 Task: Open Card Financial Audit Preparation in Board Knowledge Management Best Practices to Workspace Business Coaching and add a team member Softage.4@softage.net, a label Blue, a checklist Party Planning, an attachment from your computer, a color Blue and finally, add a card description 'Develop and launch new customer retention program' and a comment 'Our team has the opportunity to exceed expectations on this task, so let us deliver something that truly impresses.'. Add a start date 'Jan 04, 1900' with a due date 'Jan 11, 1900'
Action: Mouse moved to (107, 343)
Screenshot: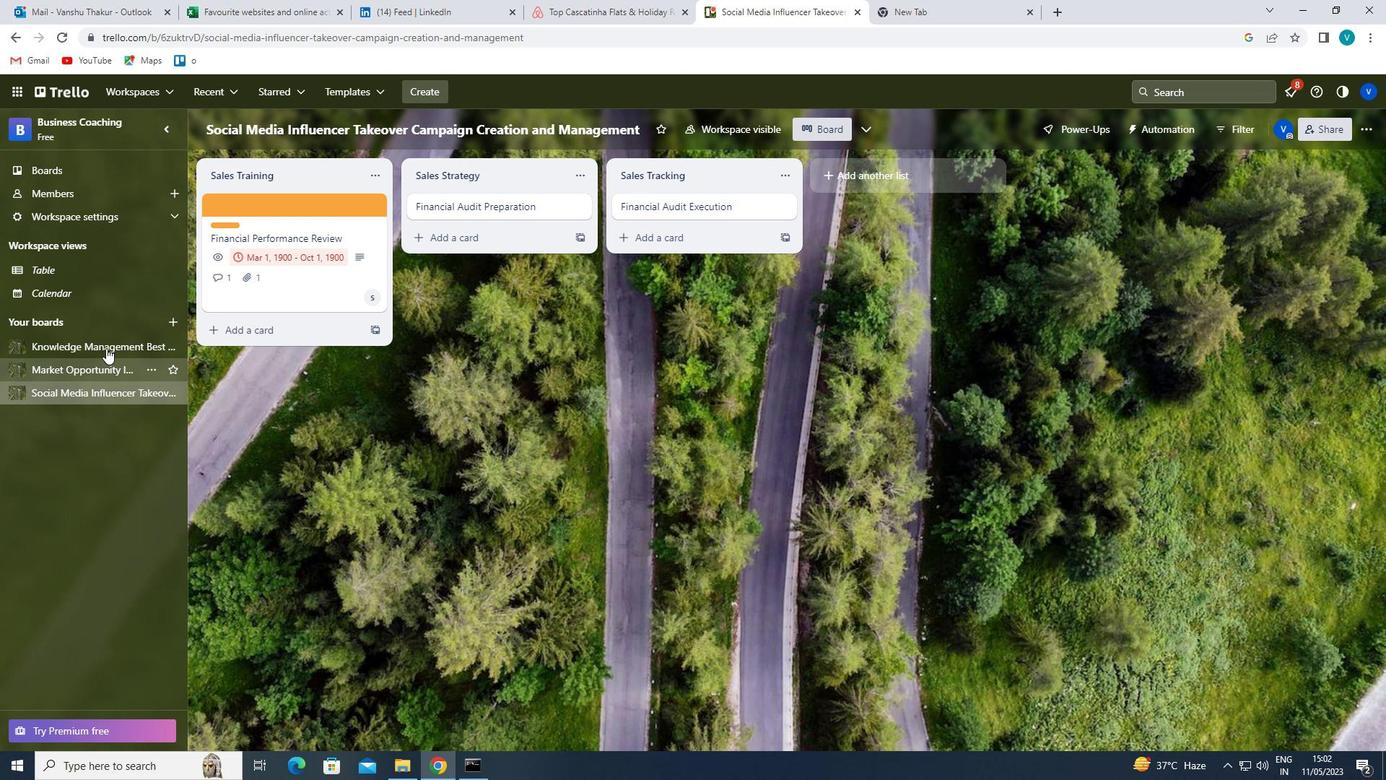 
Action: Mouse pressed left at (107, 343)
Screenshot: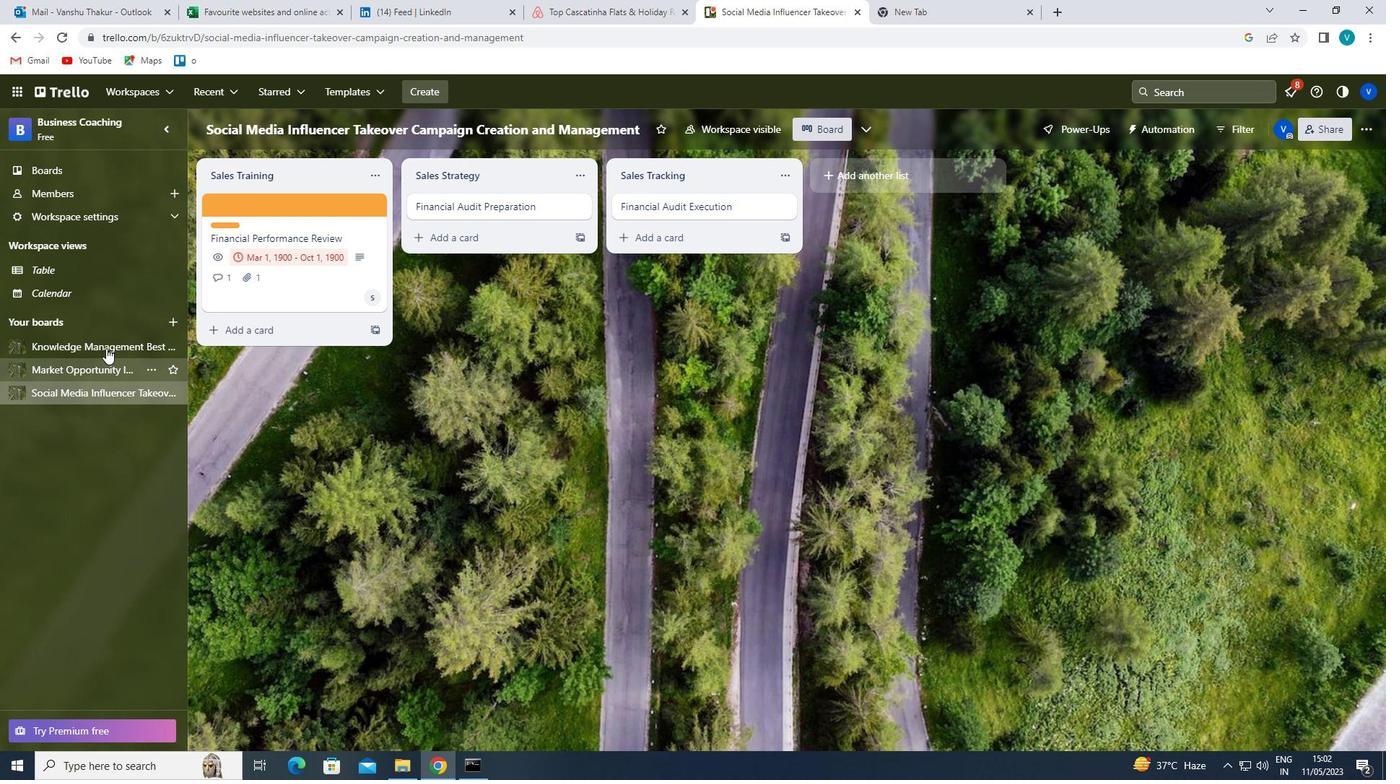 
Action: Mouse moved to (466, 205)
Screenshot: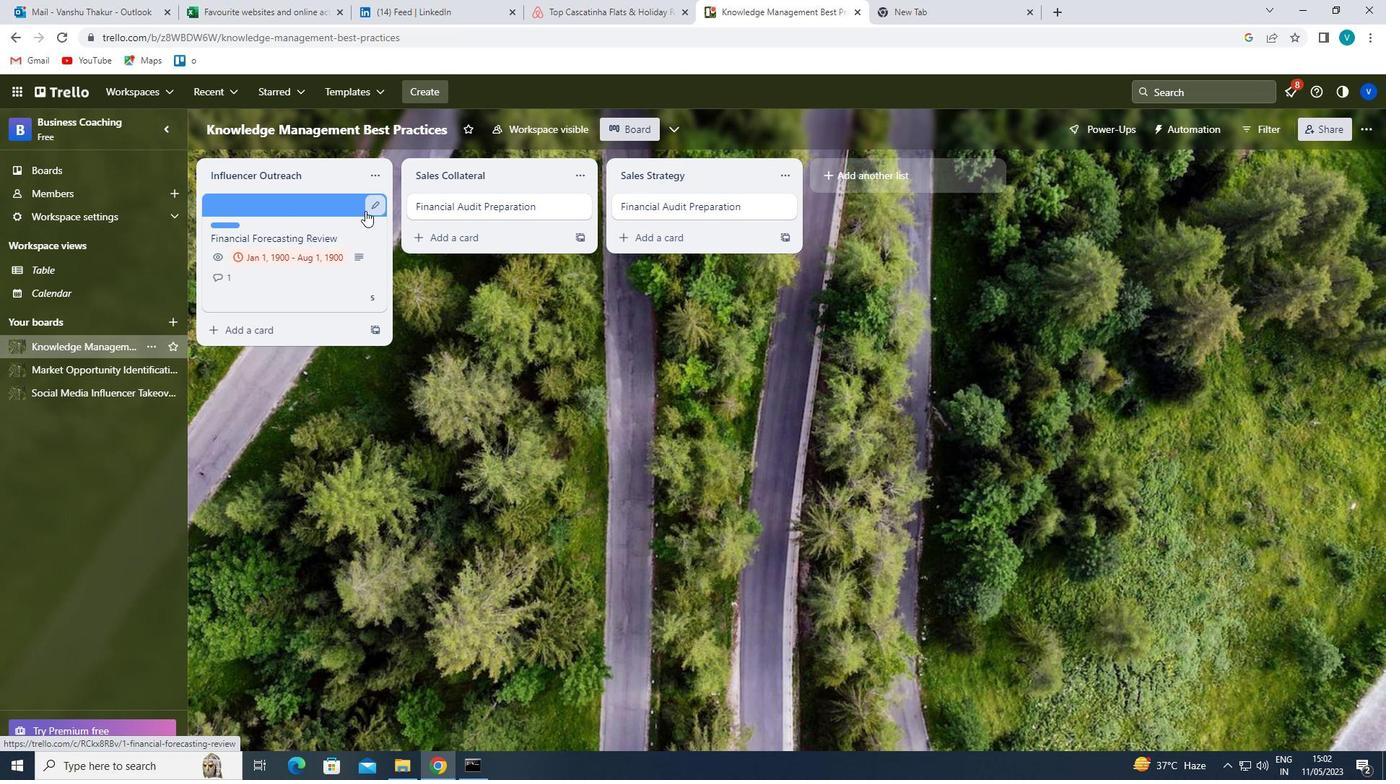 
Action: Mouse pressed left at (466, 205)
Screenshot: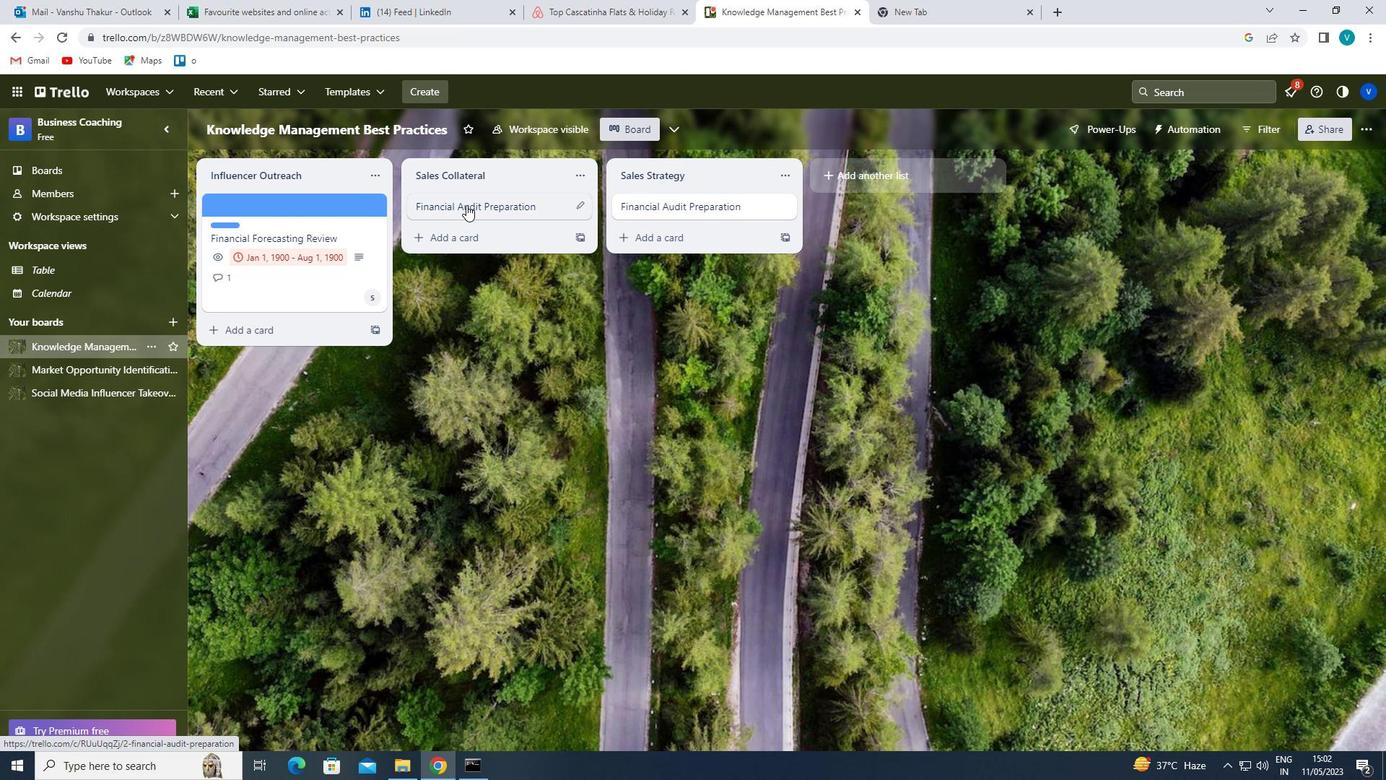 
Action: Mouse moved to (844, 249)
Screenshot: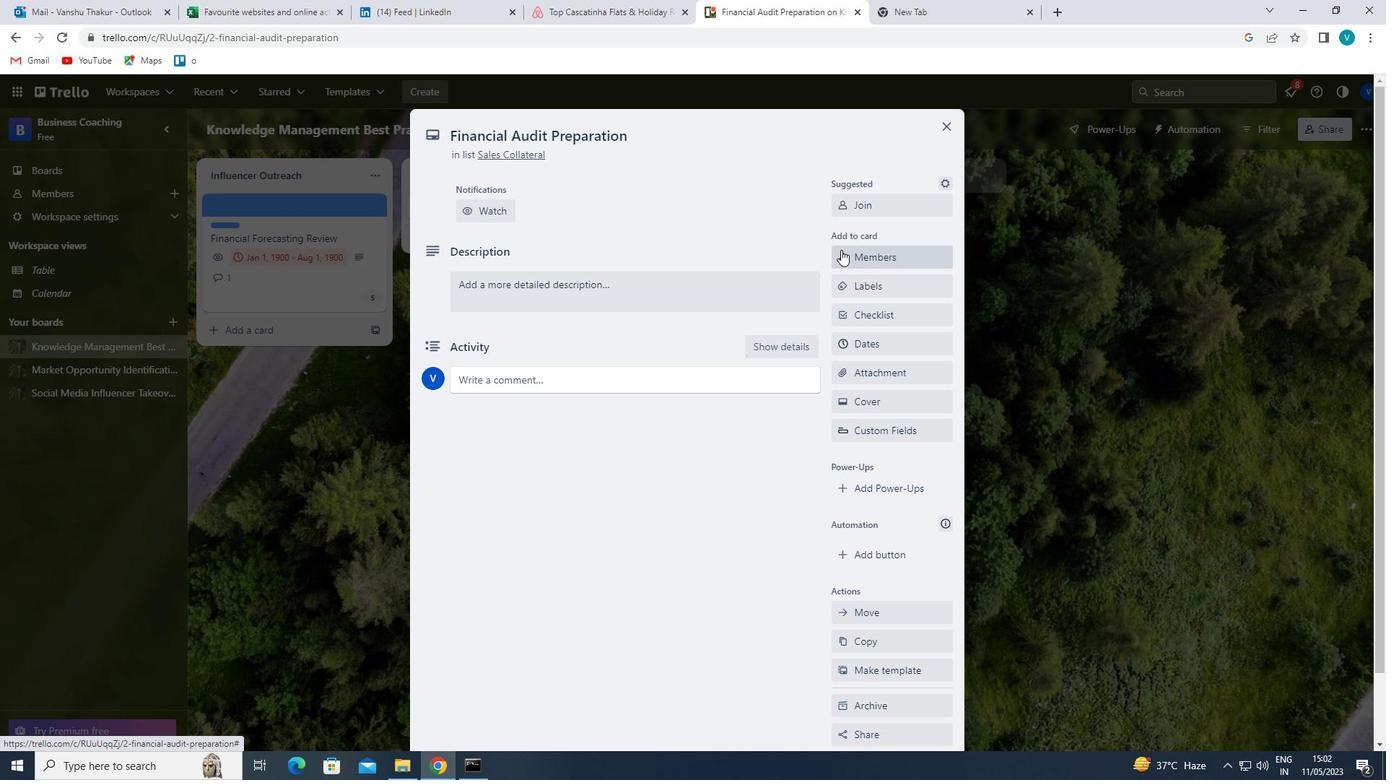 
Action: Mouse pressed left at (844, 249)
Screenshot: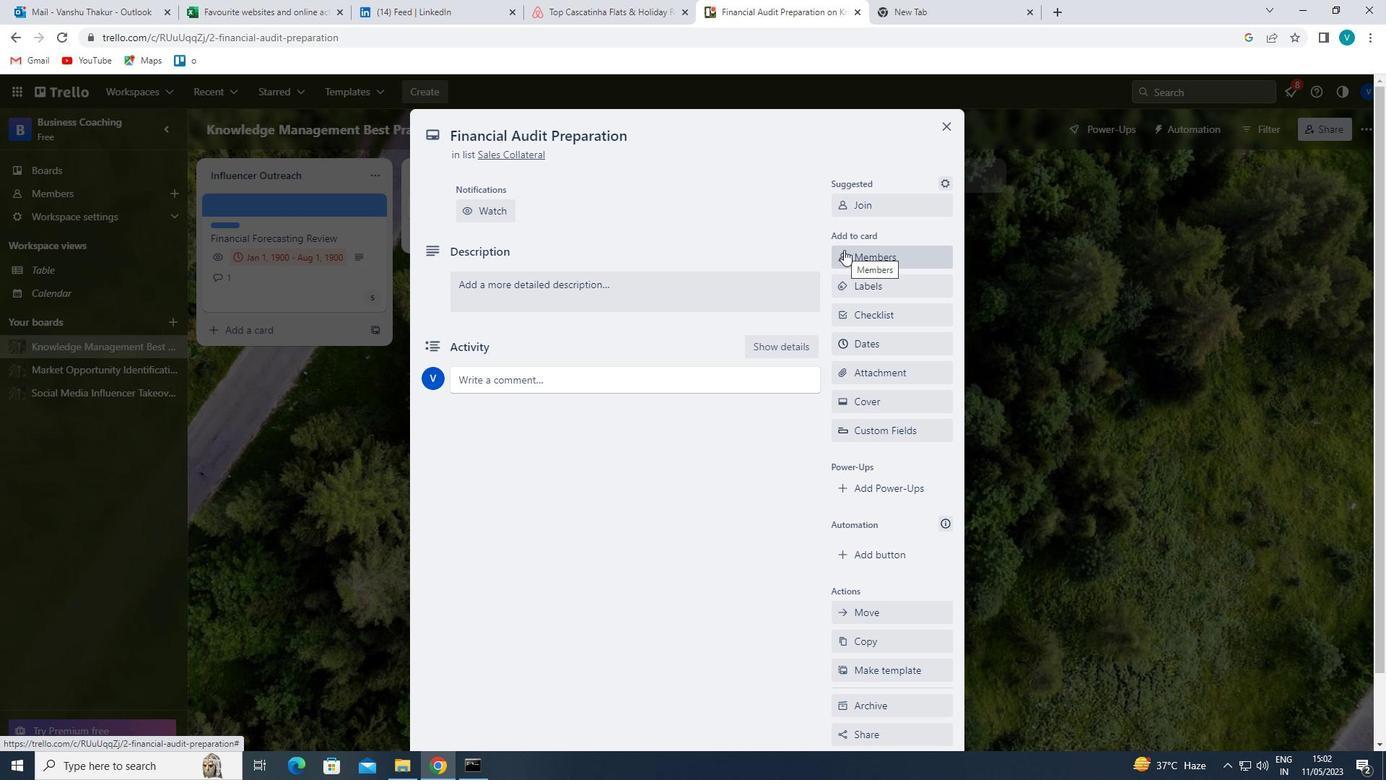 
Action: Mouse moved to (857, 324)
Screenshot: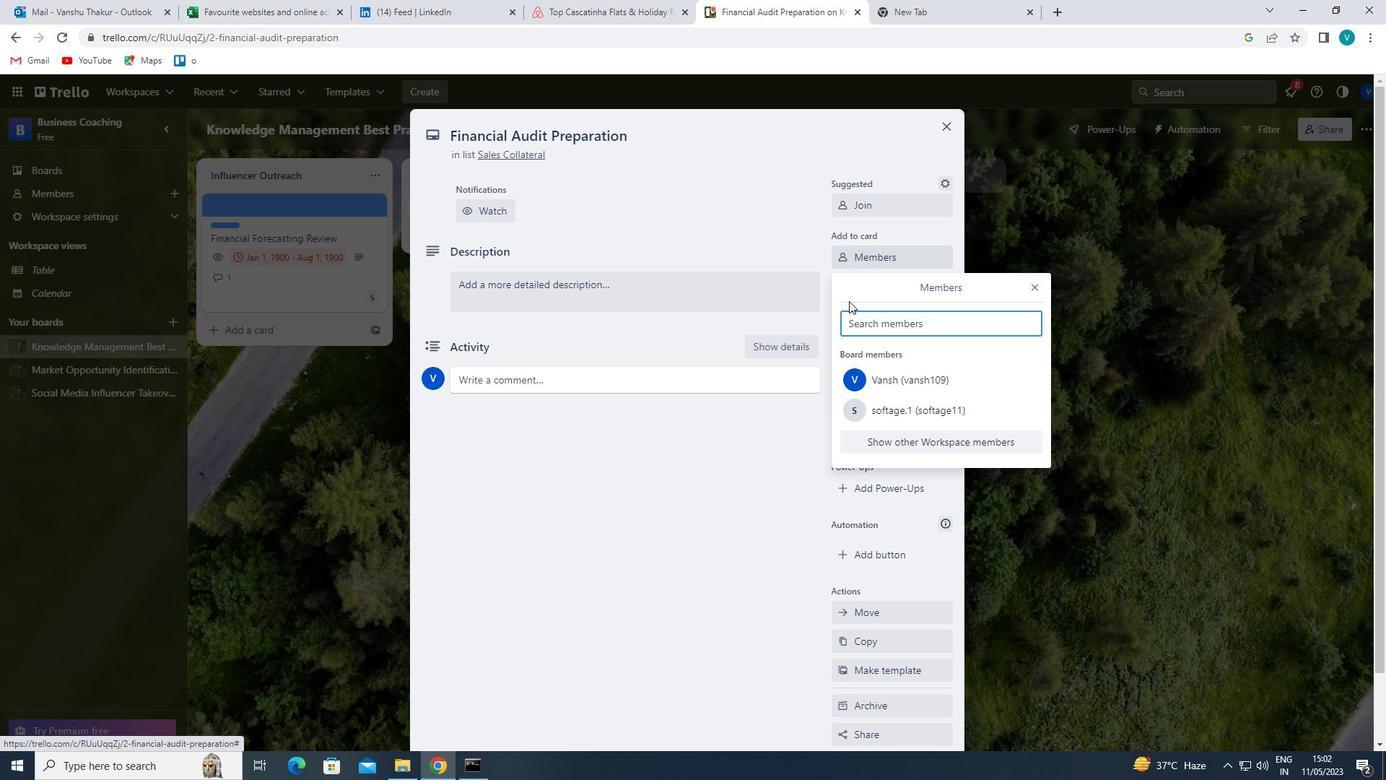 
Action: Mouse pressed left at (857, 324)
Screenshot: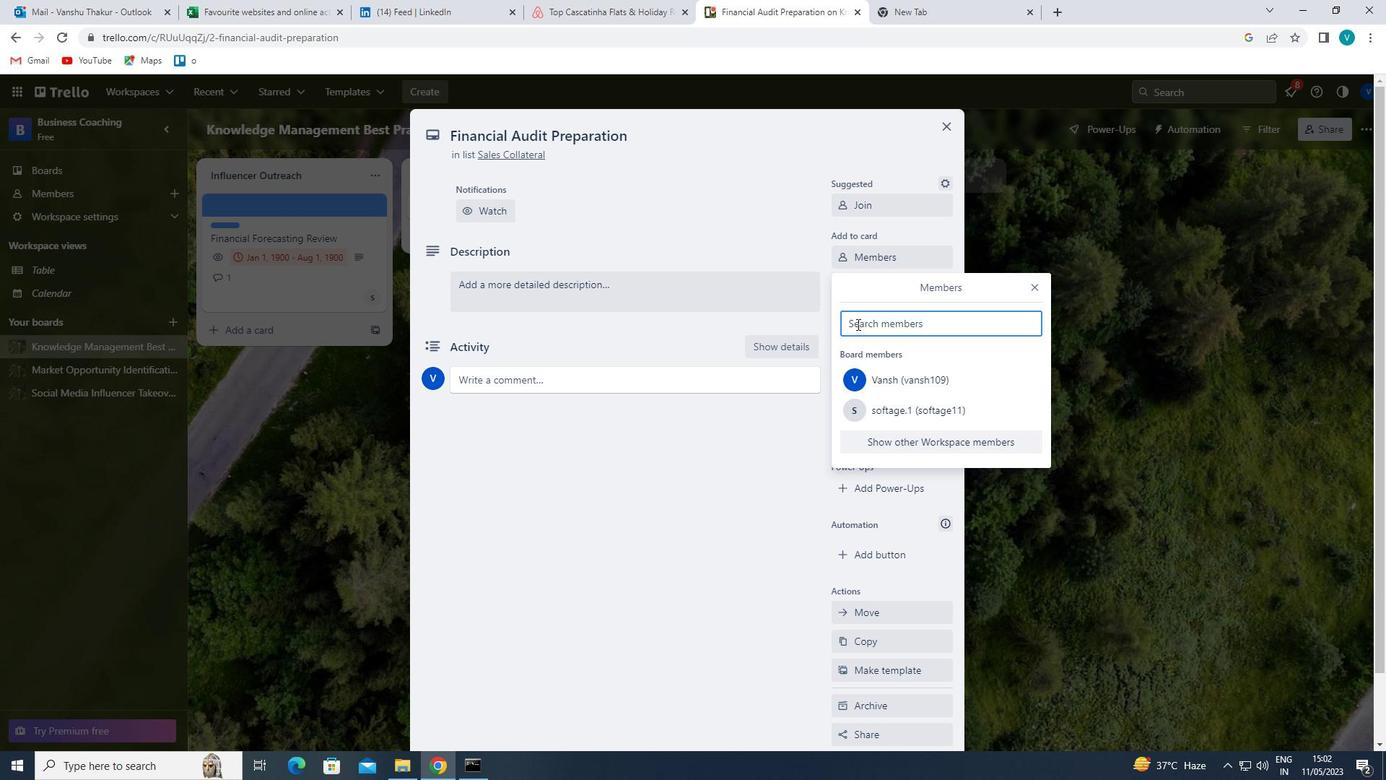 
Action: Key pressed <Key.shift>SOFTAGE.
Screenshot: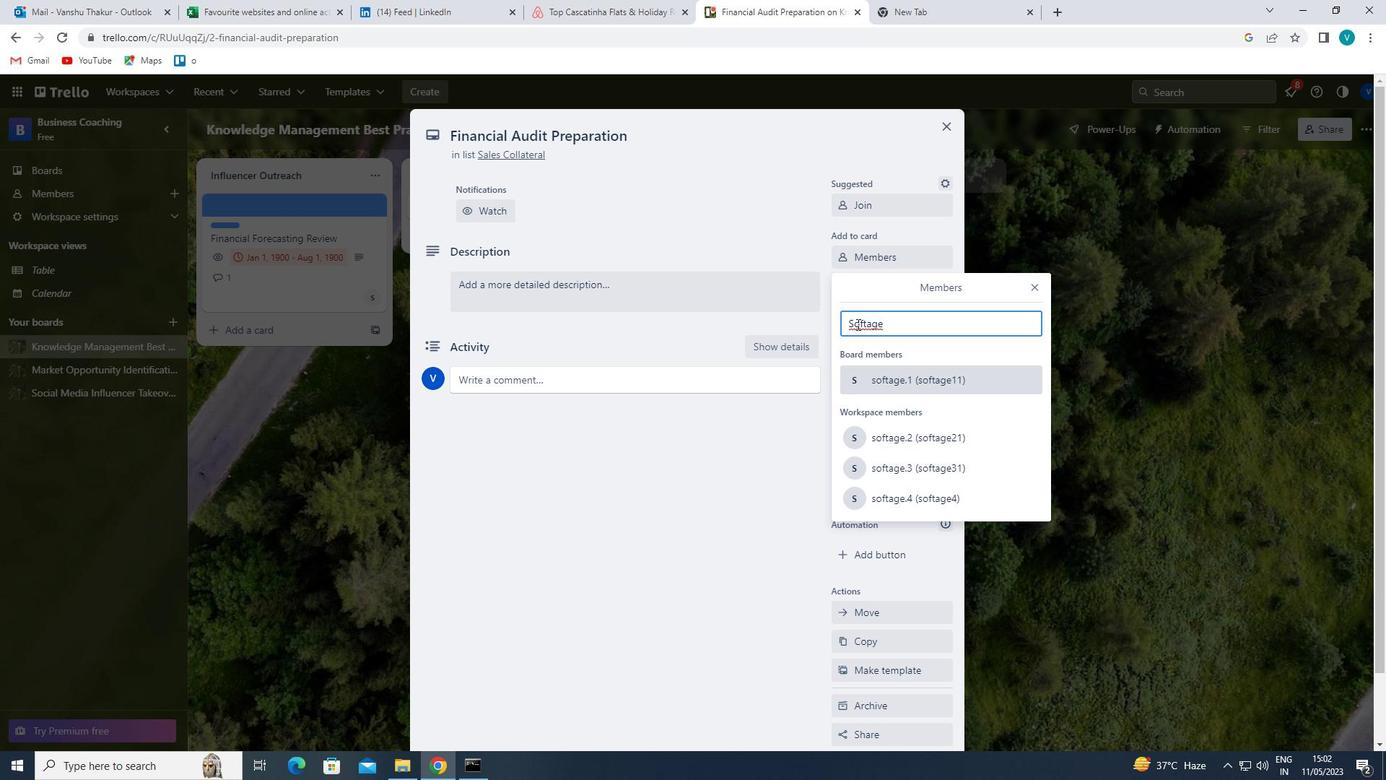 
Action: Mouse moved to (917, 492)
Screenshot: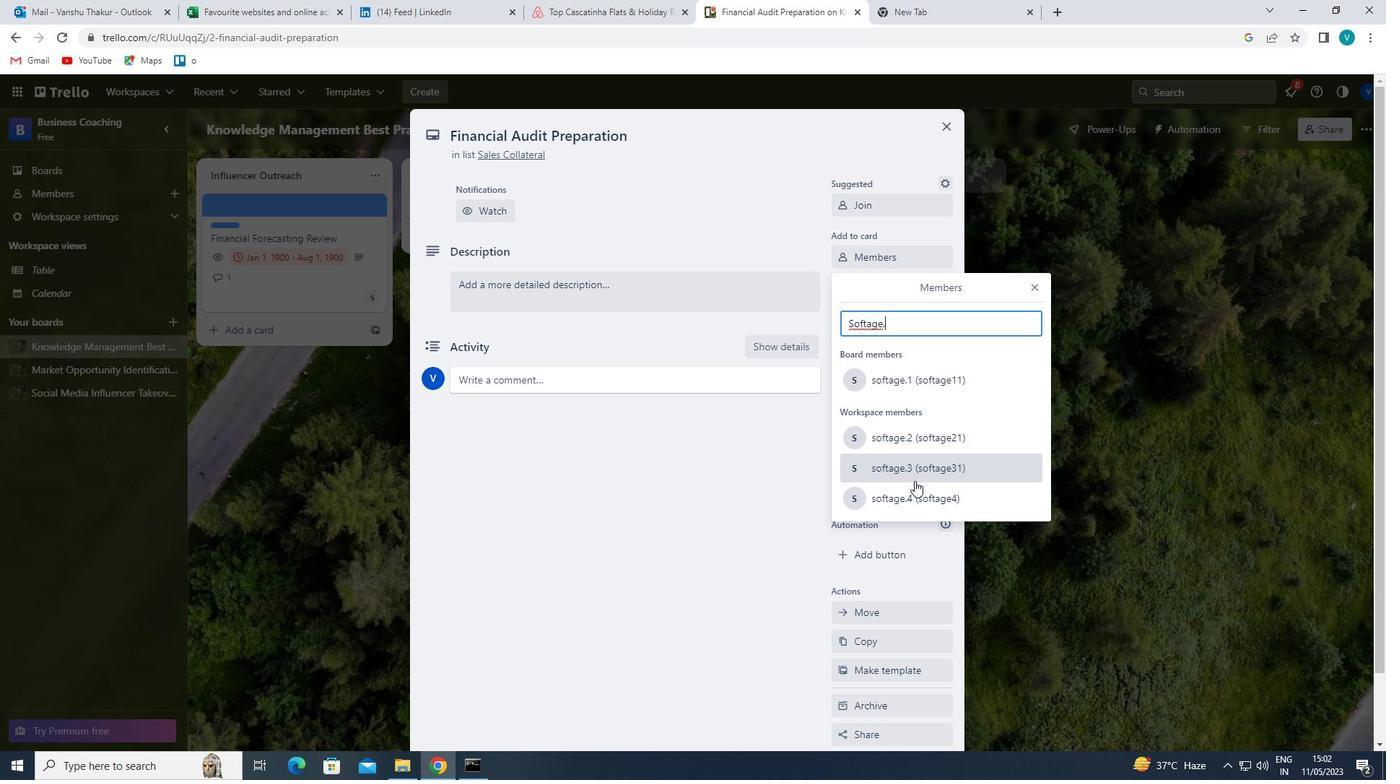 
Action: Mouse pressed left at (917, 492)
Screenshot: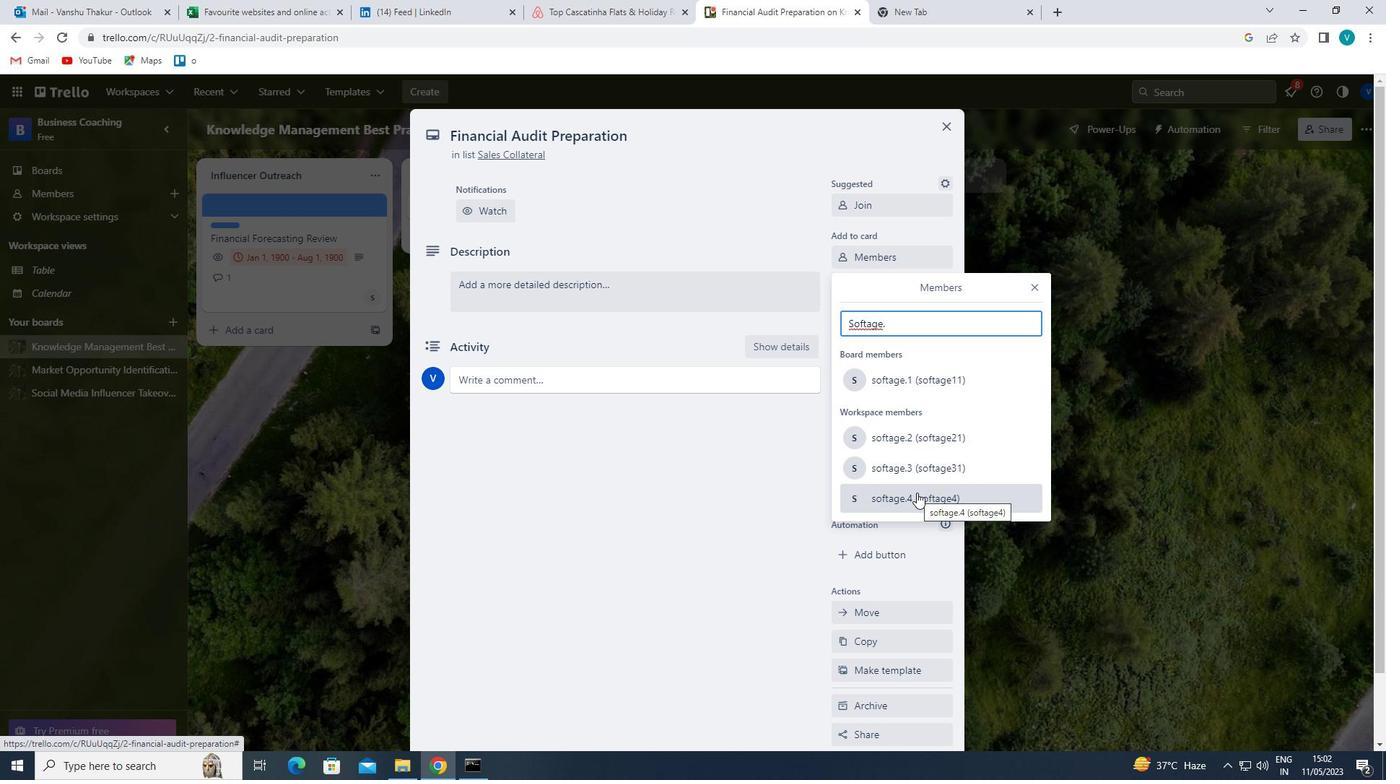 
Action: Mouse moved to (1037, 282)
Screenshot: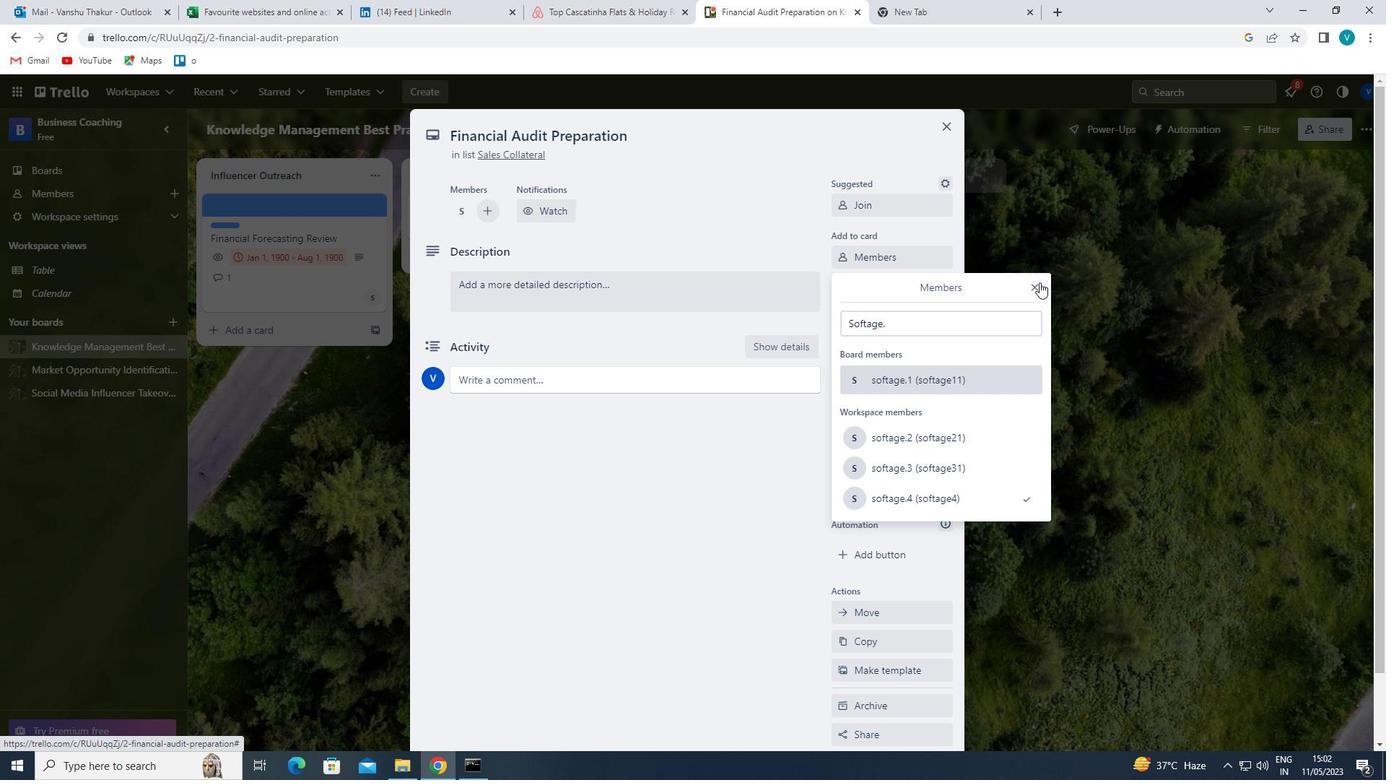 
Action: Mouse pressed left at (1037, 282)
Screenshot: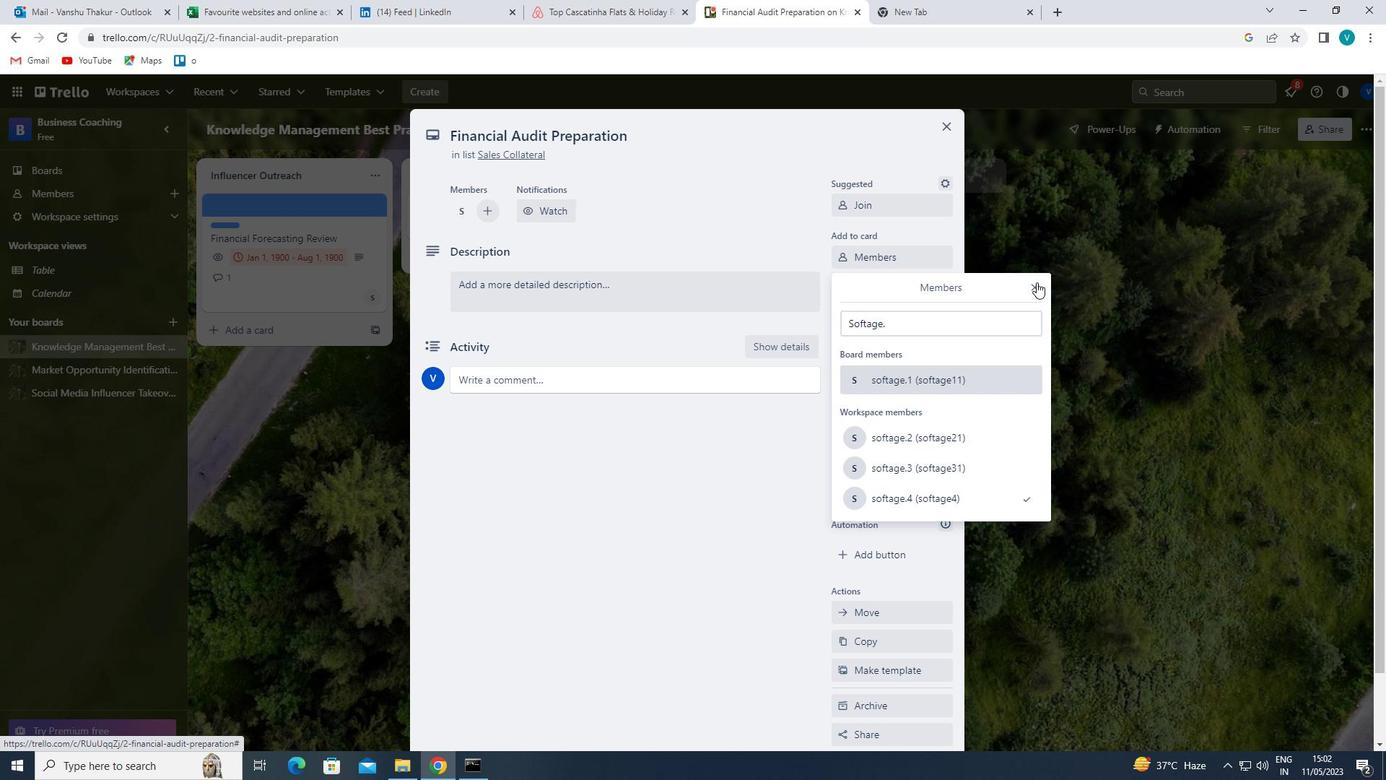 
Action: Mouse moved to (877, 291)
Screenshot: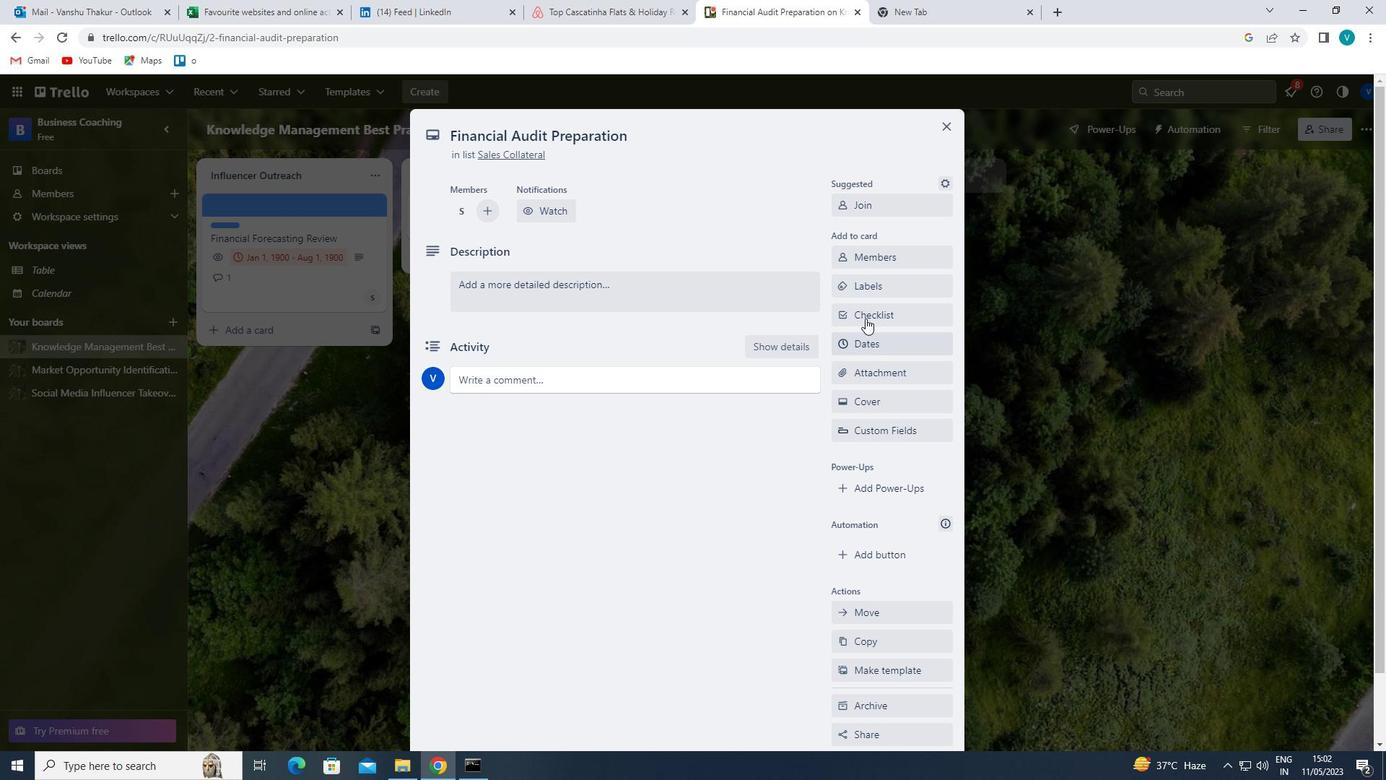 
Action: Mouse pressed left at (877, 291)
Screenshot: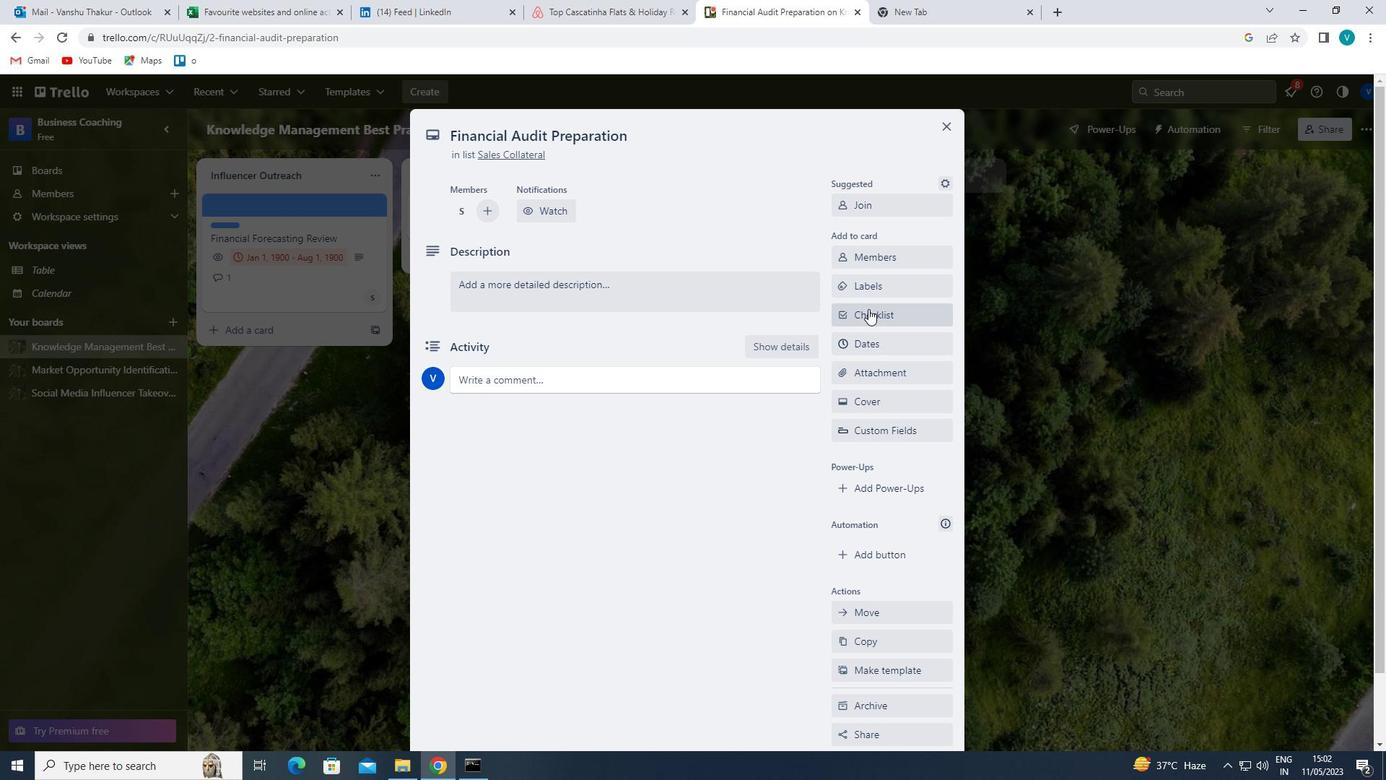 
Action: Mouse moved to (917, 541)
Screenshot: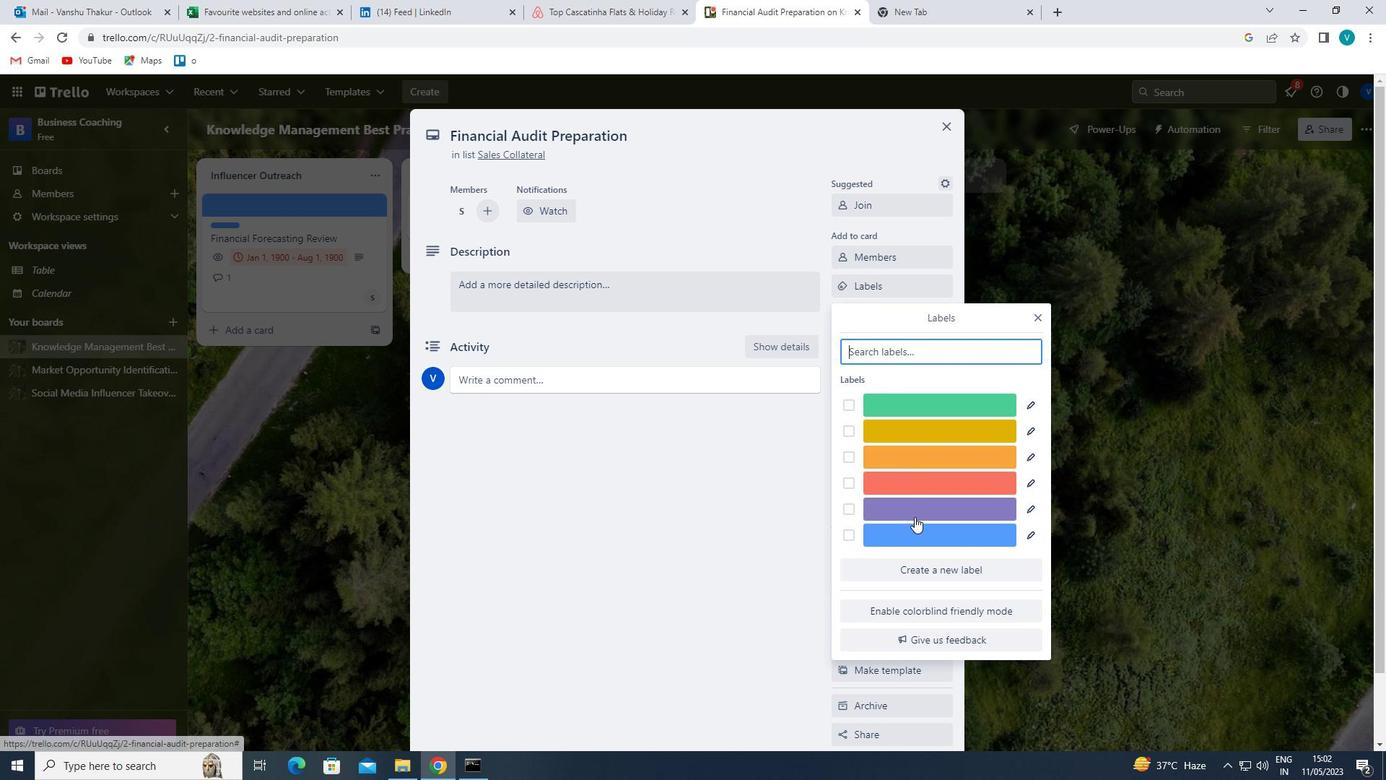 
Action: Mouse pressed left at (917, 541)
Screenshot: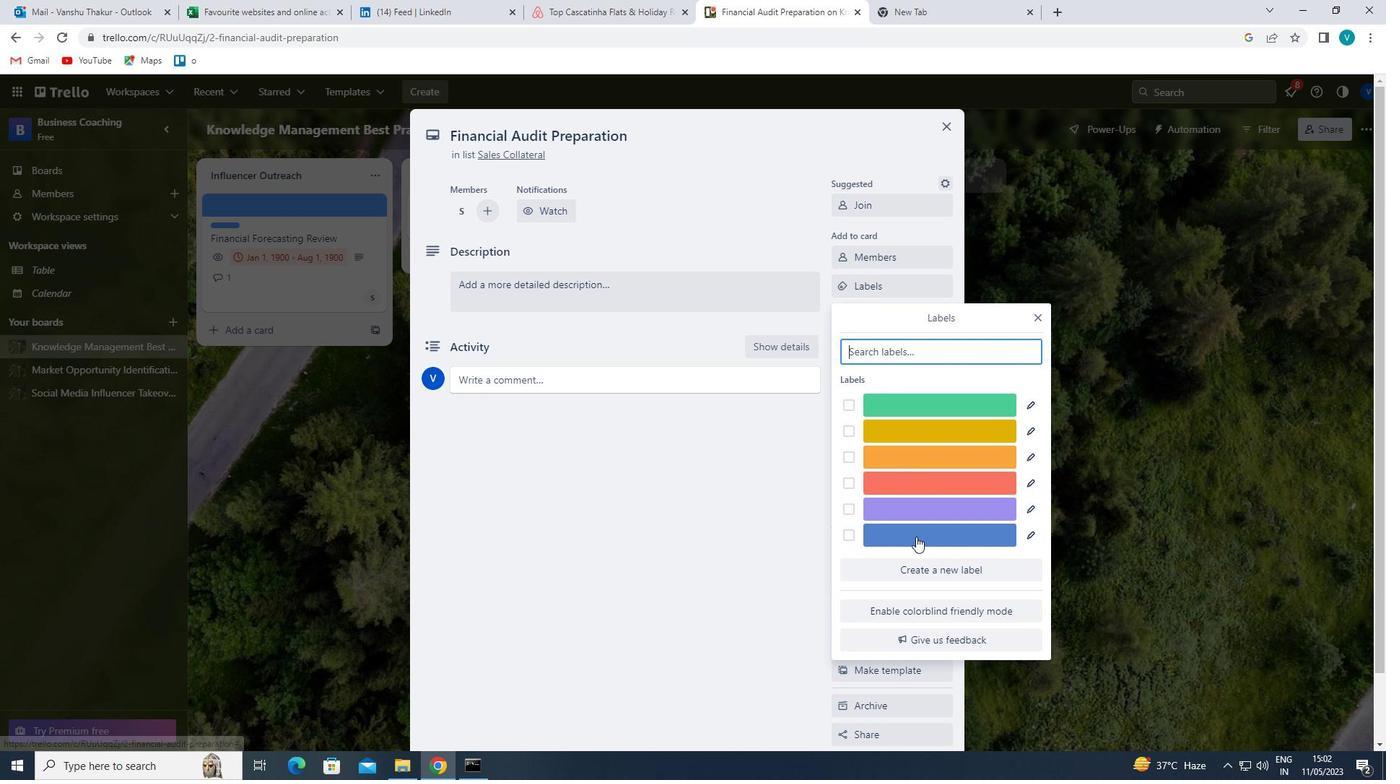 
Action: Mouse moved to (1034, 314)
Screenshot: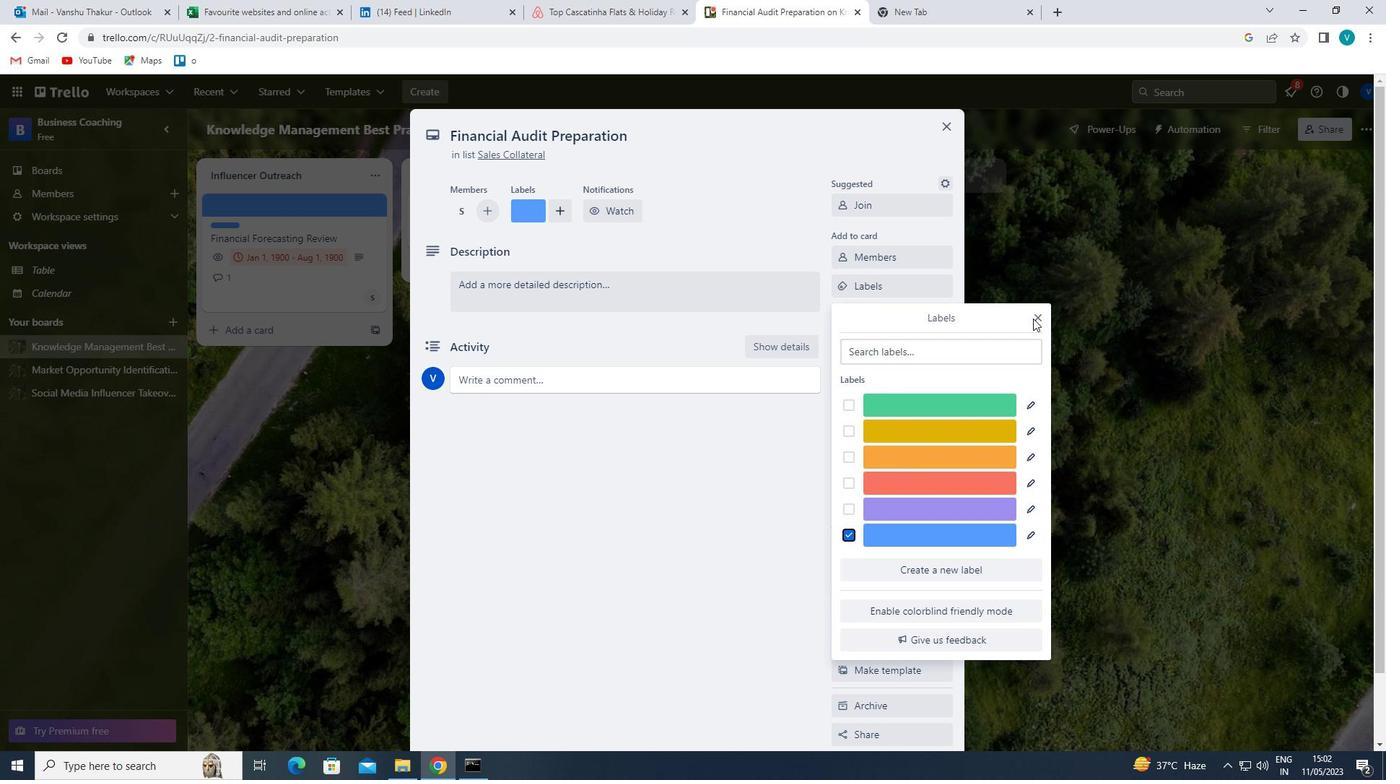 
Action: Mouse pressed left at (1034, 314)
Screenshot: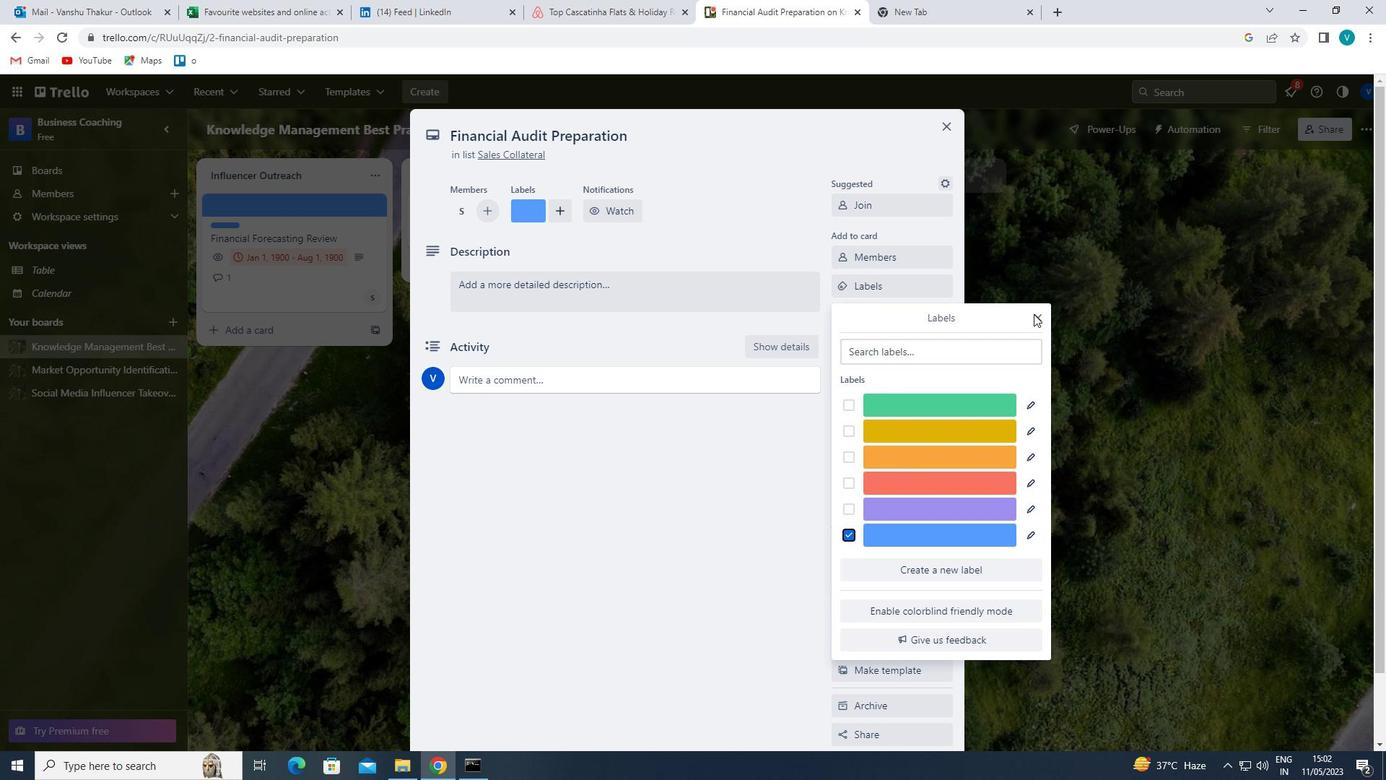 
Action: Mouse moved to (902, 317)
Screenshot: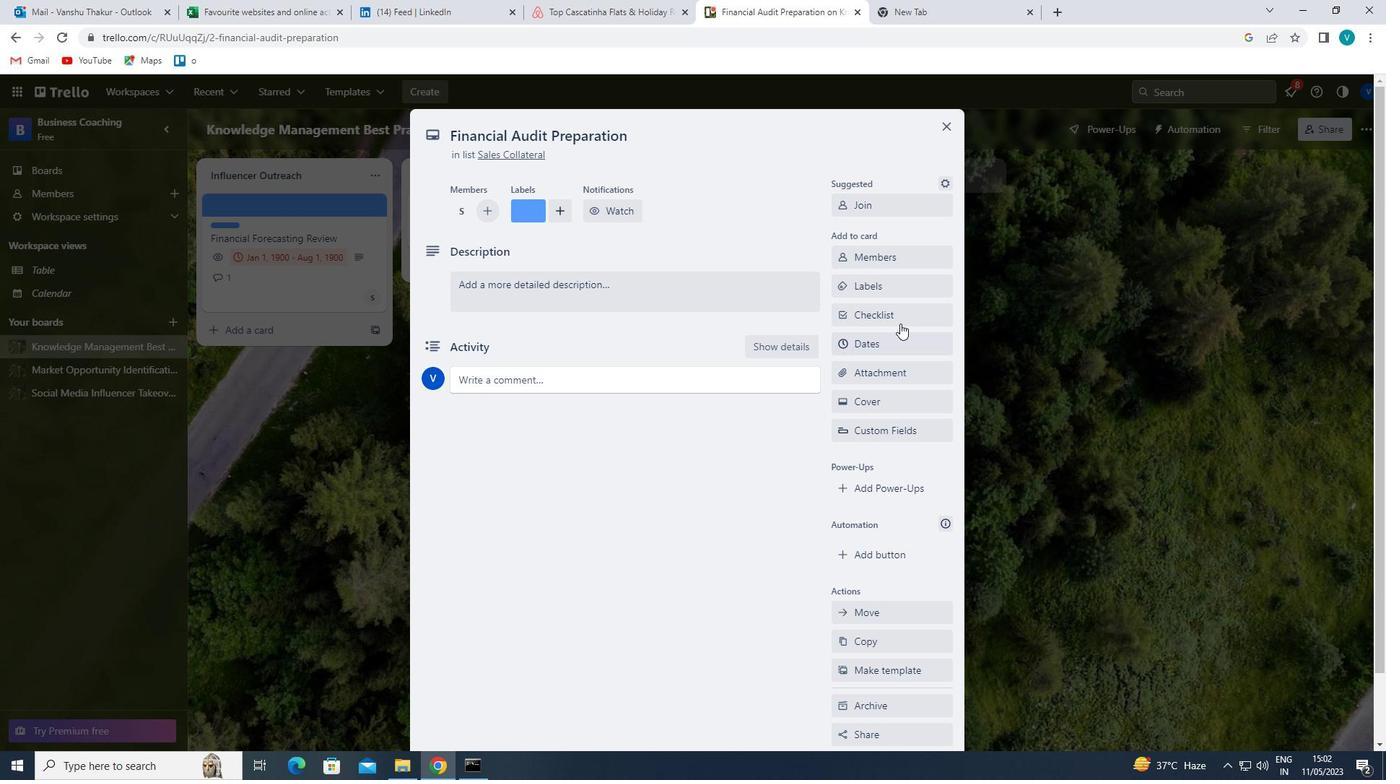 
Action: Mouse pressed left at (902, 317)
Screenshot: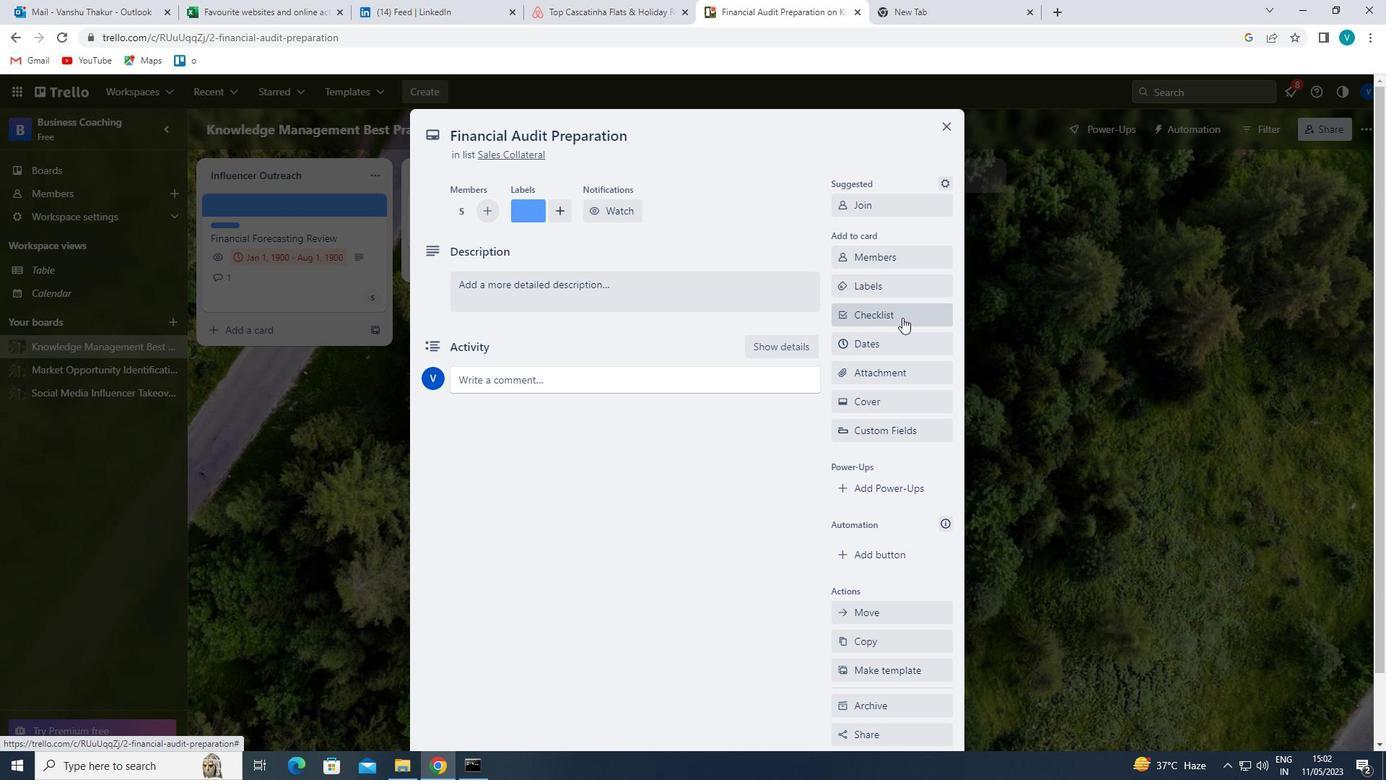 
Action: Key pressed <Key.shift>PARTY<Key.space>
Screenshot: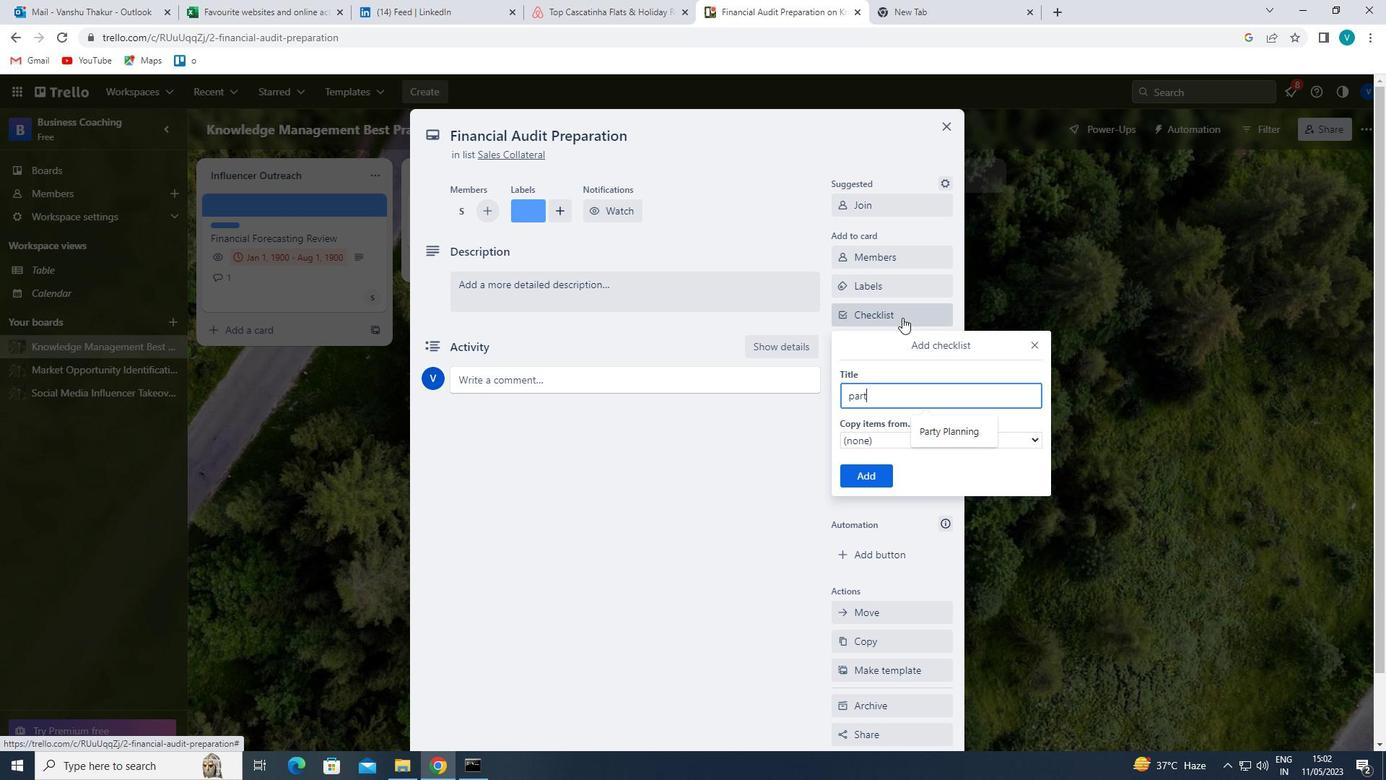 
Action: Mouse moved to (935, 439)
Screenshot: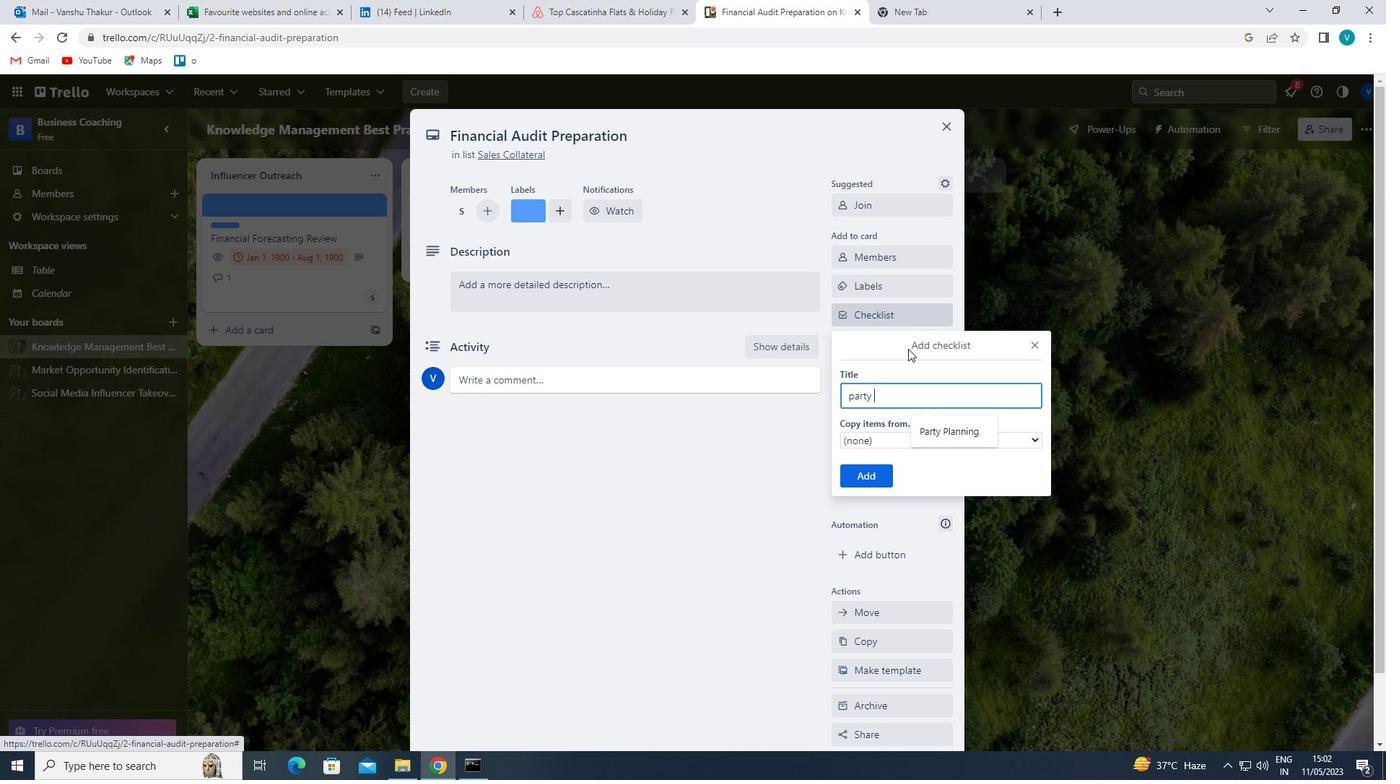 
Action: Mouse pressed left at (935, 439)
Screenshot: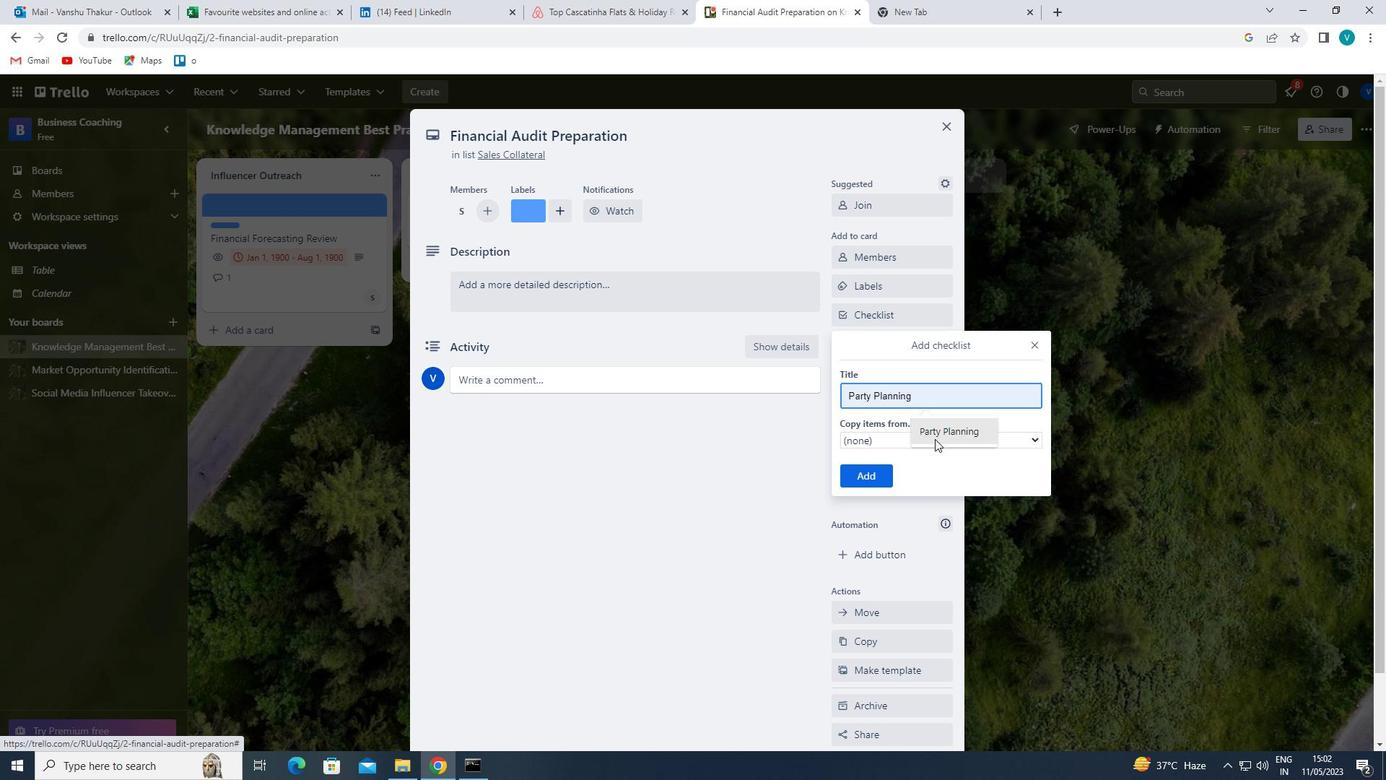 
Action: Mouse moved to (880, 468)
Screenshot: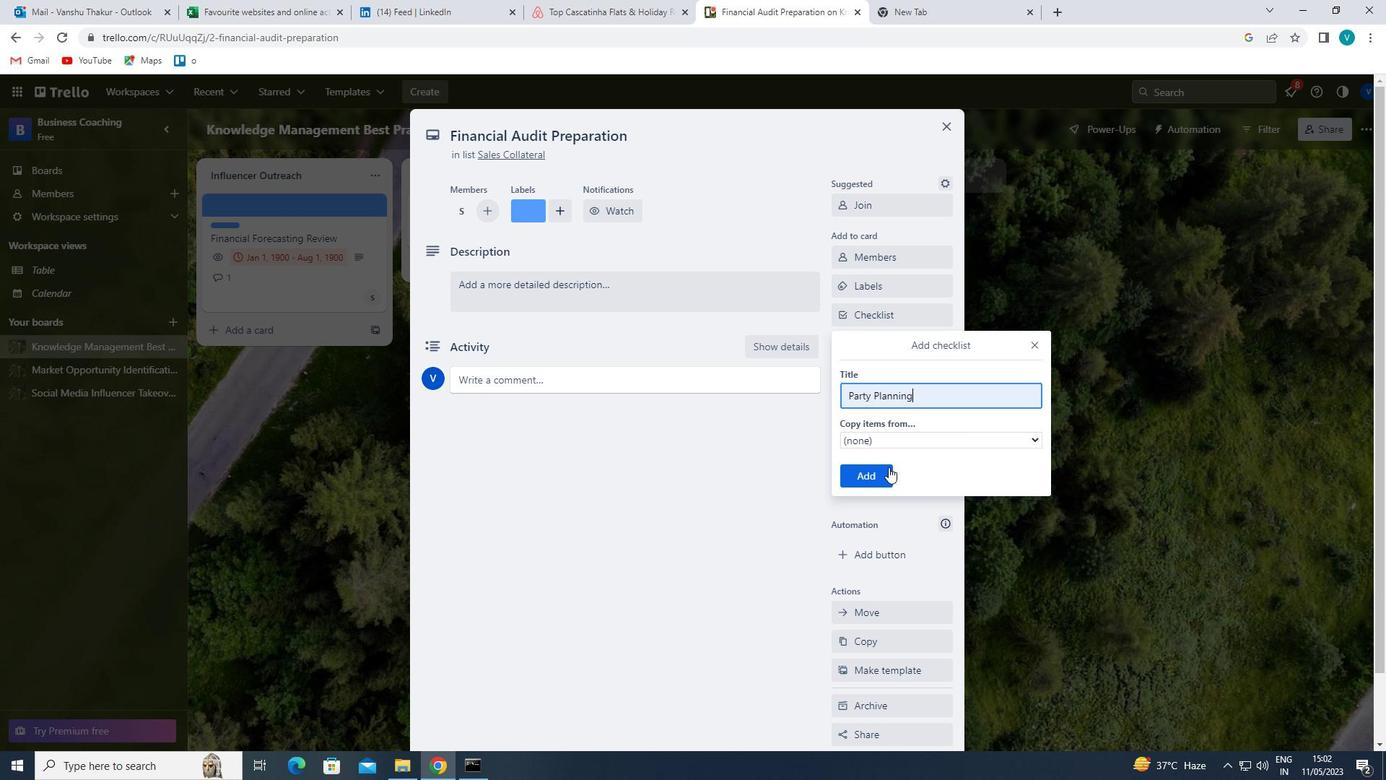 
Action: Mouse pressed left at (880, 468)
Screenshot: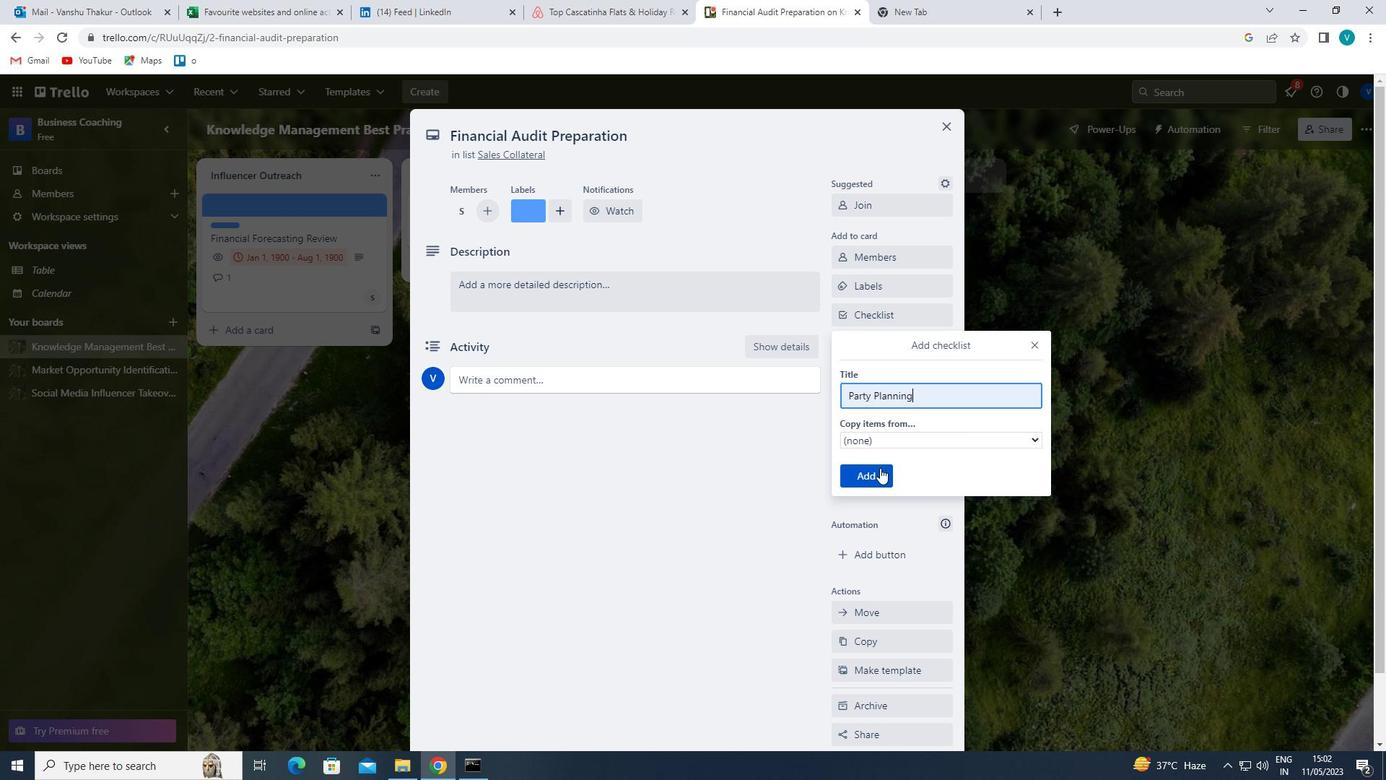 
Action: Mouse moved to (889, 365)
Screenshot: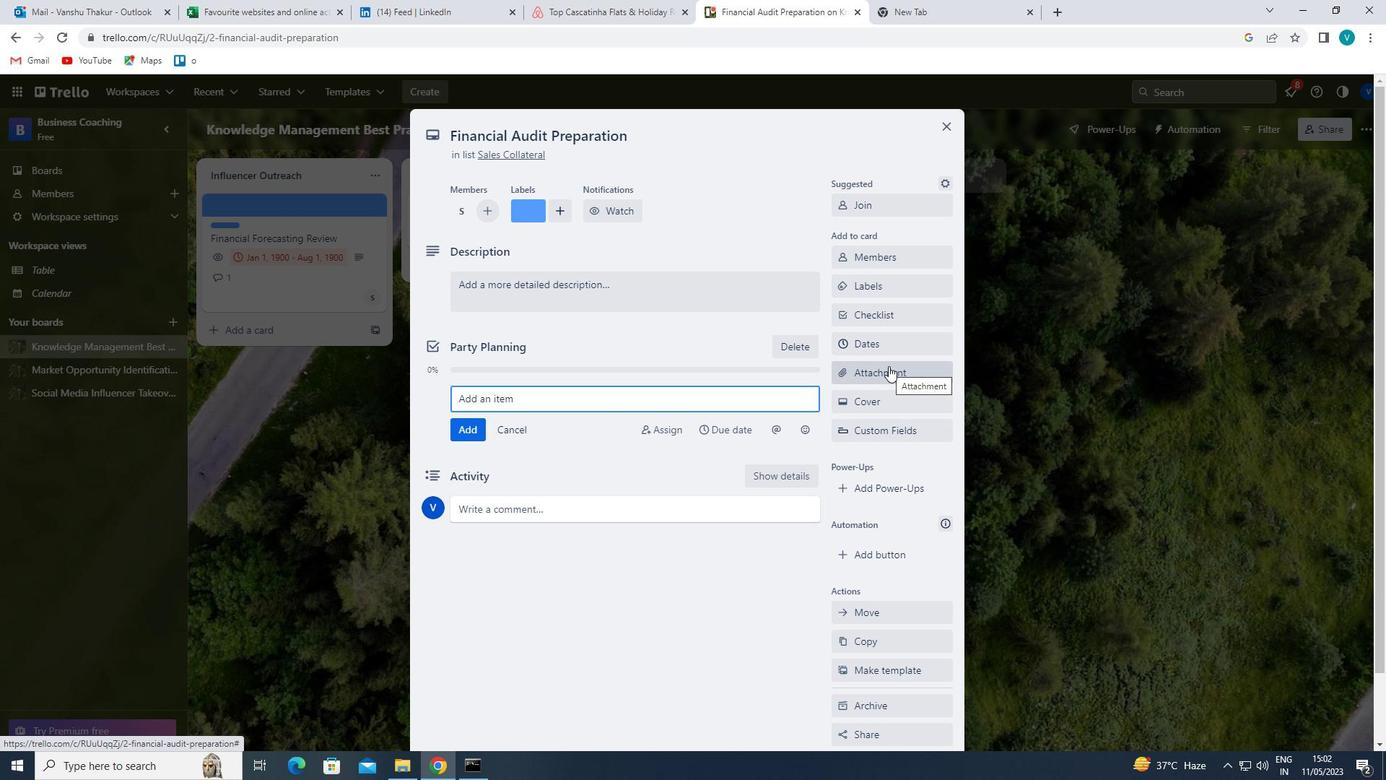 
Action: Mouse pressed left at (889, 365)
Screenshot: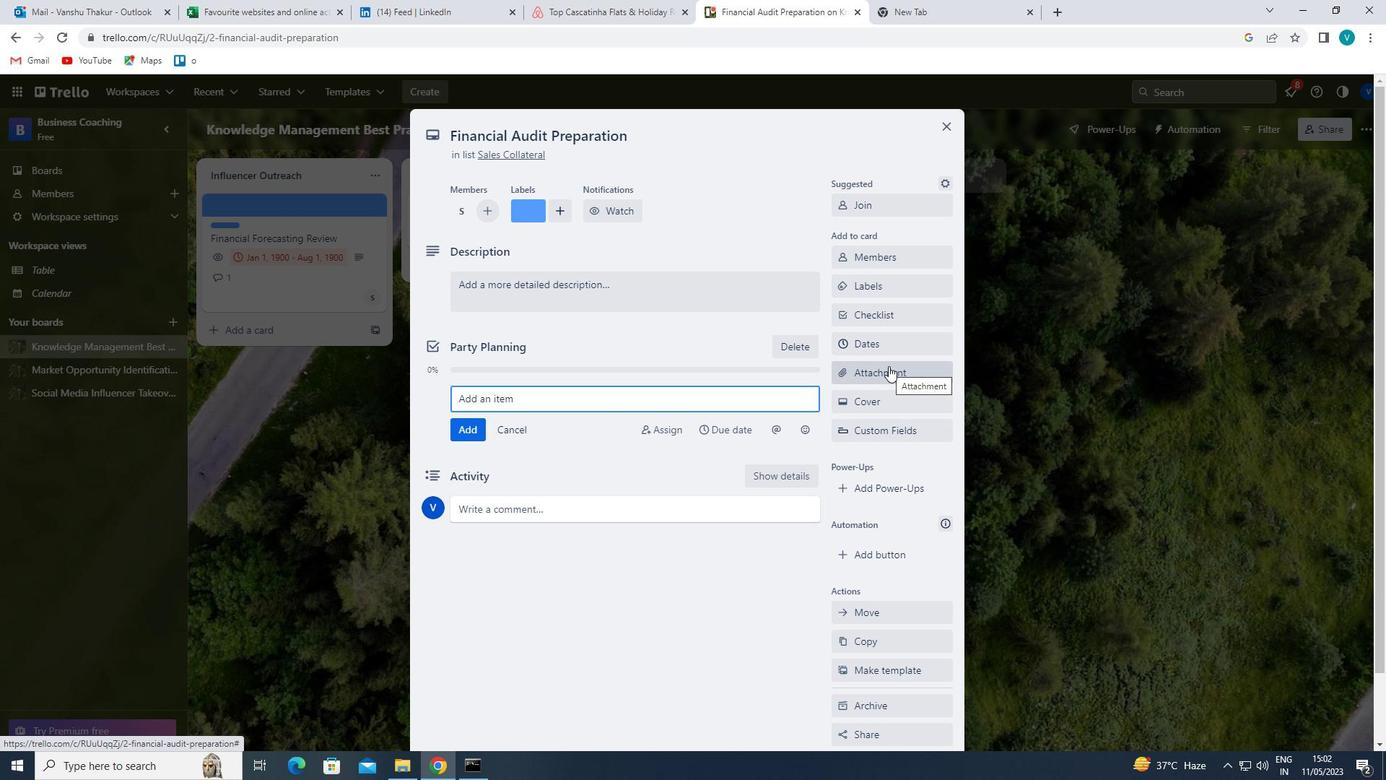 
Action: Mouse moved to (890, 431)
Screenshot: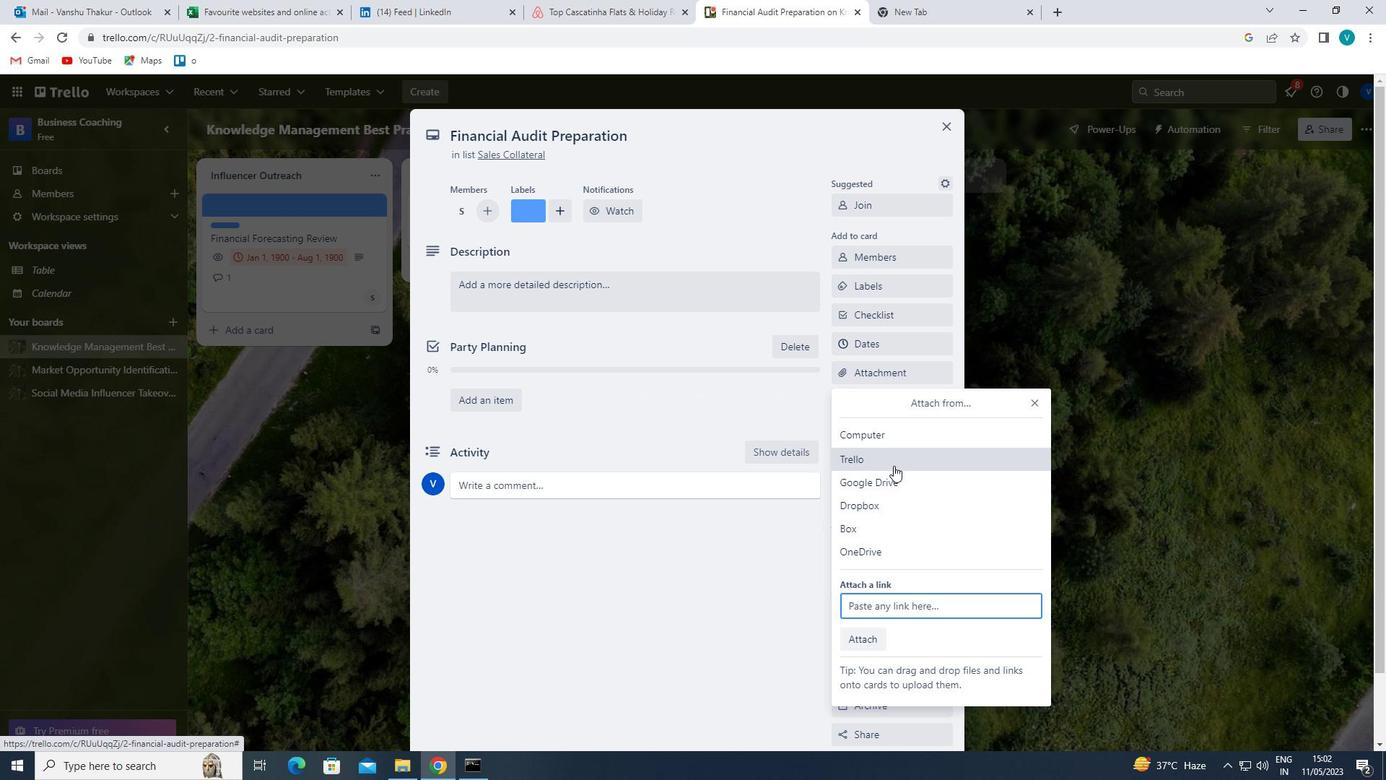 
Action: Mouse pressed left at (890, 431)
Screenshot: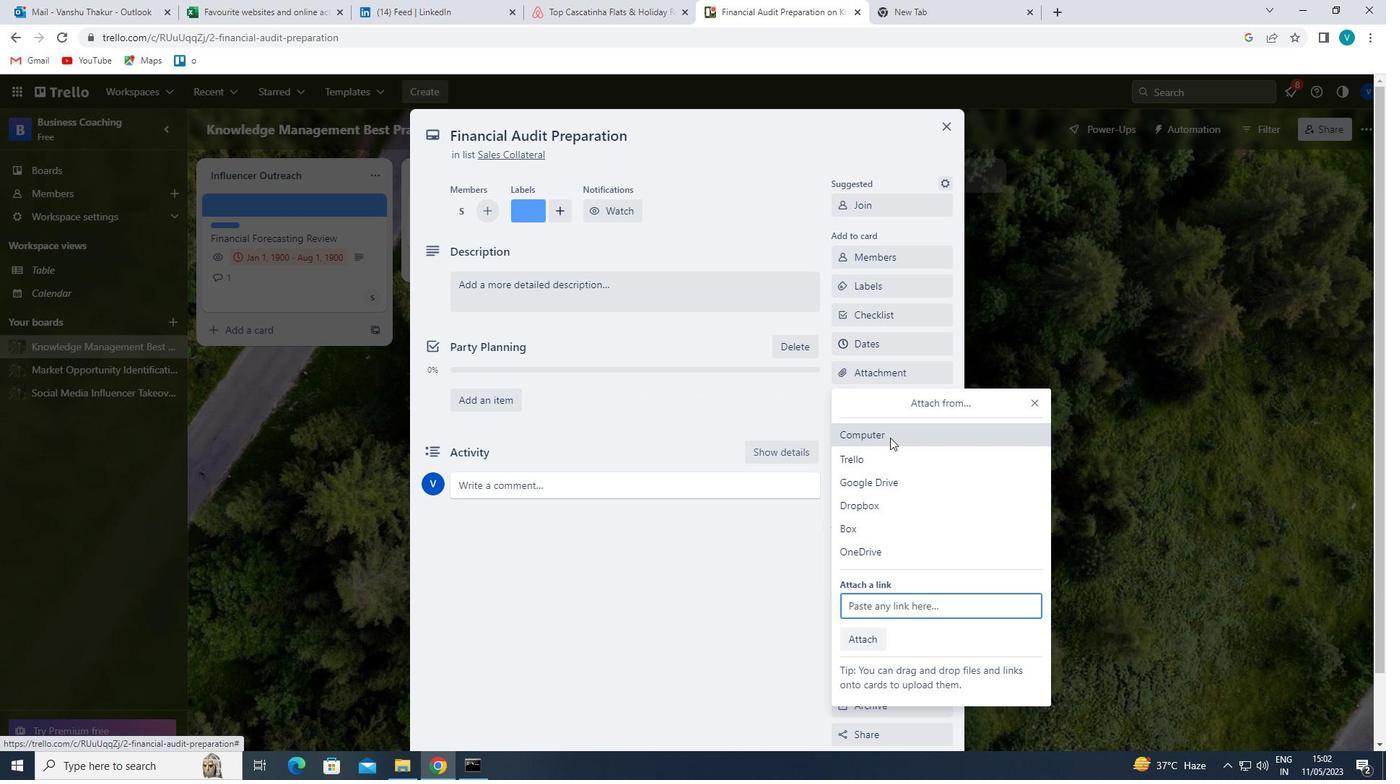 
Action: Mouse moved to (214, 244)
Screenshot: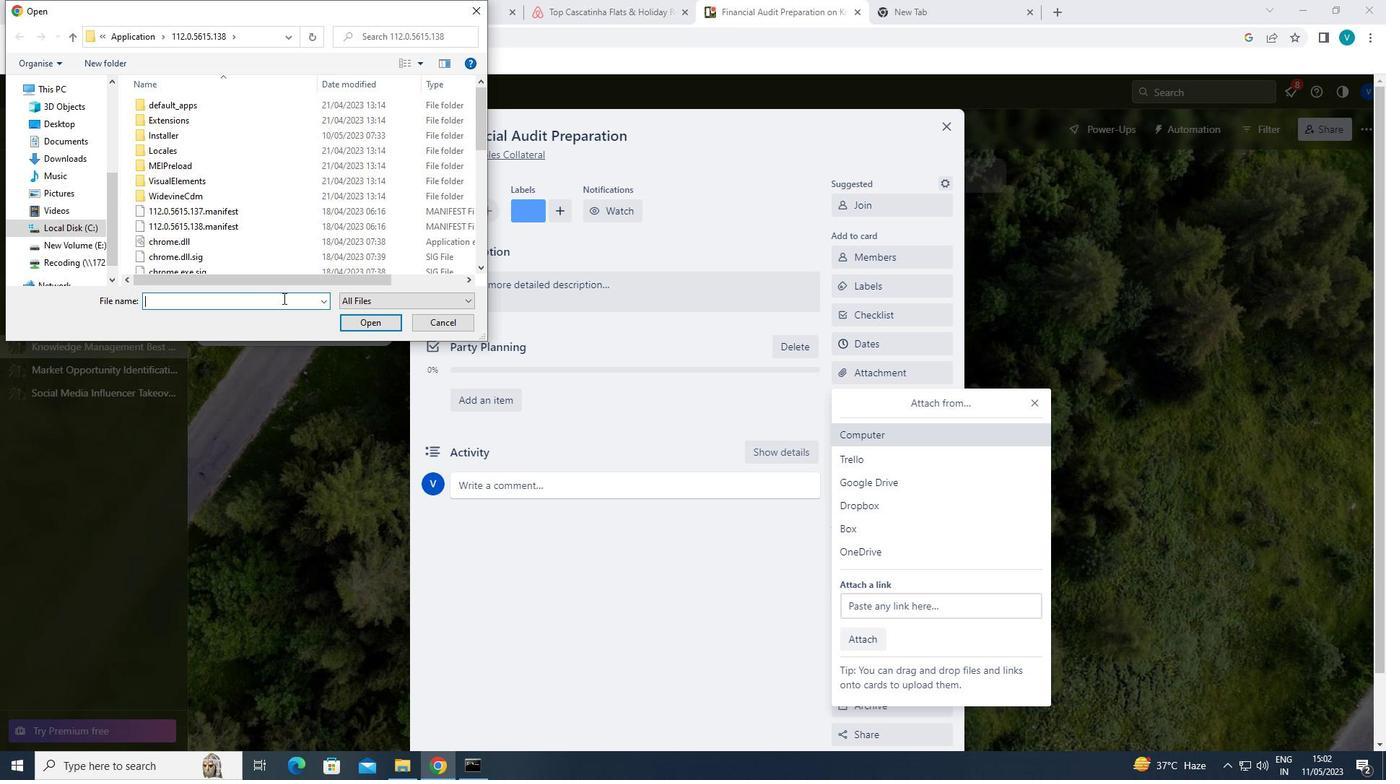 
Action: Mouse scrolled (214, 244) with delta (0, 0)
Screenshot: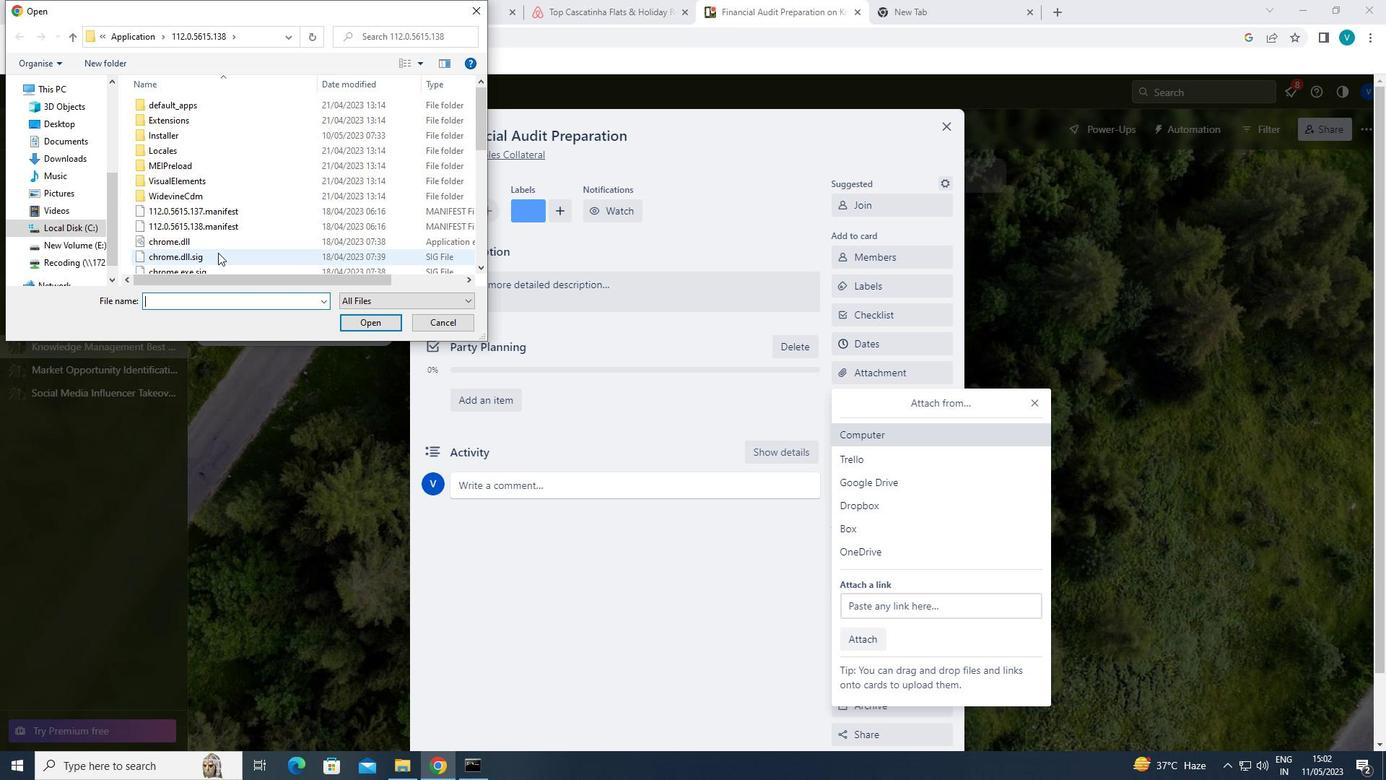 
Action: Mouse pressed left at (214, 244)
Screenshot: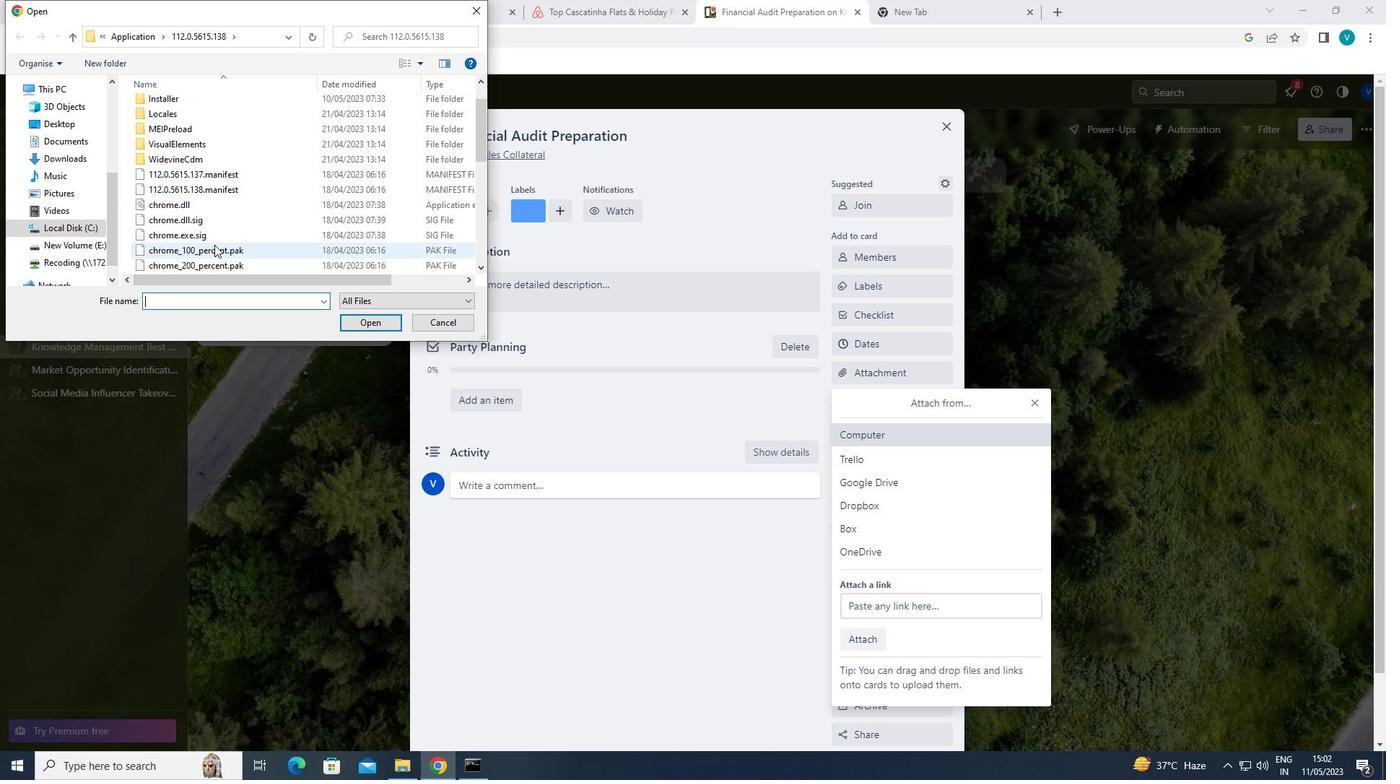 
Action: Mouse moved to (366, 324)
Screenshot: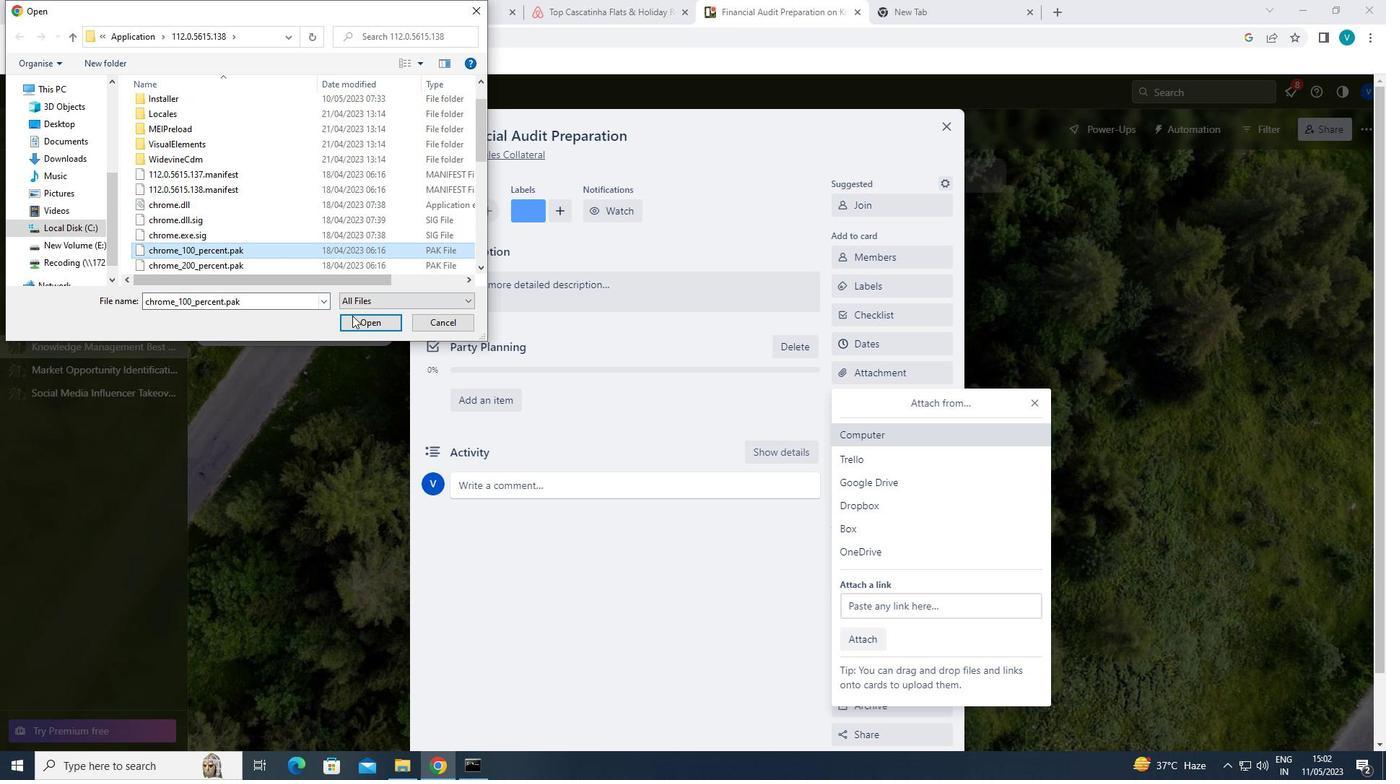 
Action: Mouse pressed left at (366, 324)
Screenshot: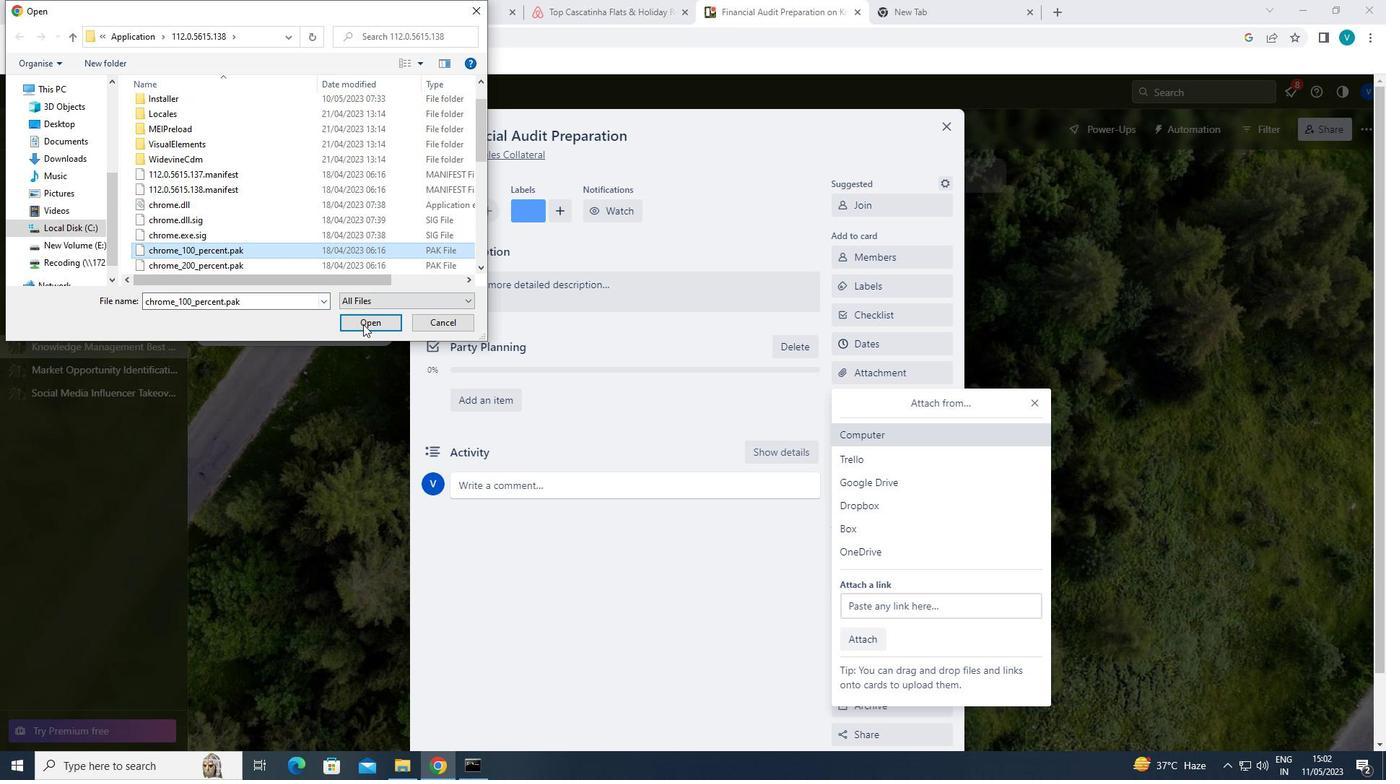
Action: Mouse moved to (1034, 404)
Screenshot: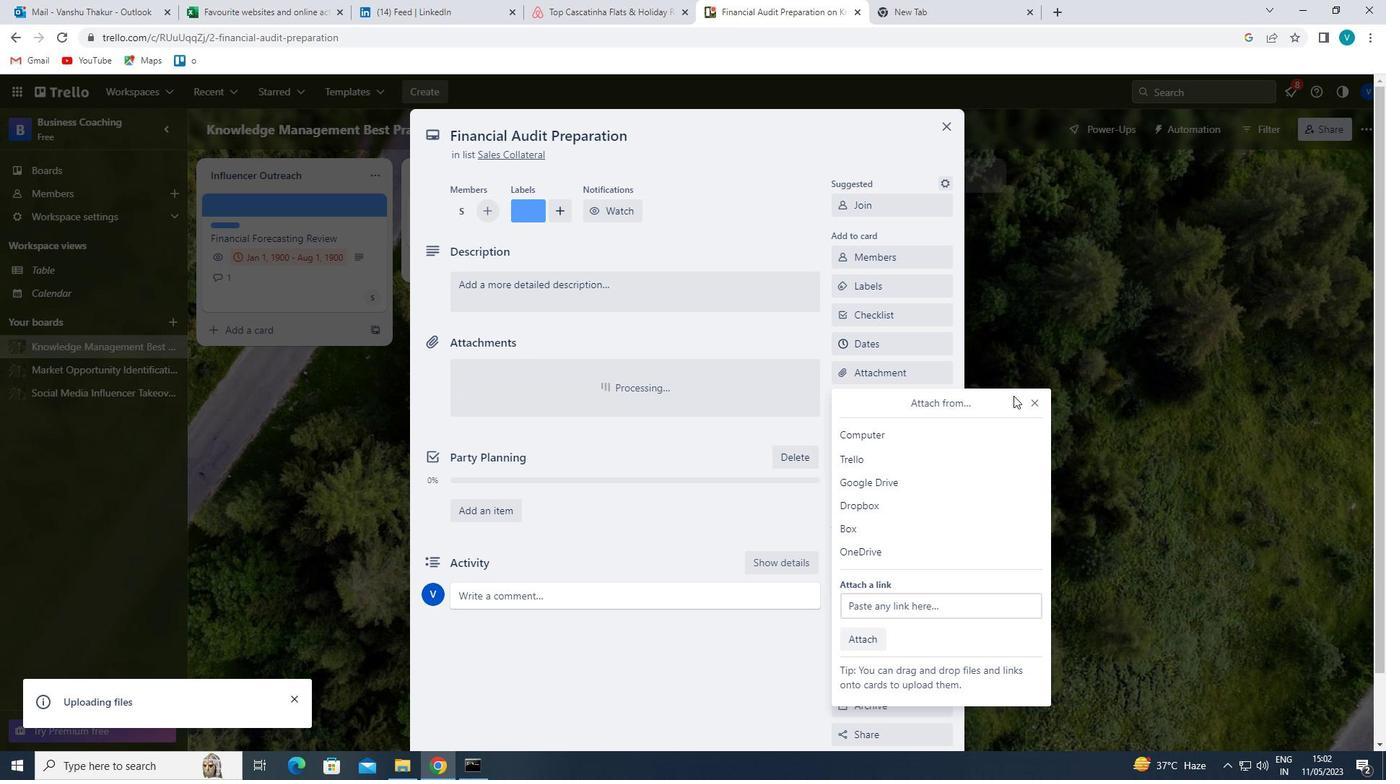 
Action: Mouse pressed left at (1034, 404)
Screenshot: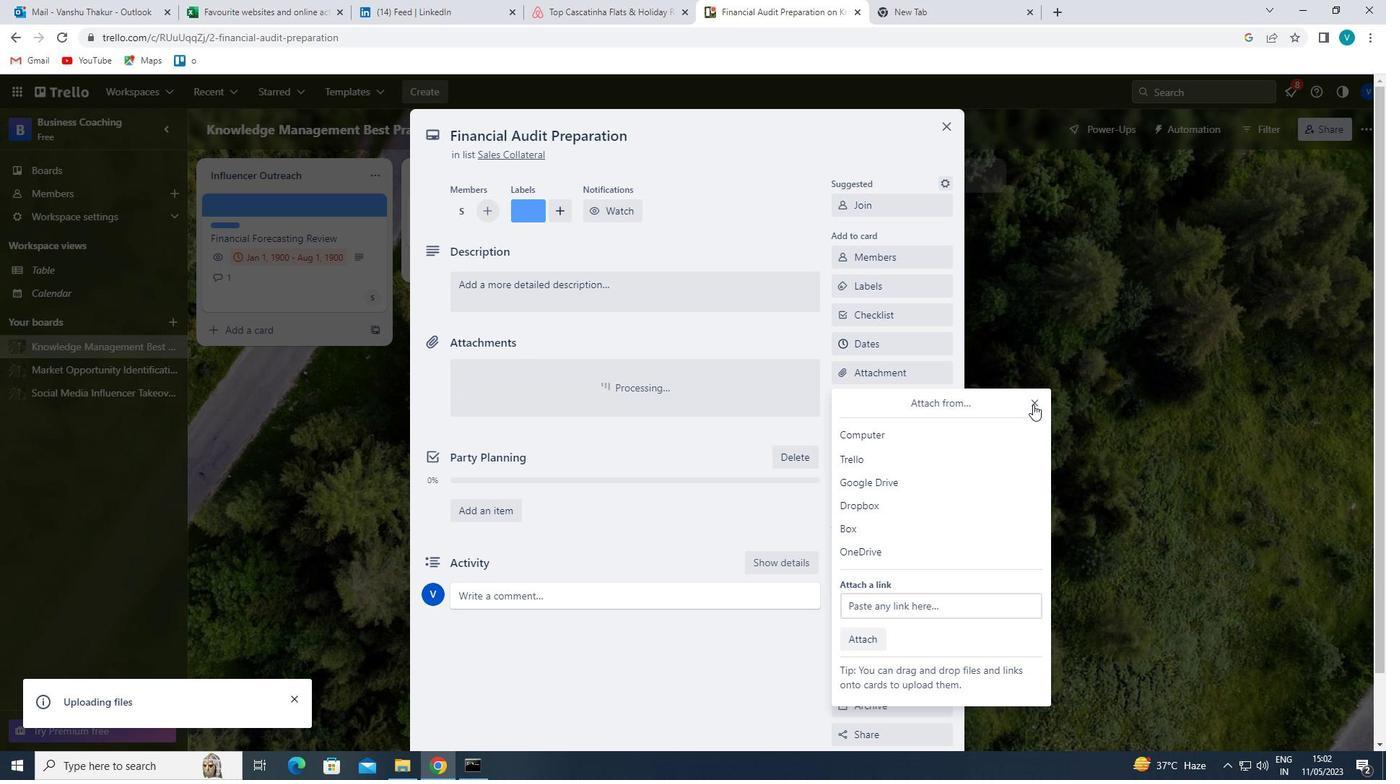 
Action: Mouse moved to (863, 403)
Screenshot: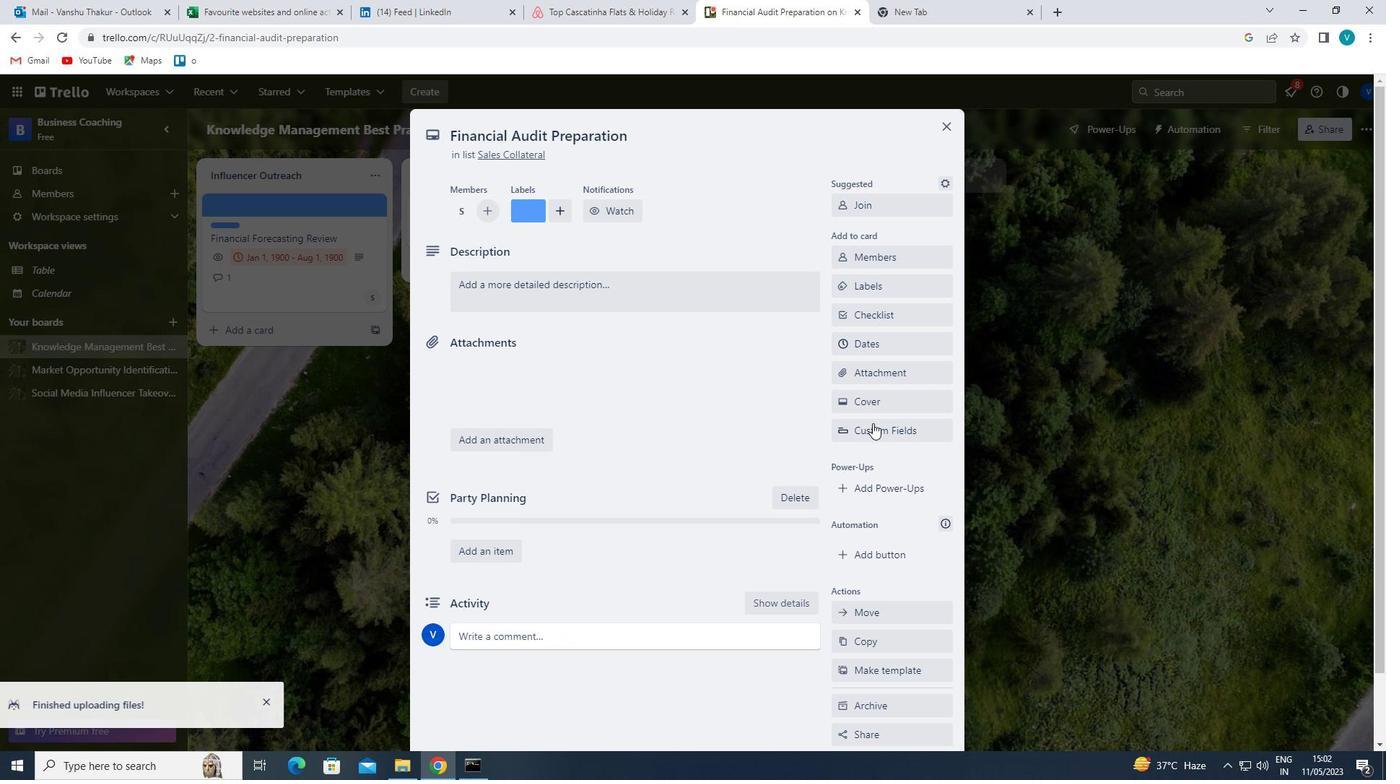 
Action: Mouse pressed left at (863, 403)
Screenshot: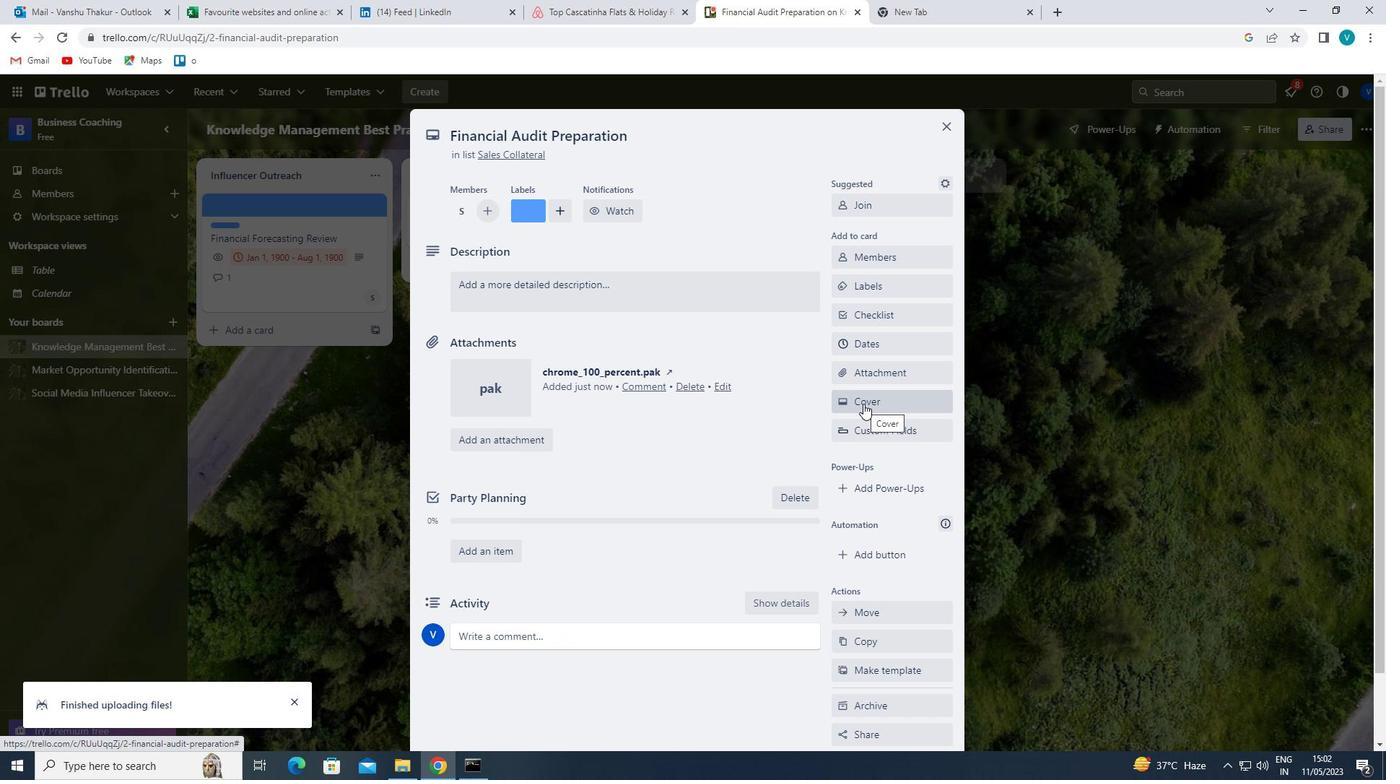 
Action: Mouse moved to (863, 483)
Screenshot: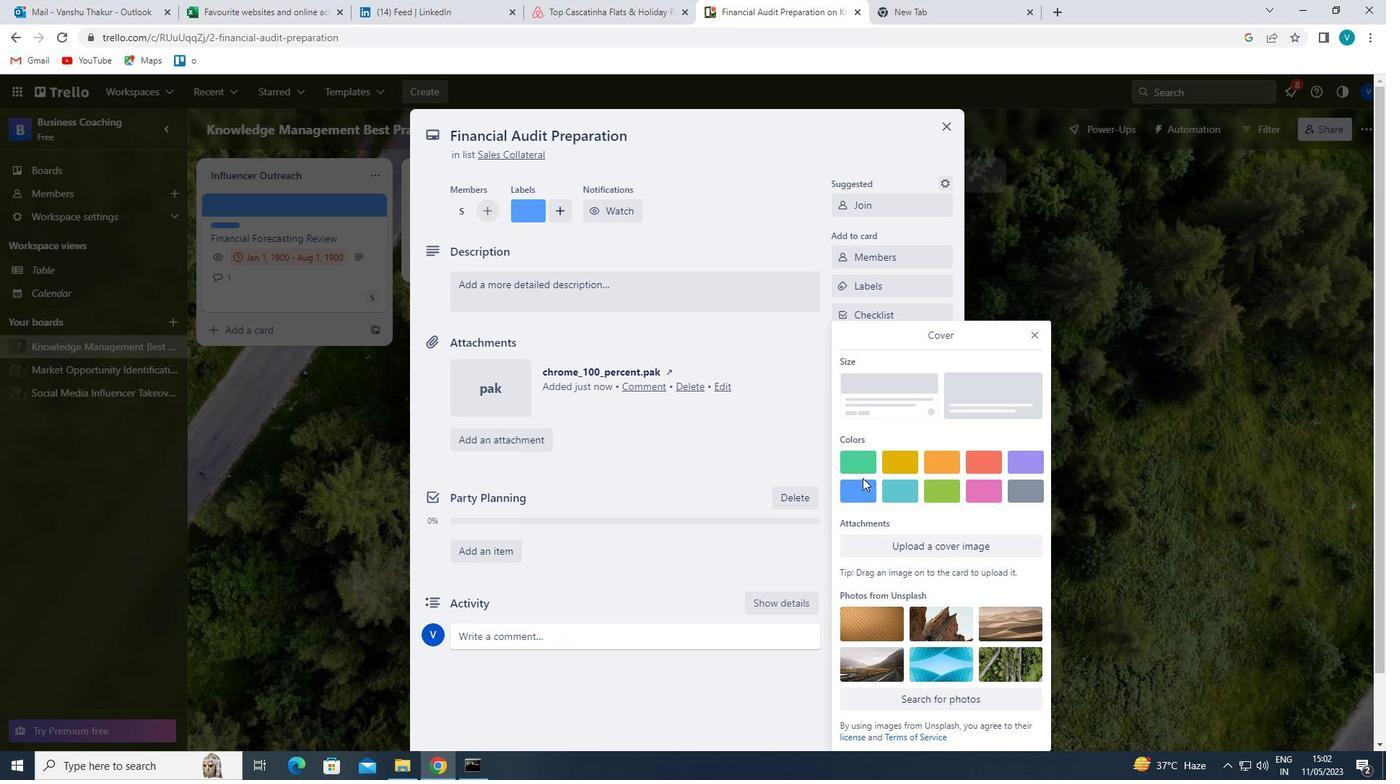 
Action: Mouse pressed left at (863, 483)
Screenshot: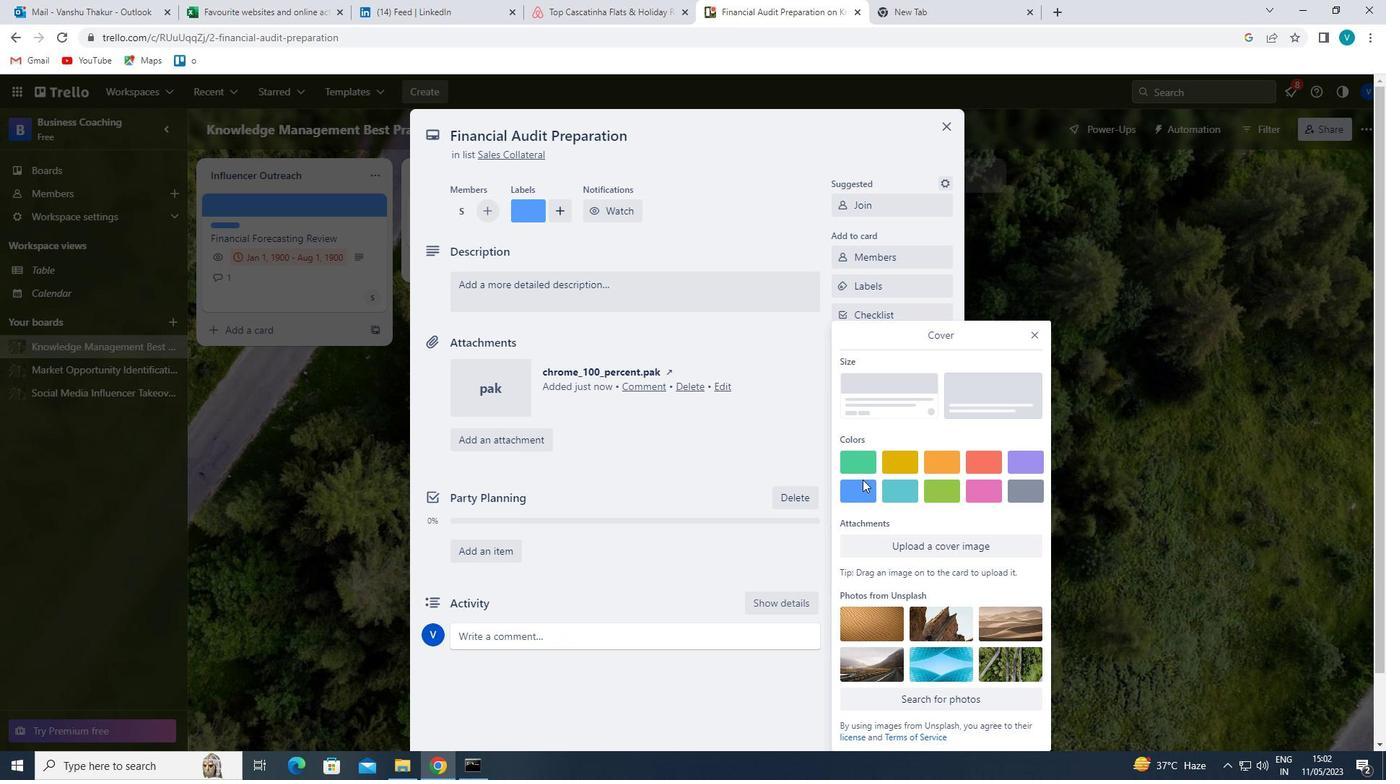 
Action: Mouse moved to (1031, 308)
Screenshot: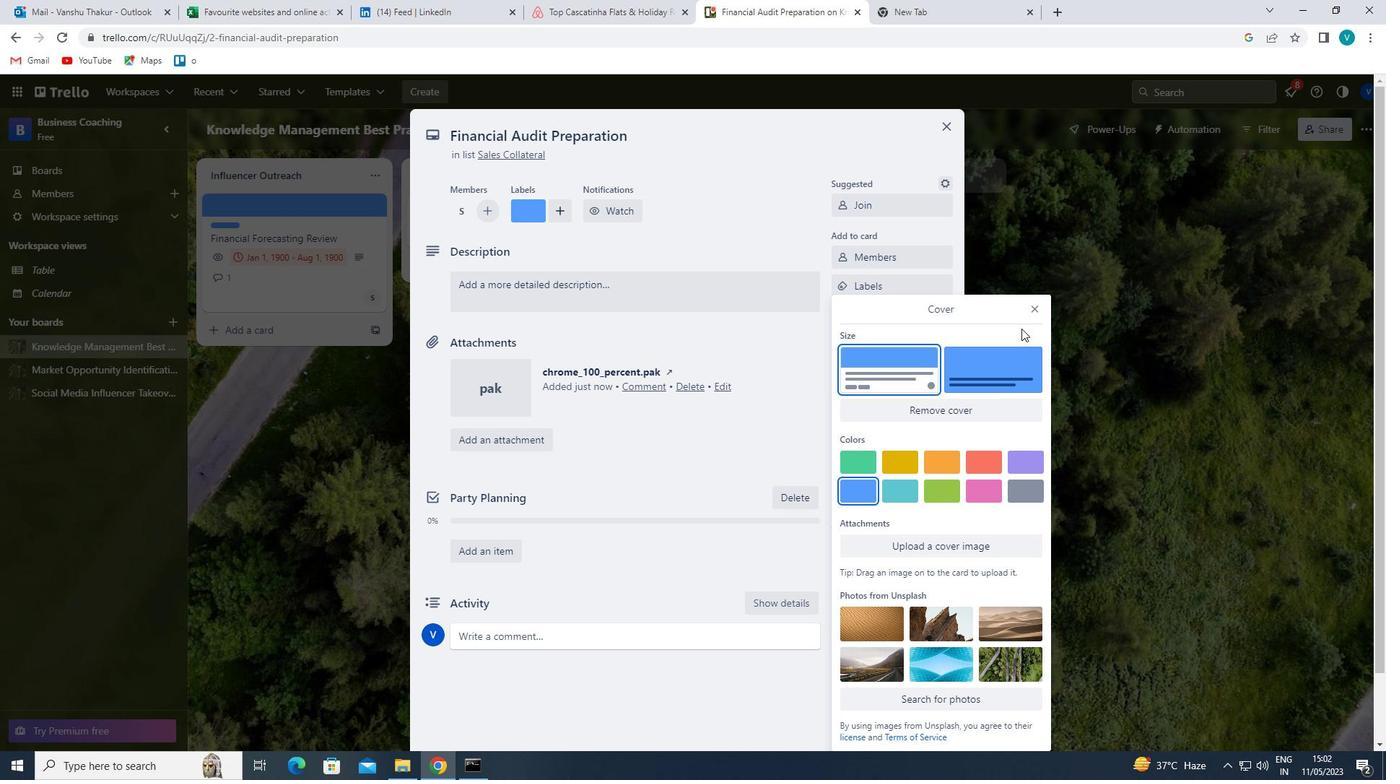 
Action: Mouse pressed left at (1031, 308)
Screenshot: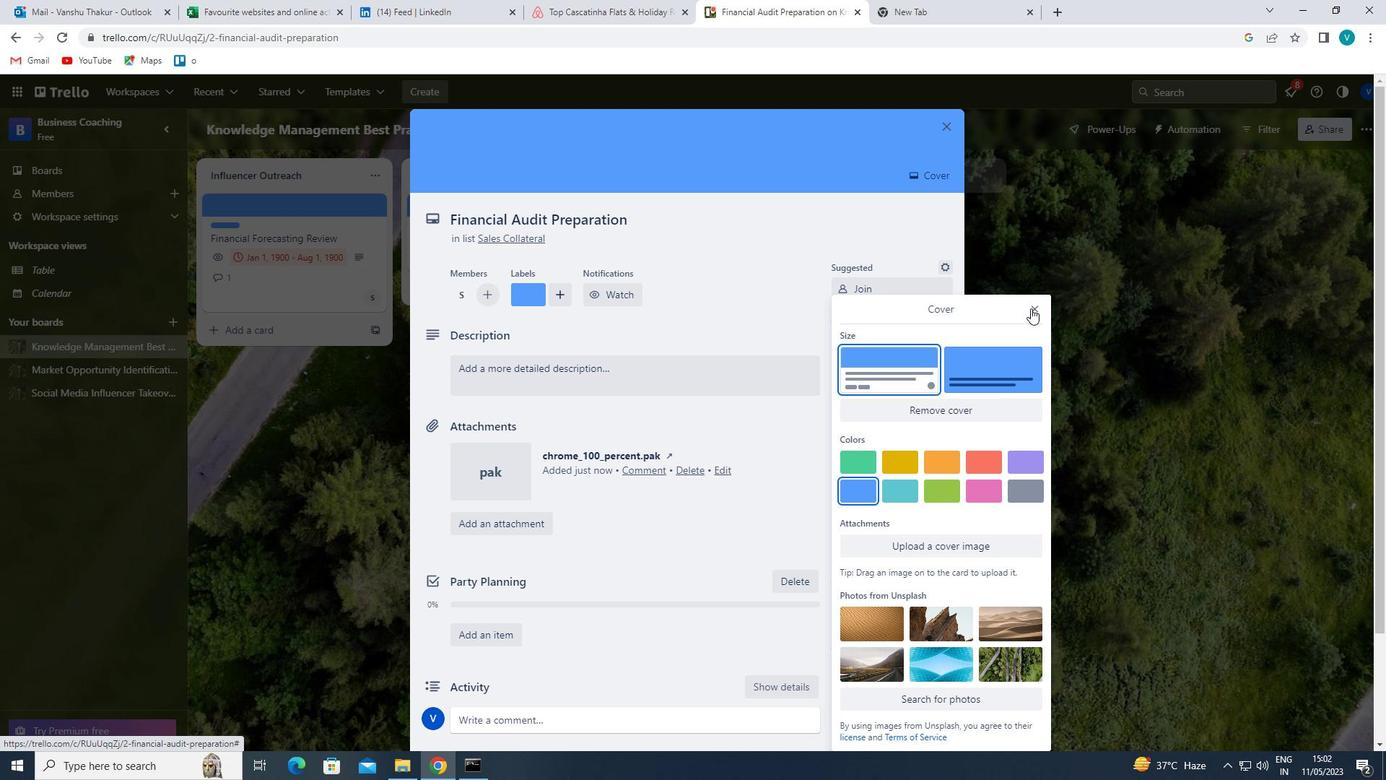 
Action: Mouse moved to (723, 366)
Screenshot: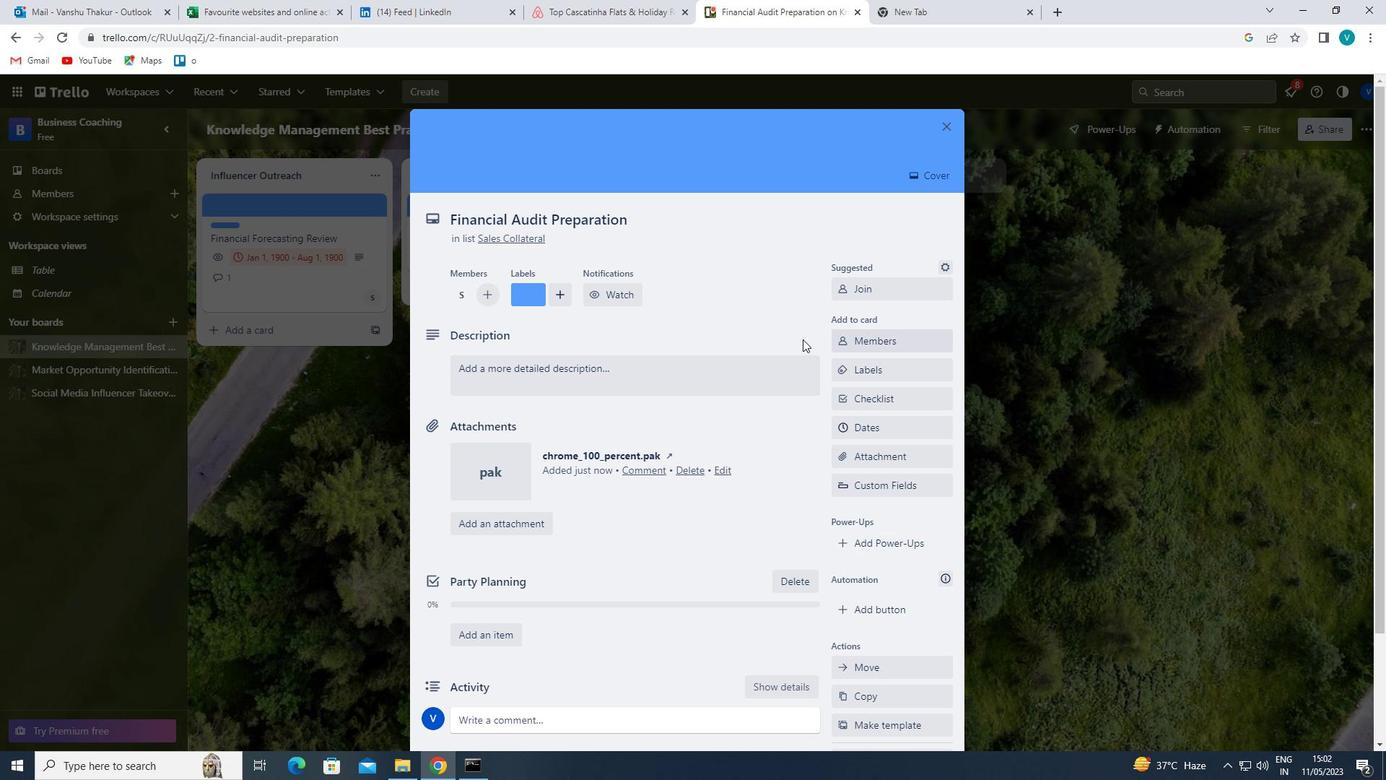 
Action: Mouse pressed left at (723, 366)
Screenshot: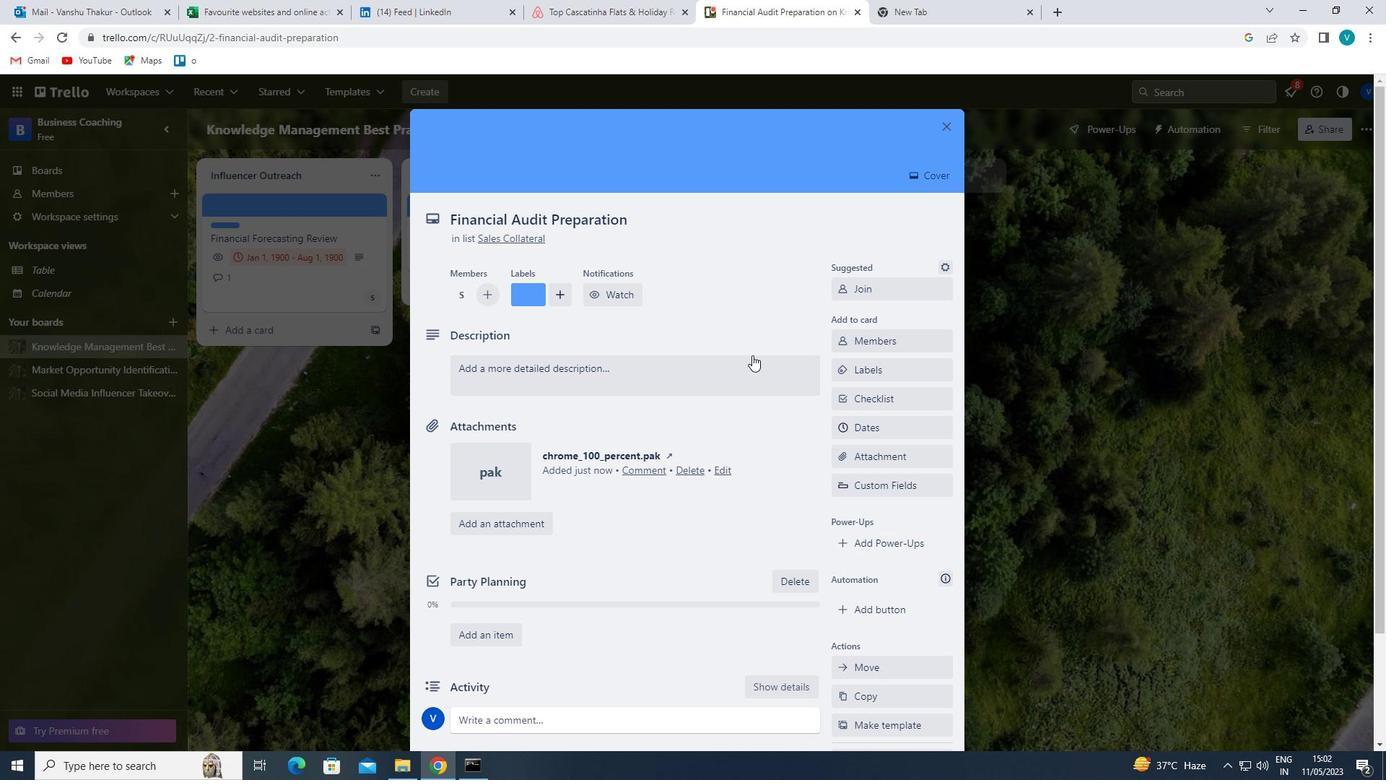 
Action: Key pressed '<Key.shift>DEVELOP<Key.space>AND<Key.space>LAI<Key.backspace>UNCG<Key.backspace>H<Key.space>NEW<Key.space>CUSTOMET<Key.space>RETENTION<Key.space>PROGRAM'
Screenshot: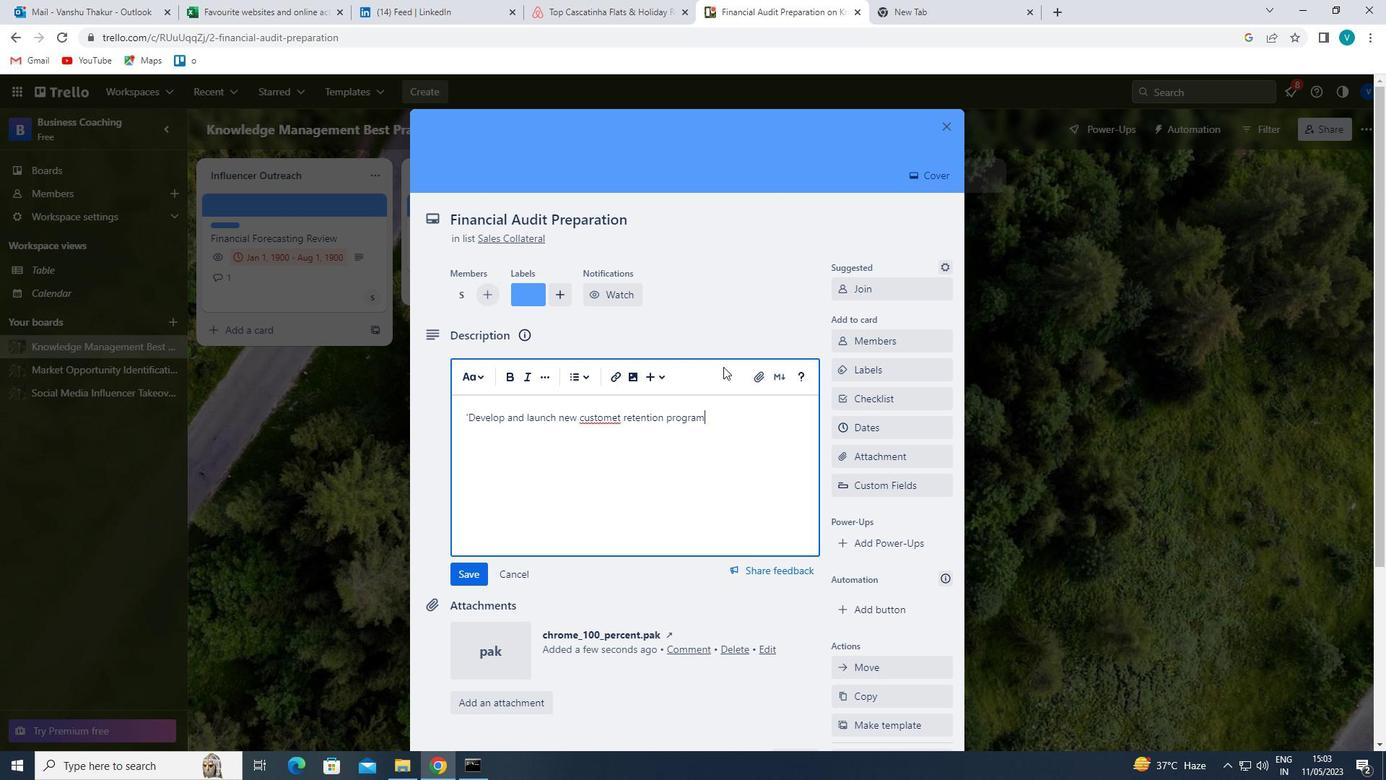 
Action: Mouse moved to (620, 416)
Screenshot: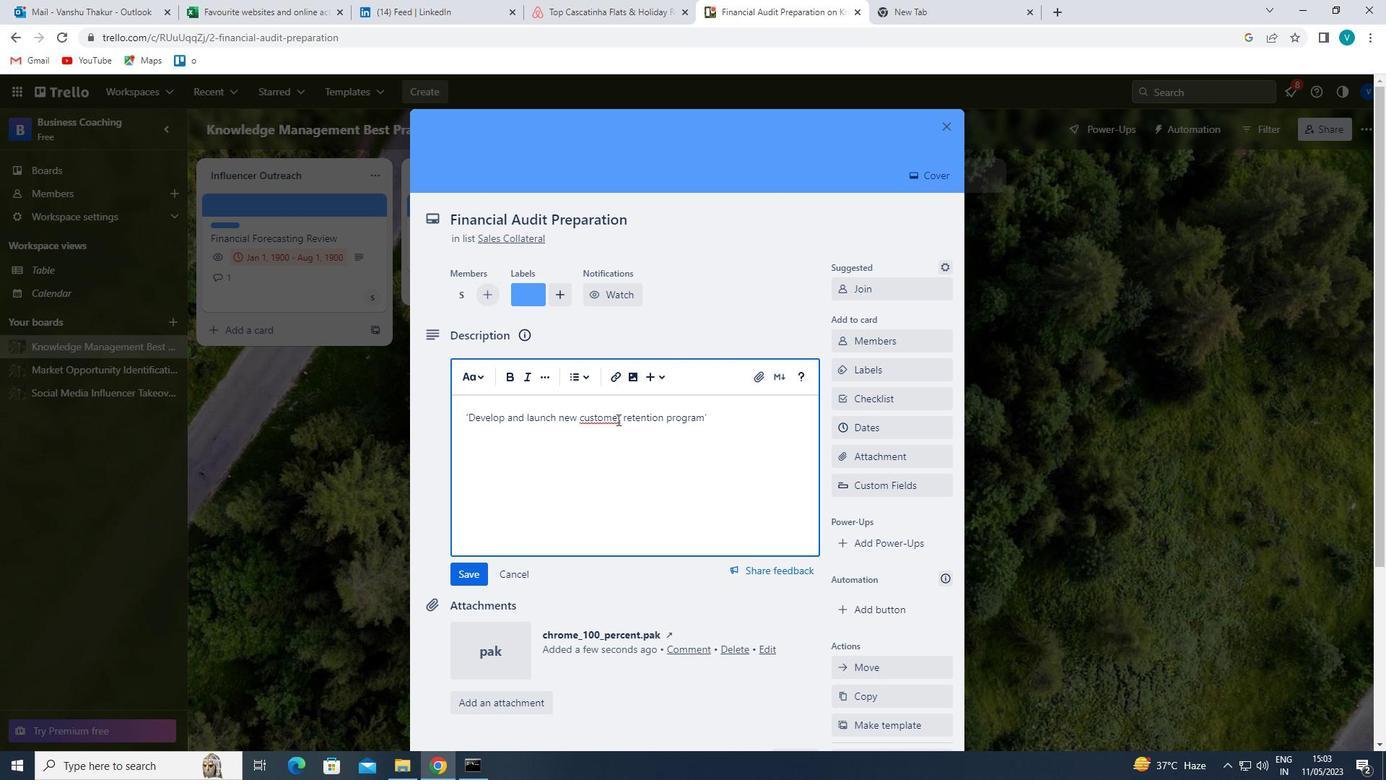 
Action: Mouse pressed left at (620, 416)
Screenshot: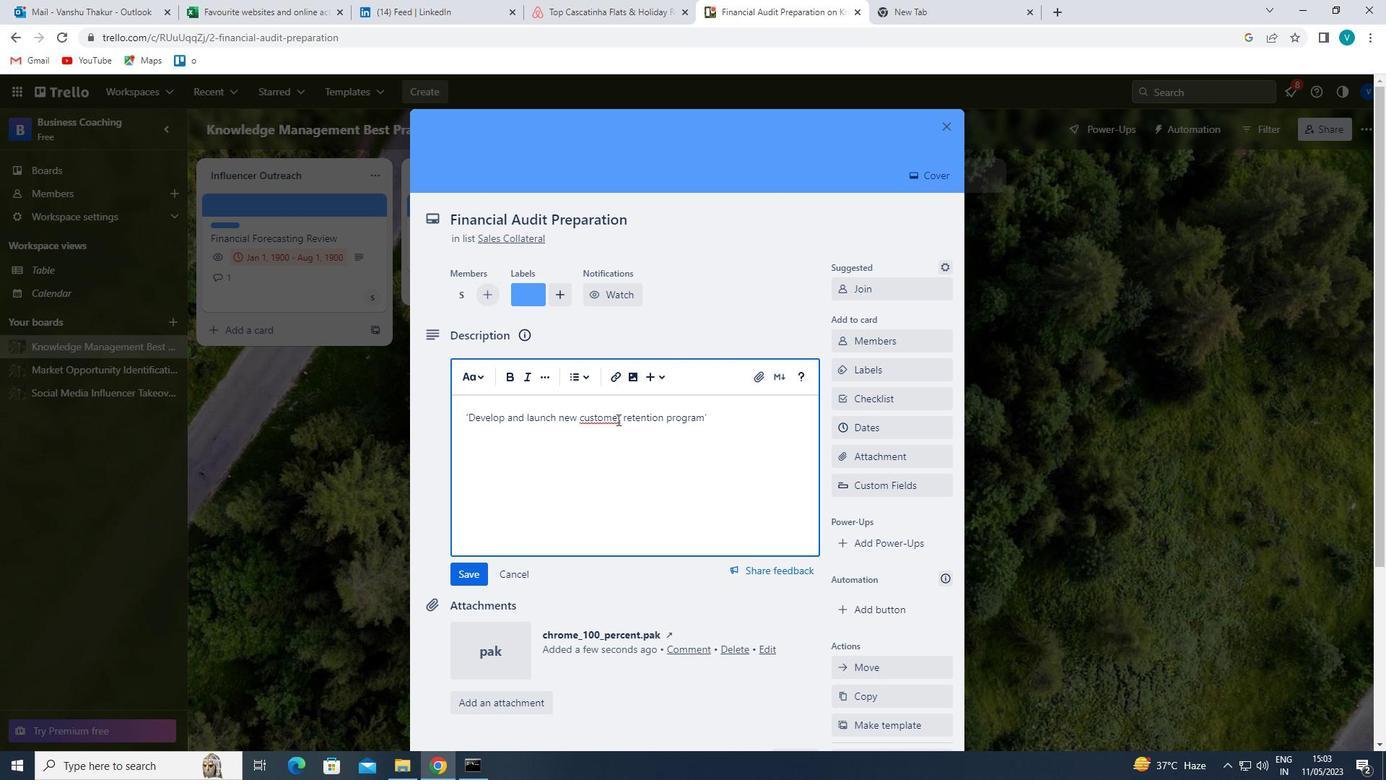 
Action: Mouse moved to (621, 416)
Screenshot: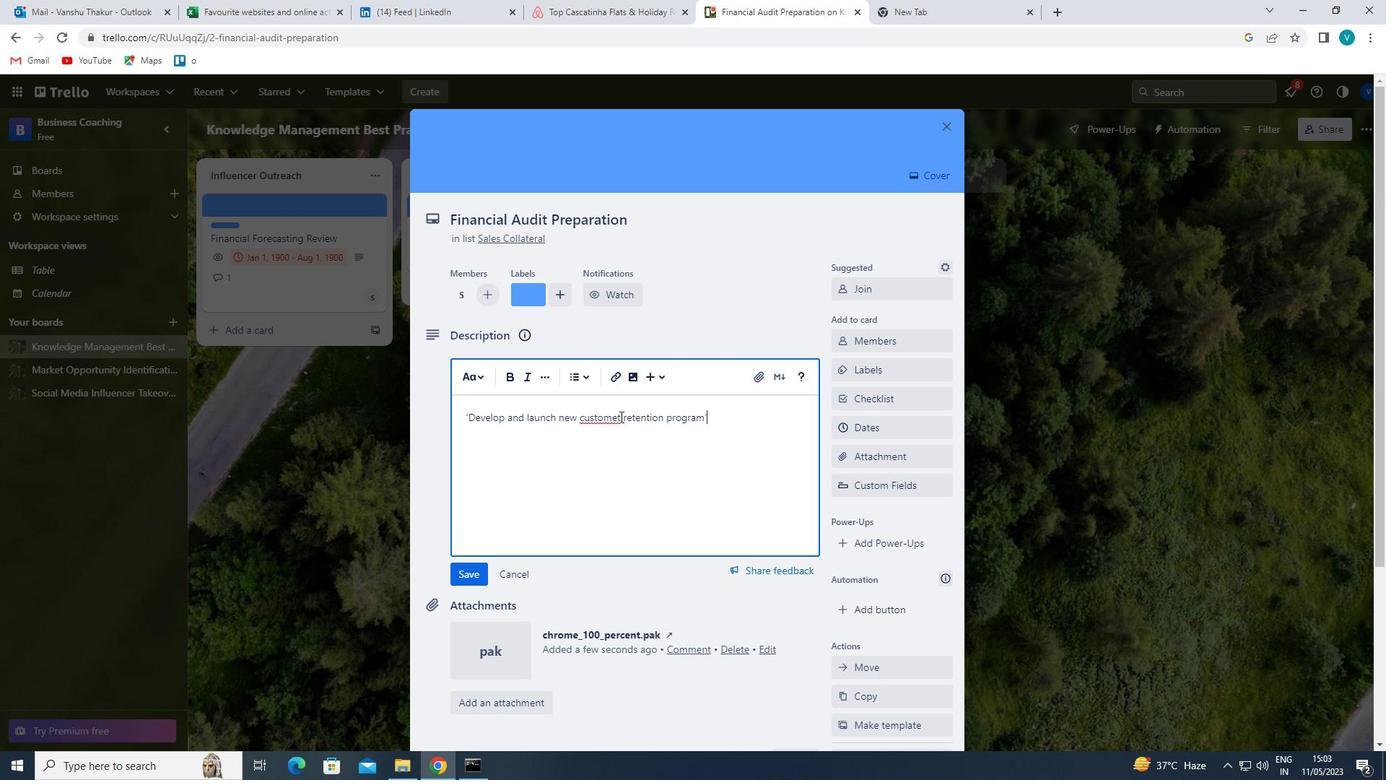 
Action: Key pressed <Key.backspace>R
Screenshot: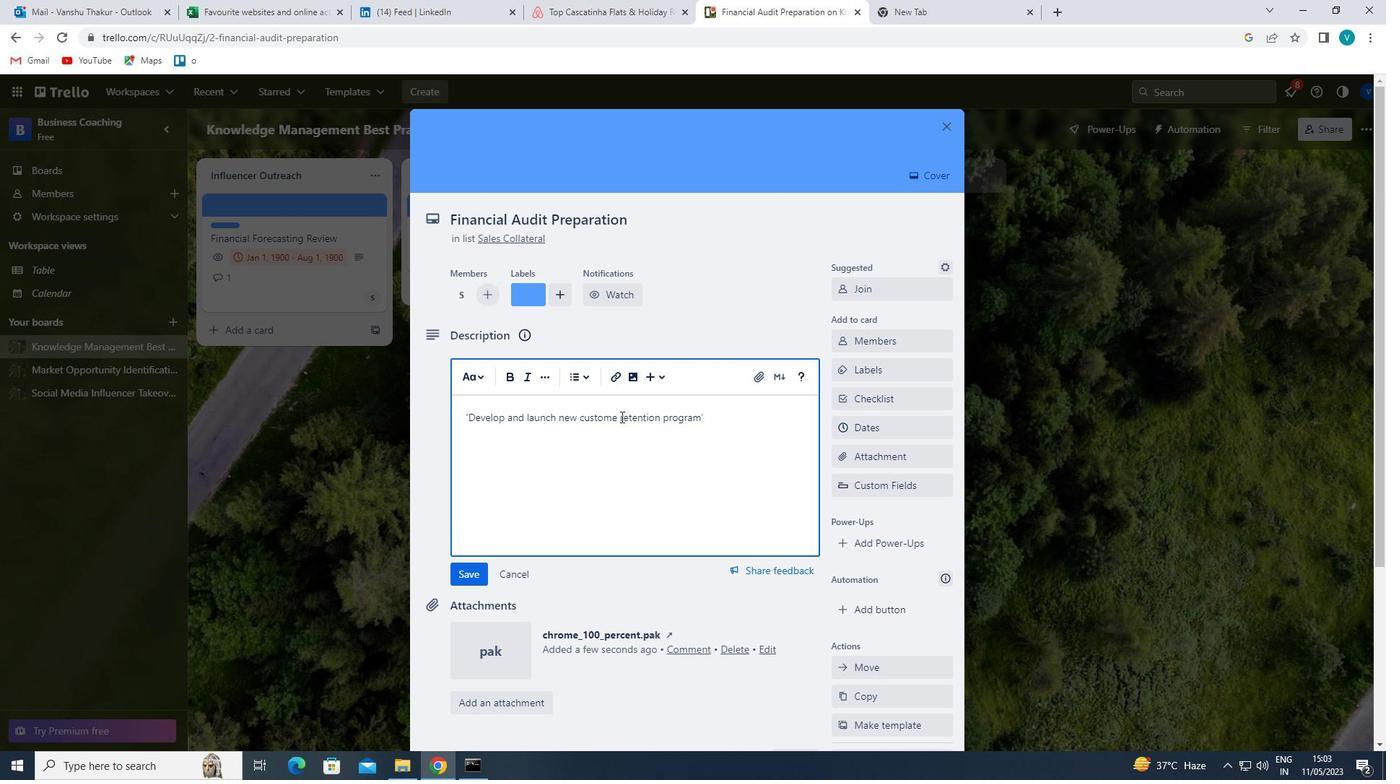 
Action: Mouse moved to (476, 572)
Screenshot: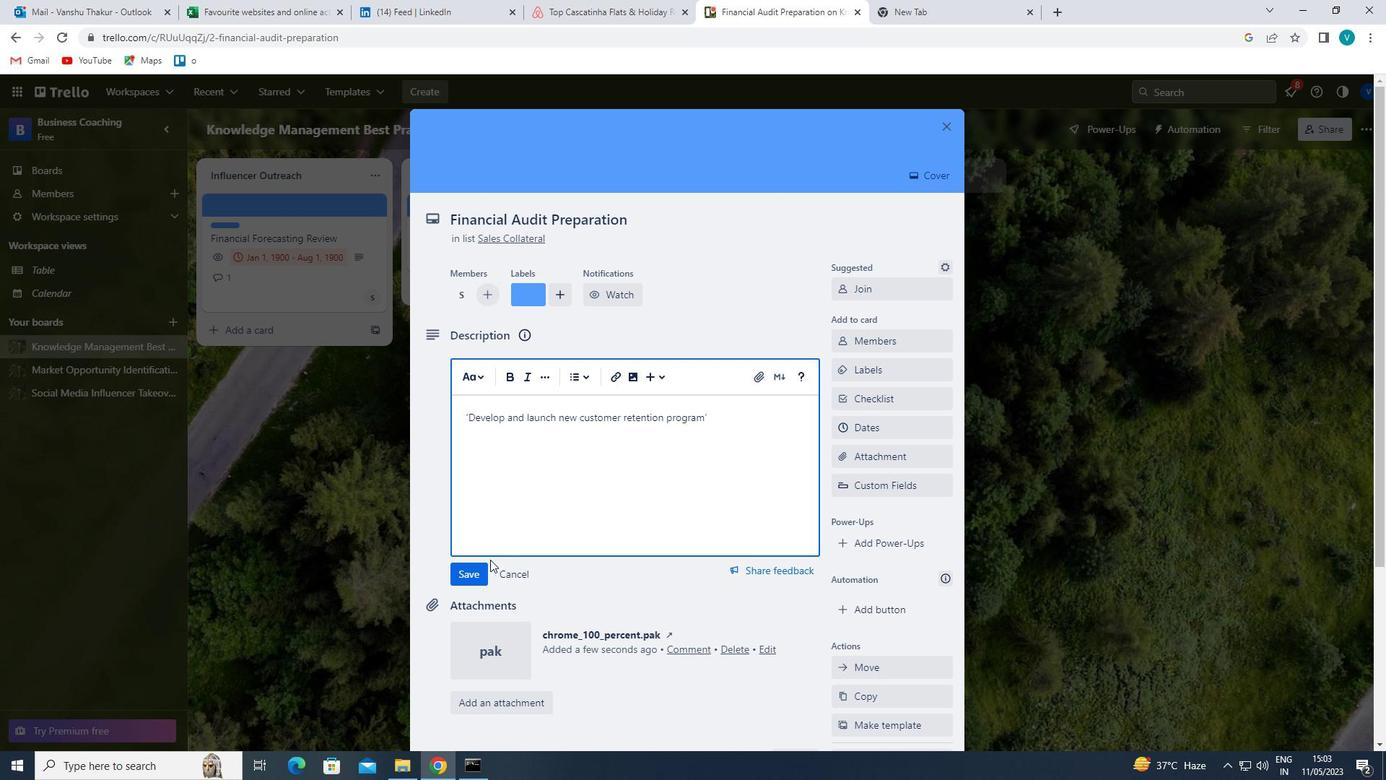 
Action: Mouse pressed left at (476, 572)
Screenshot: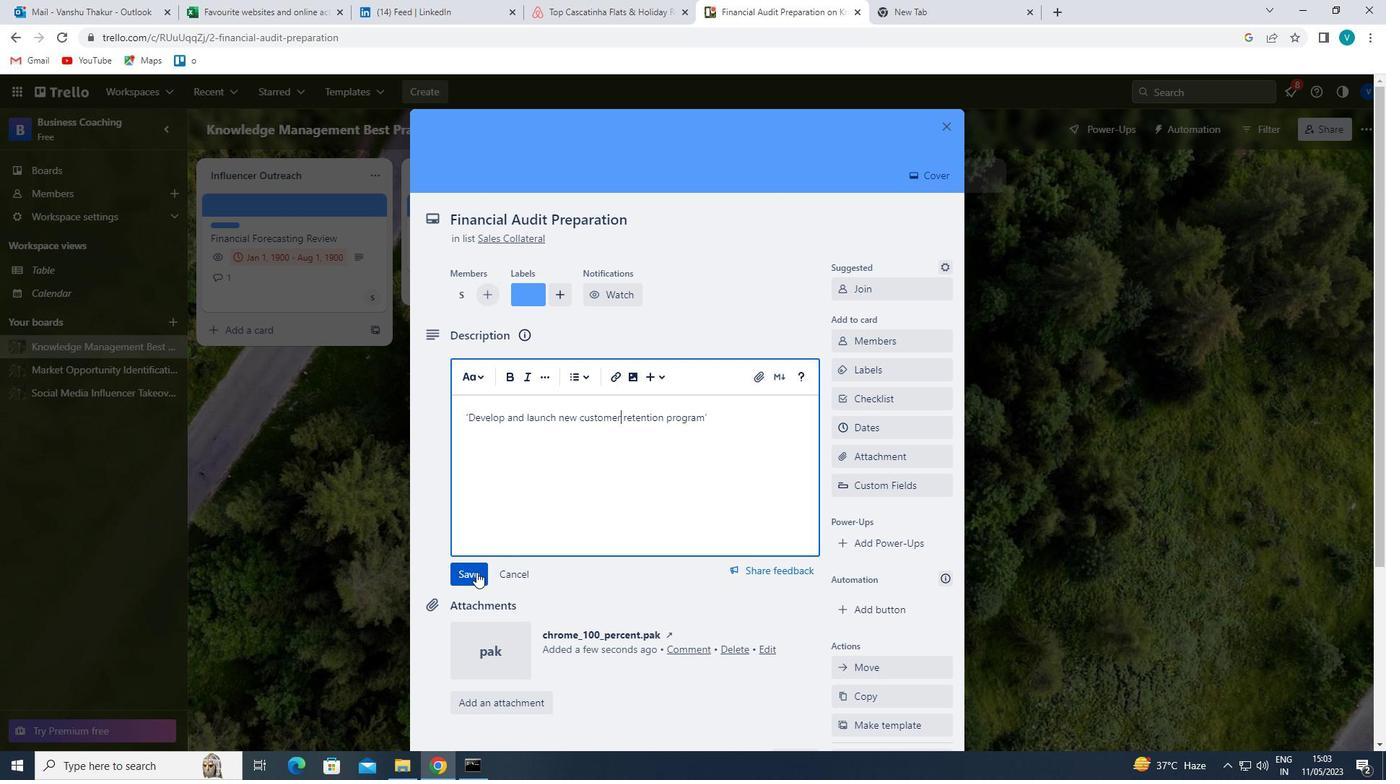 
Action: Mouse moved to (531, 571)
Screenshot: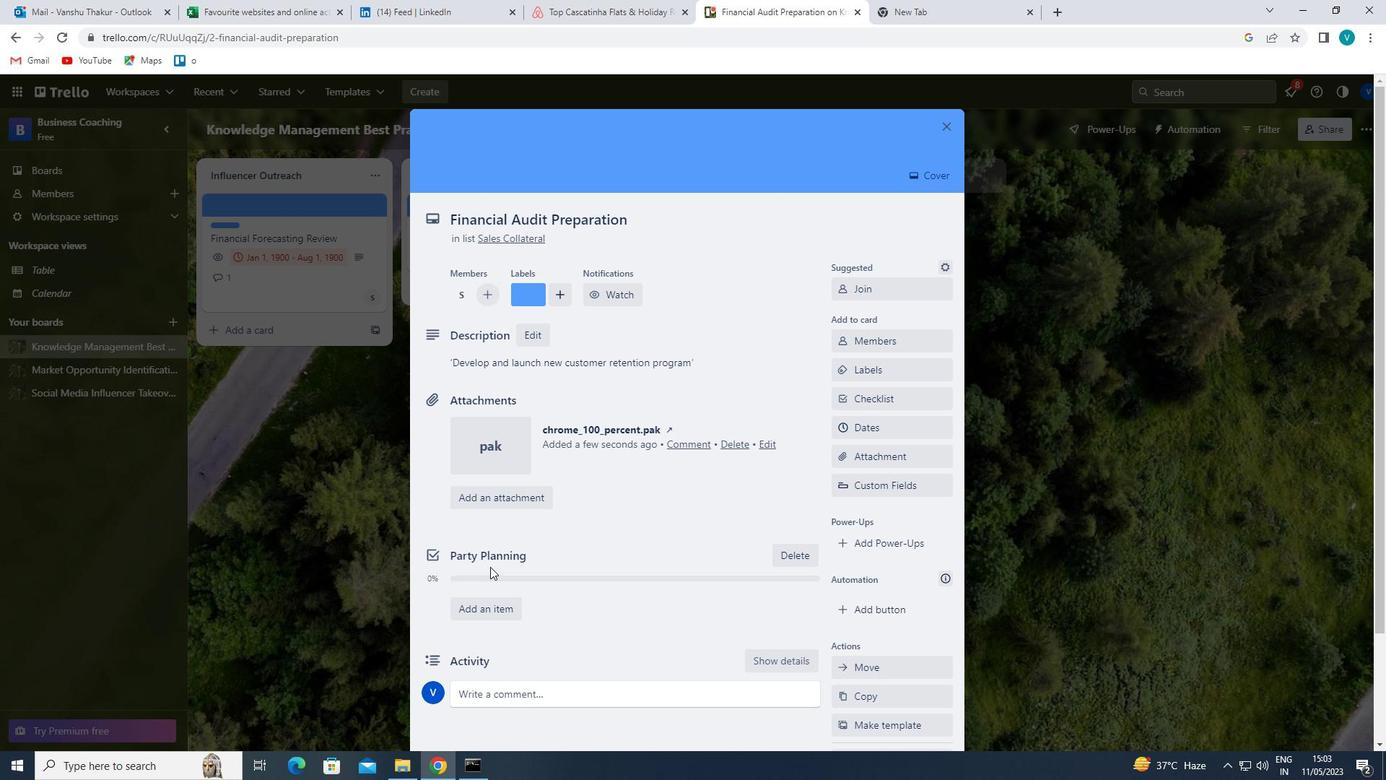 
Action: Mouse scrolled (531, 570) with delta (0, 0)
Screenshot: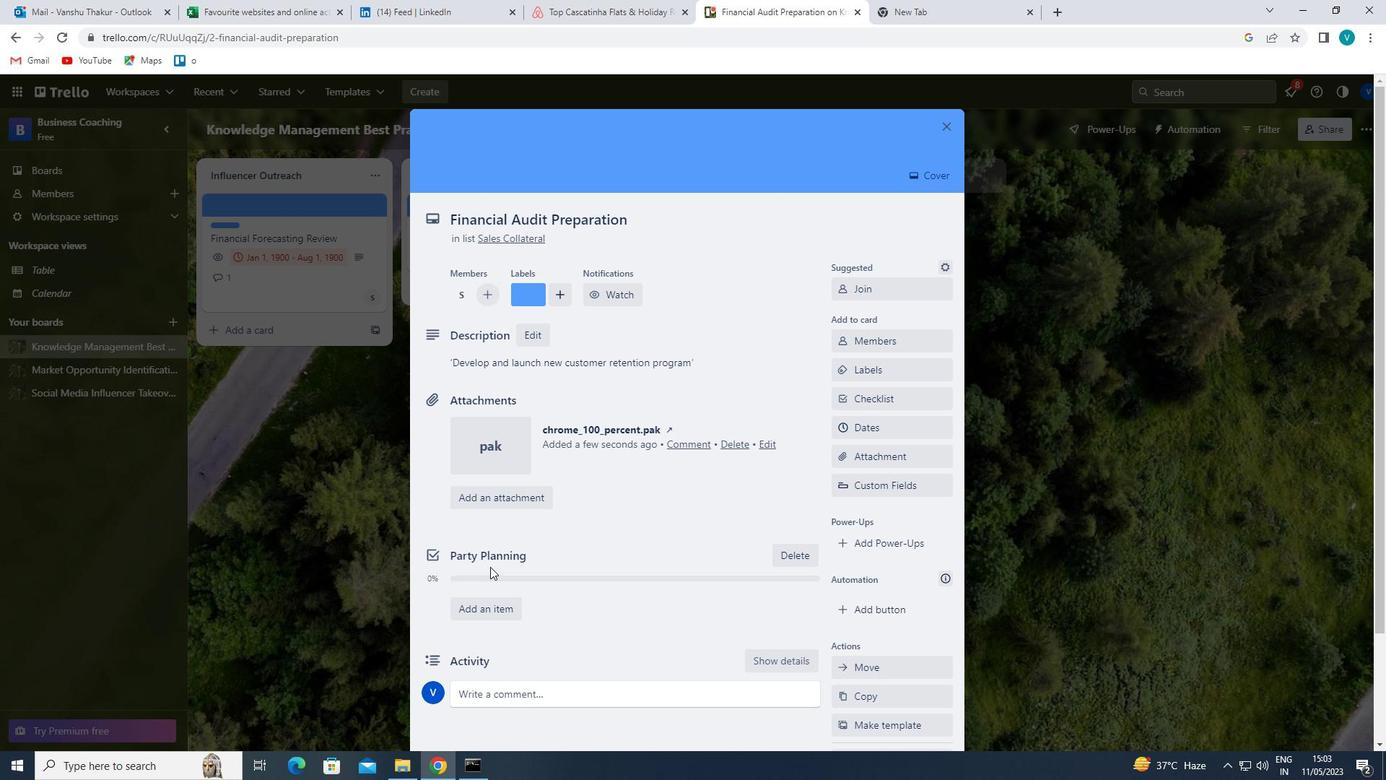 
Action: Mouse moved to (537, 573)
Screenshot: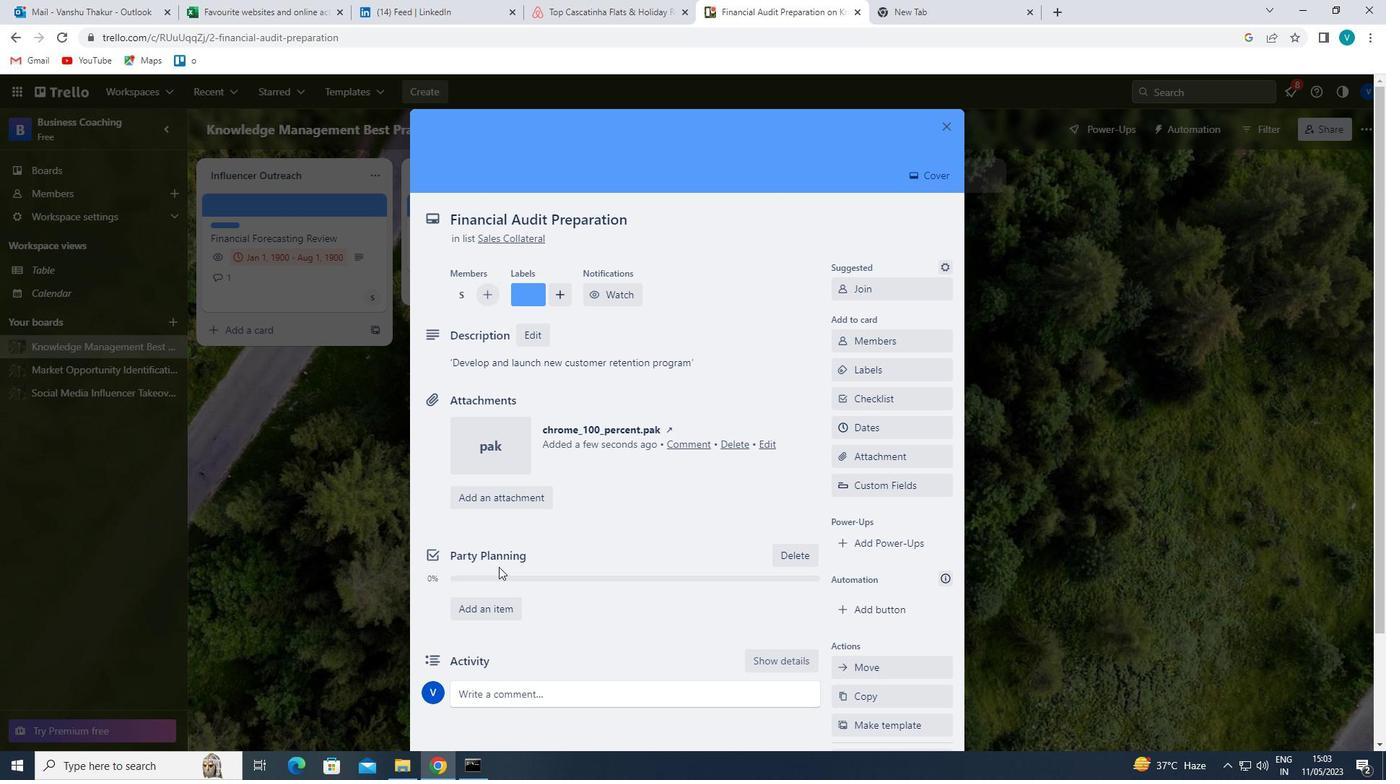
Action: Mouse scrolled (537, 572) with delta (0, 0)
Screenshot: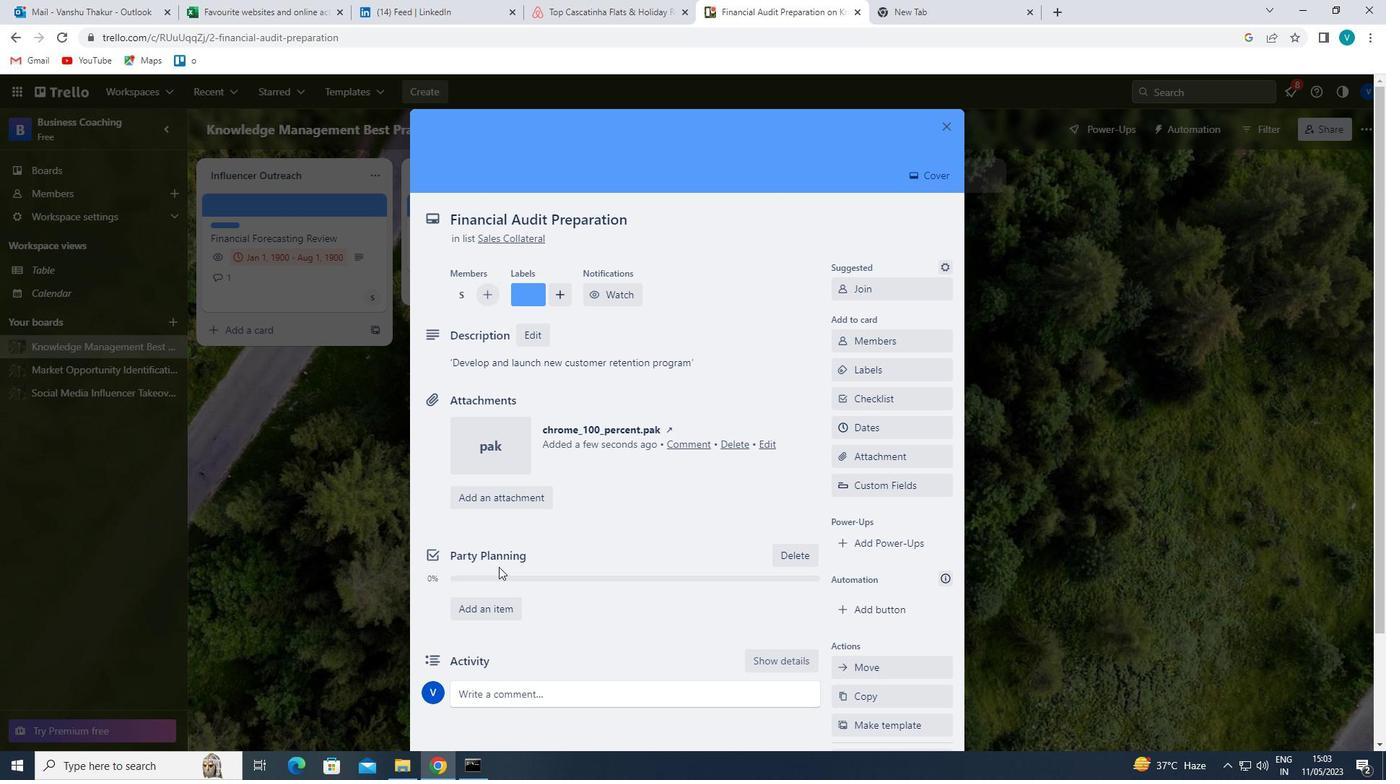 
Action: Mouse moved to (540, 574)
Screenshot: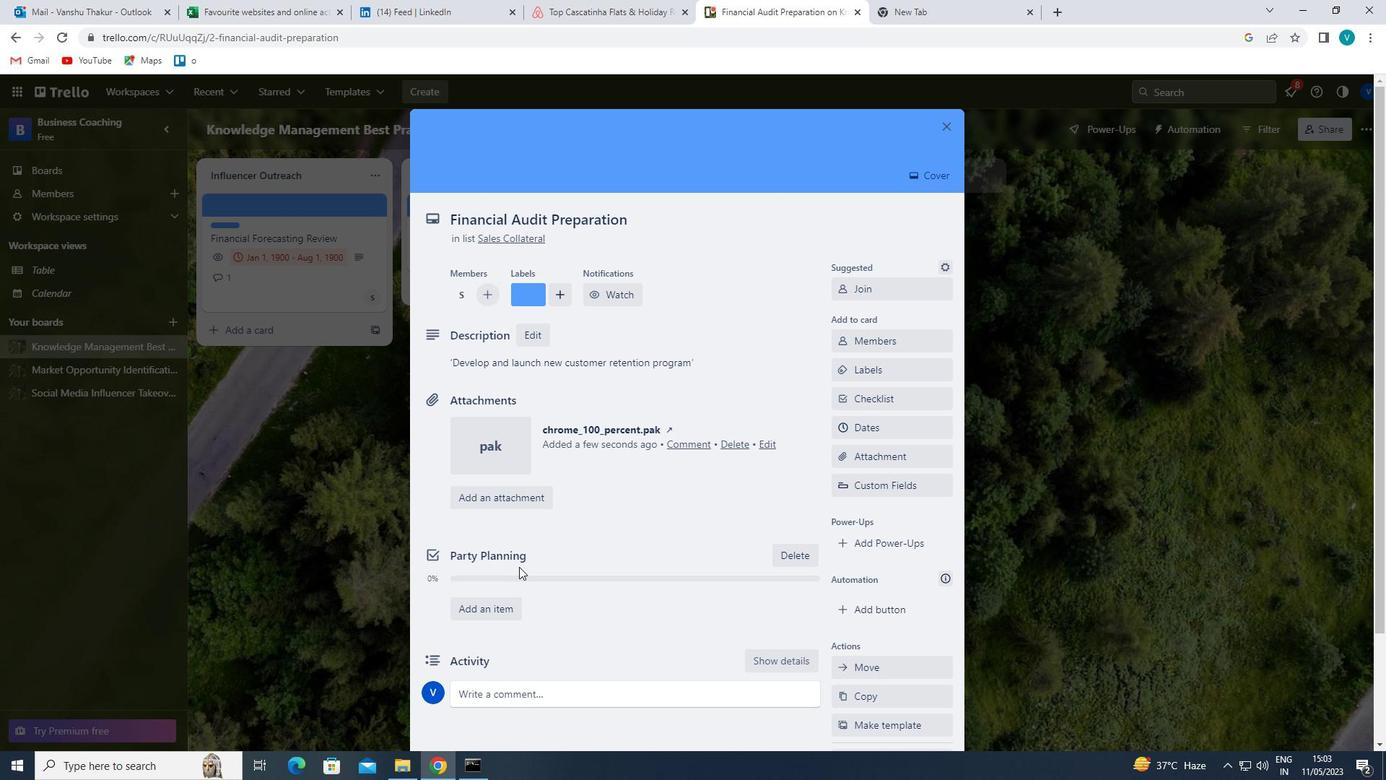 
Action: Mouse scrolled (540, 574) with delta (0, 0)
Screenshot: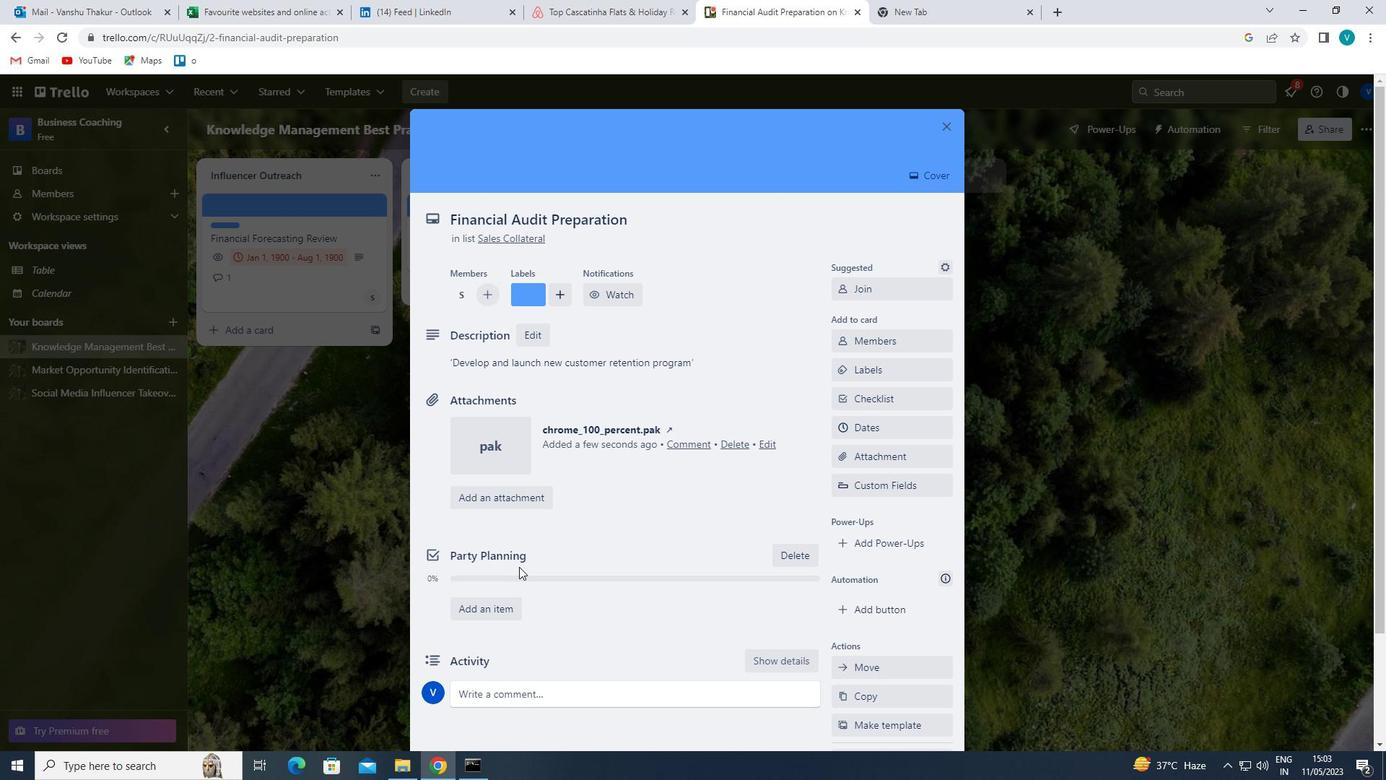 
Action: Mouse moved to (590, 561)
Screenshot: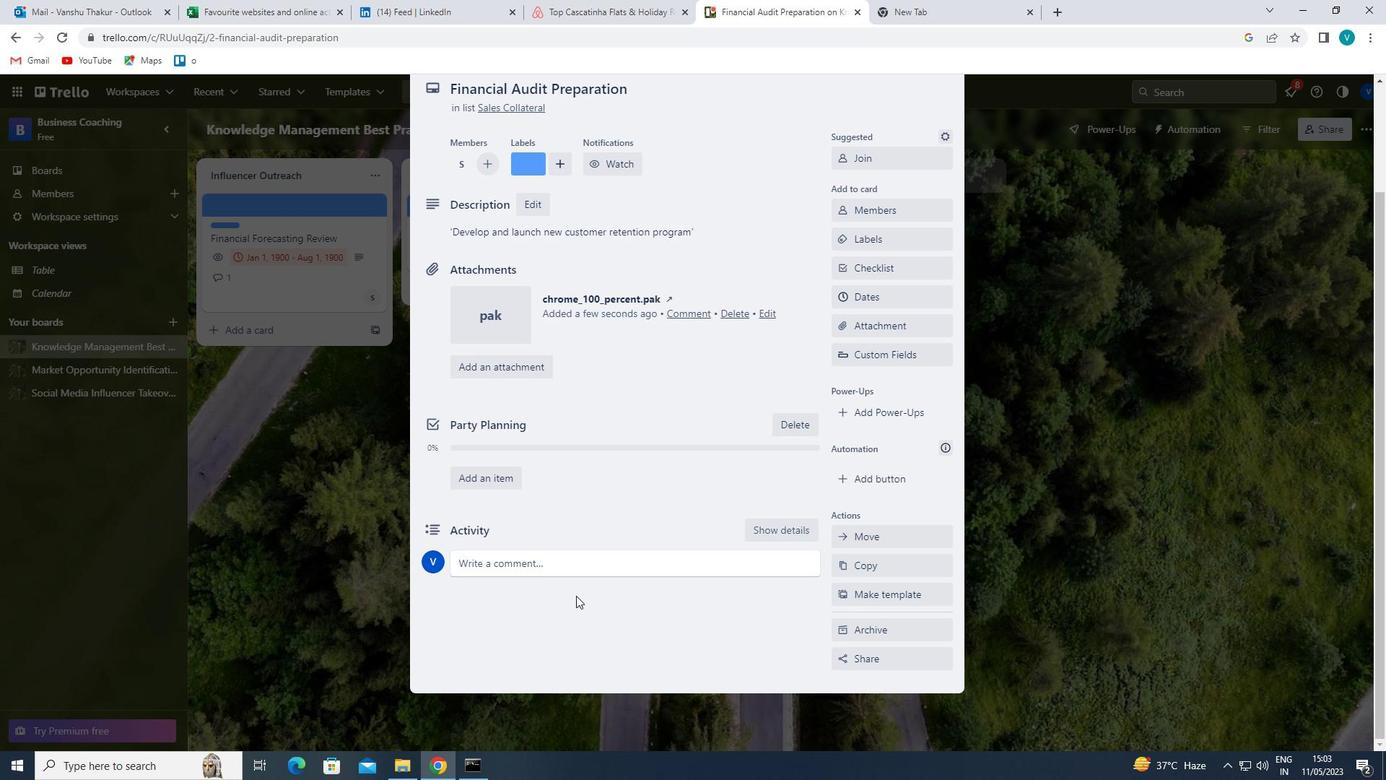 
Action: Mouse pressed left at (590, 561)
Screenshot: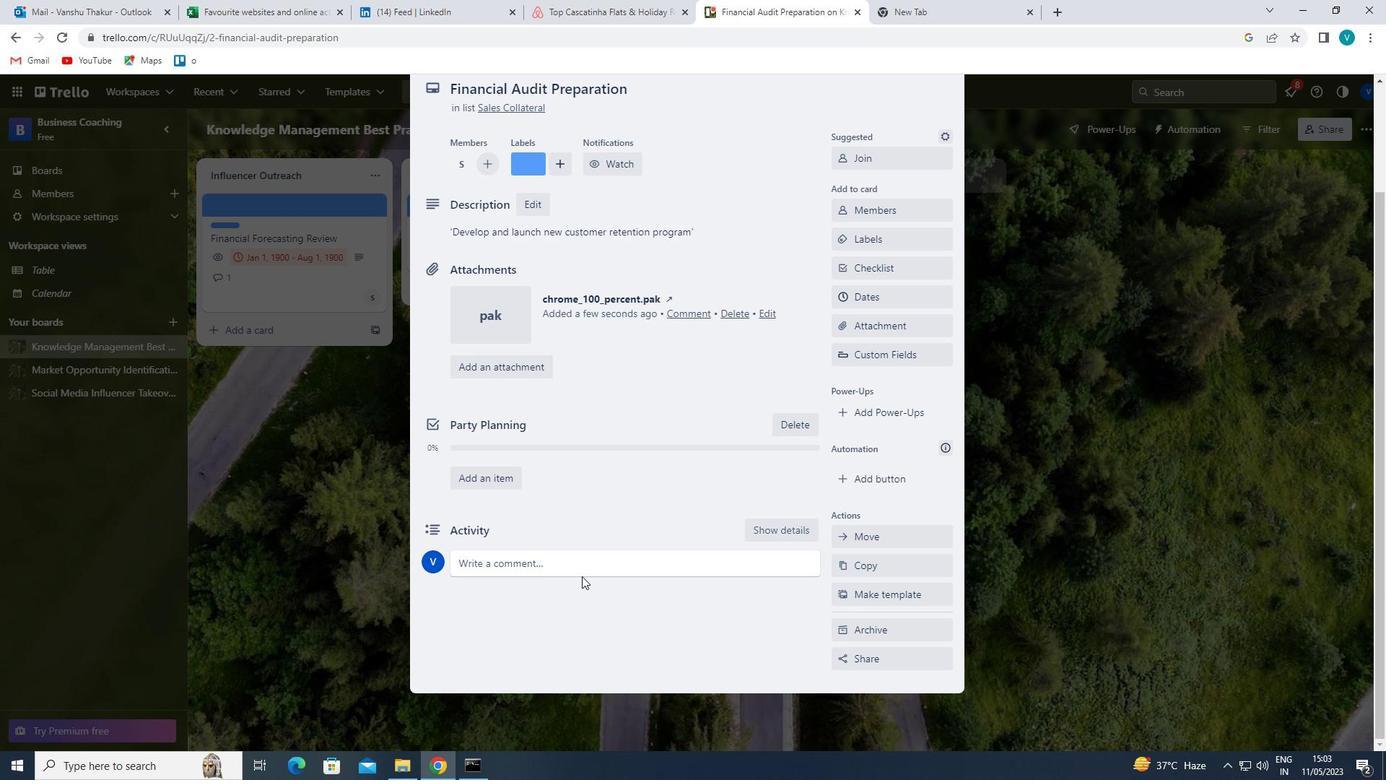 
Action: Mouse moved to (585, 605)
Screenshot: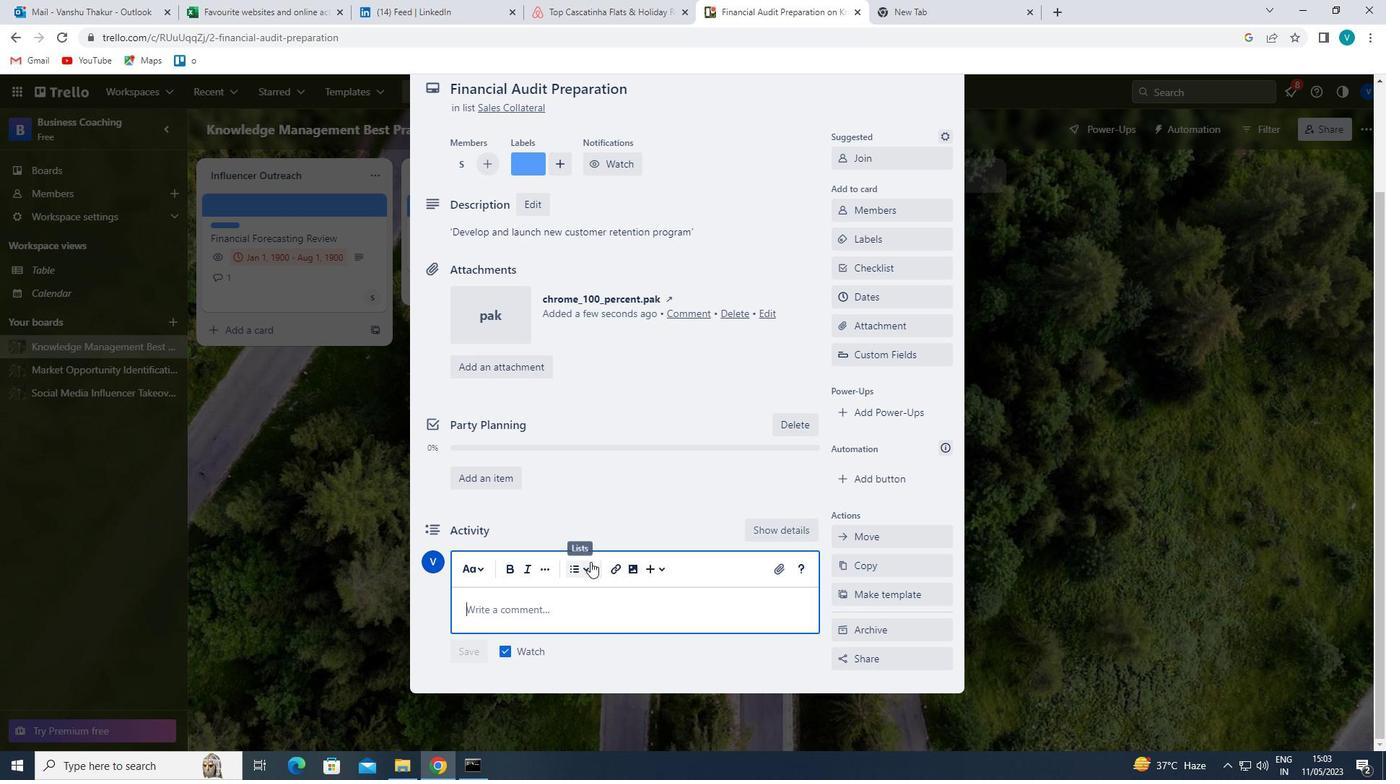 
Action: Key pressed '<Key.shift>OUR<Key.space><Key.shift>TEAM<Key.space>HAS<Key.space>THE<Key.space>OPPORTUNITY<Key.space>TO<Key.space>EXEED<Key.space>EXEPTATIONS<Key.space>ON<Key.space>THI<Key.space>STASK<Key.right><Key.right><Key.right><Key.right><Key.left><Key.left><Key.left><Key.left><Key.left><Key.left><Key.left><Key.left><Key.left><Key.left><Key.left><Key.left><Key.left><Key.left><Key.left><Key.left><Key.left><Key.left><Key.left><Key.left><Key.left><Key.left><Key.left><Key.left><Key.left><Key.left><Key.left><Key.left>C<Key.right><Key.right><Key.right><Key.right><Key.right><Key.right><Key.right><Key.right>EC<Key.right><Key.right><Key.right><Key.right><Key.right><Key.right><Key.right><Key.right><Key.right><Key.right><Key.right><Key.right><Key.right><Key.right><Key.right><Key.right><Key.backspace><Key.backspace>D<Key.backspace>S<Key.space><Key.left><Key.left><Key.left><Key.left><Key.left><Key.left><Key.left><Key.left><Key.left><Key.left><Key.left><Key.left><Key.left><Key.left><Key.left><Key.left><Key.left><Key.left><Key.left><Key.left><Key.right><Key.backspace><Key.right><Key.right><Key.right><Key.right><Key.right><Key.right><Key.right><Key.right><Key.right><Key.right><Key.right><Key.right><Key.right><Key.right><Key.right><Key.right><Key.right><Key.right><Key.right><Key.right><Key.right><Key.right><Key.right><Key.right><Key.right><Key.right>
Screenshot: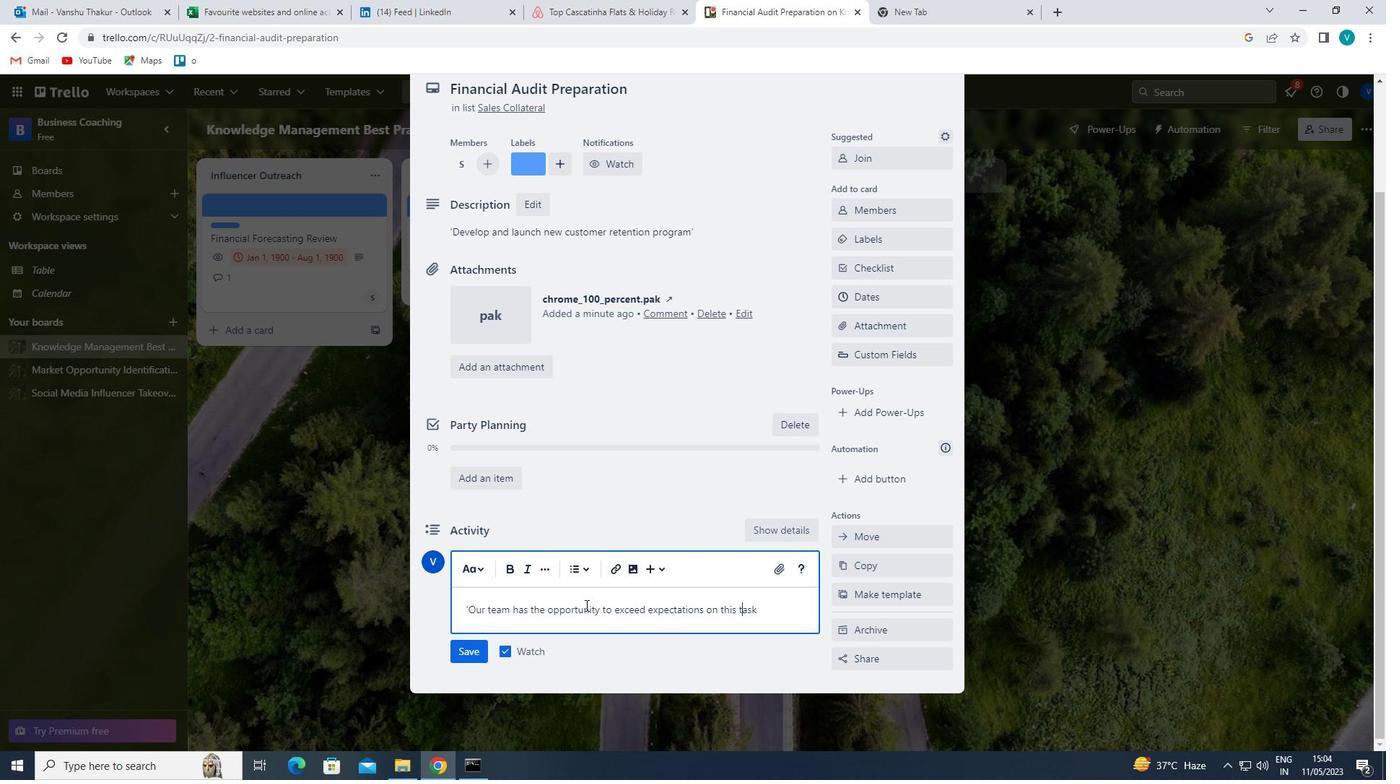 
Action: Mouse moved to (605, 593)
Screenshot: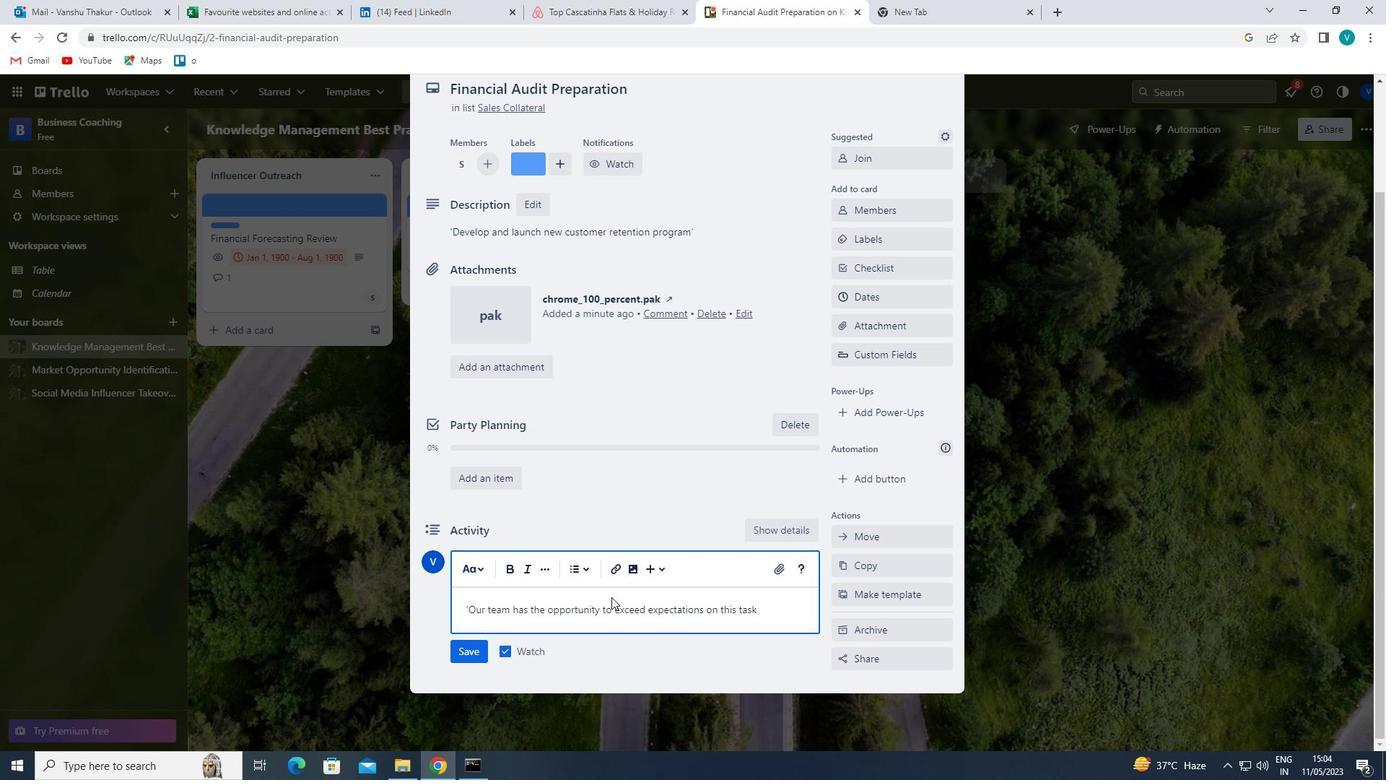 
Action: Key pressed ,<Key.space>SO<Key.space>LET<Key.space>US<Key.space>DELIVER<Key.space>SOMETHING<Key.space>THAT<Key.space>TRY<Key.backspace>ULY<Key.space>IMPRESSES.'
Screenshot: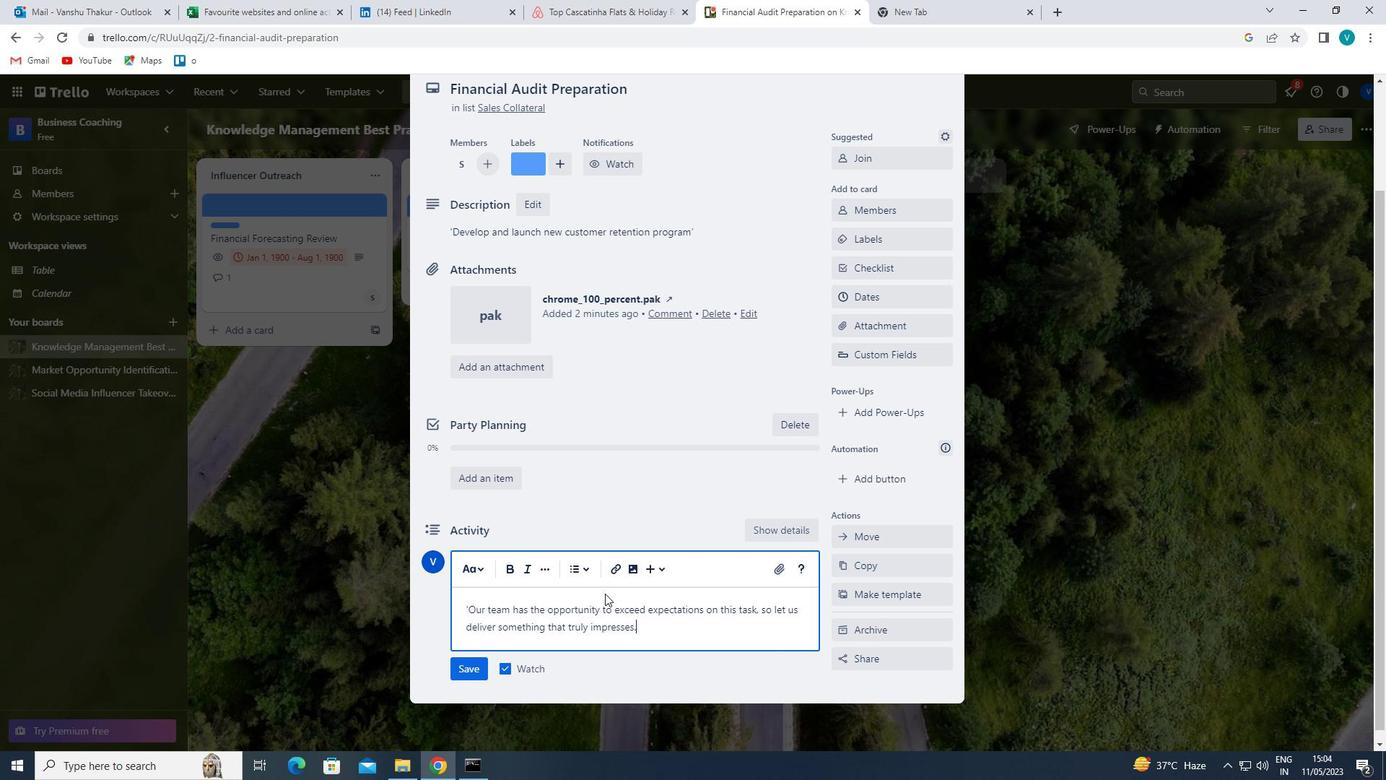 
Action: Mouse moved to (475, 664)
Screenshot: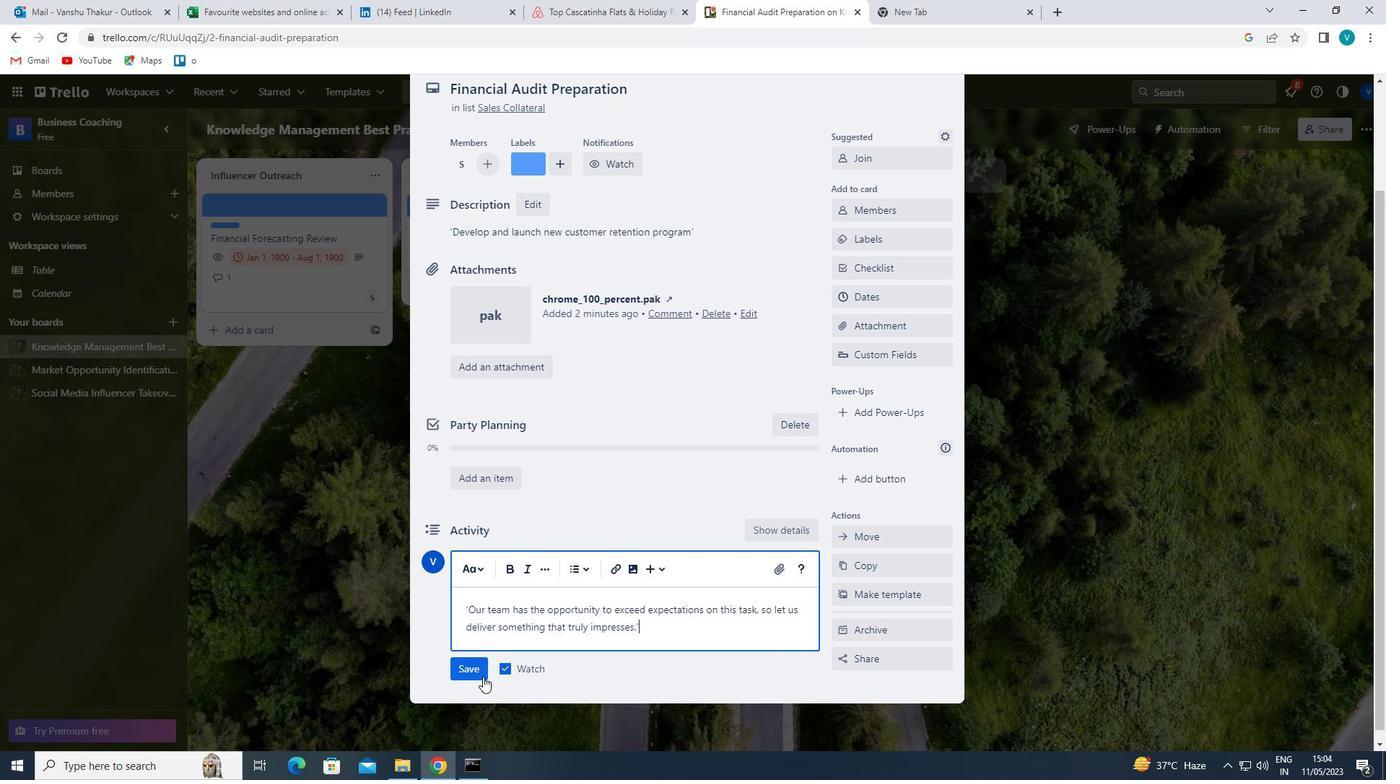 
Action: Mouse pressed left at (475, 664)
Screenshot: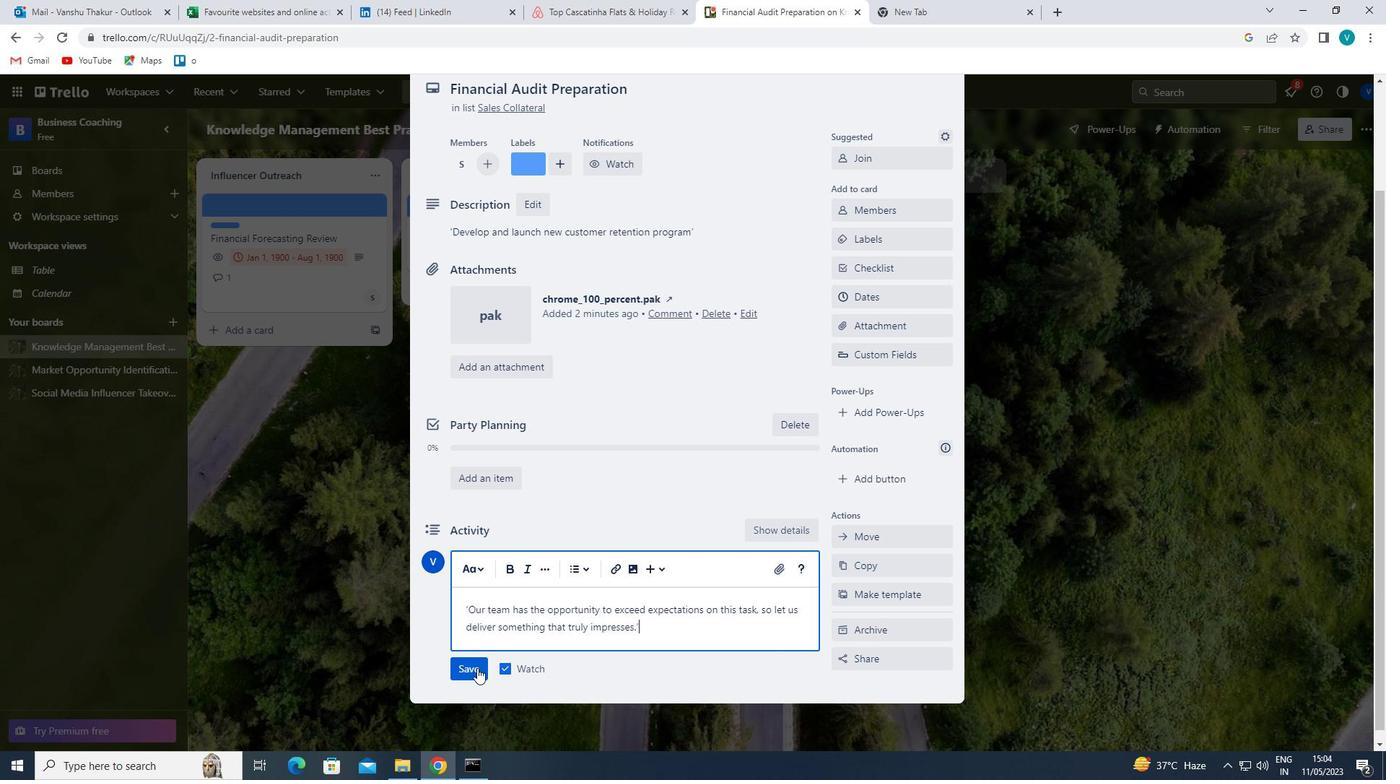
Action: Mouse moved to (863, 306)
Screenshot: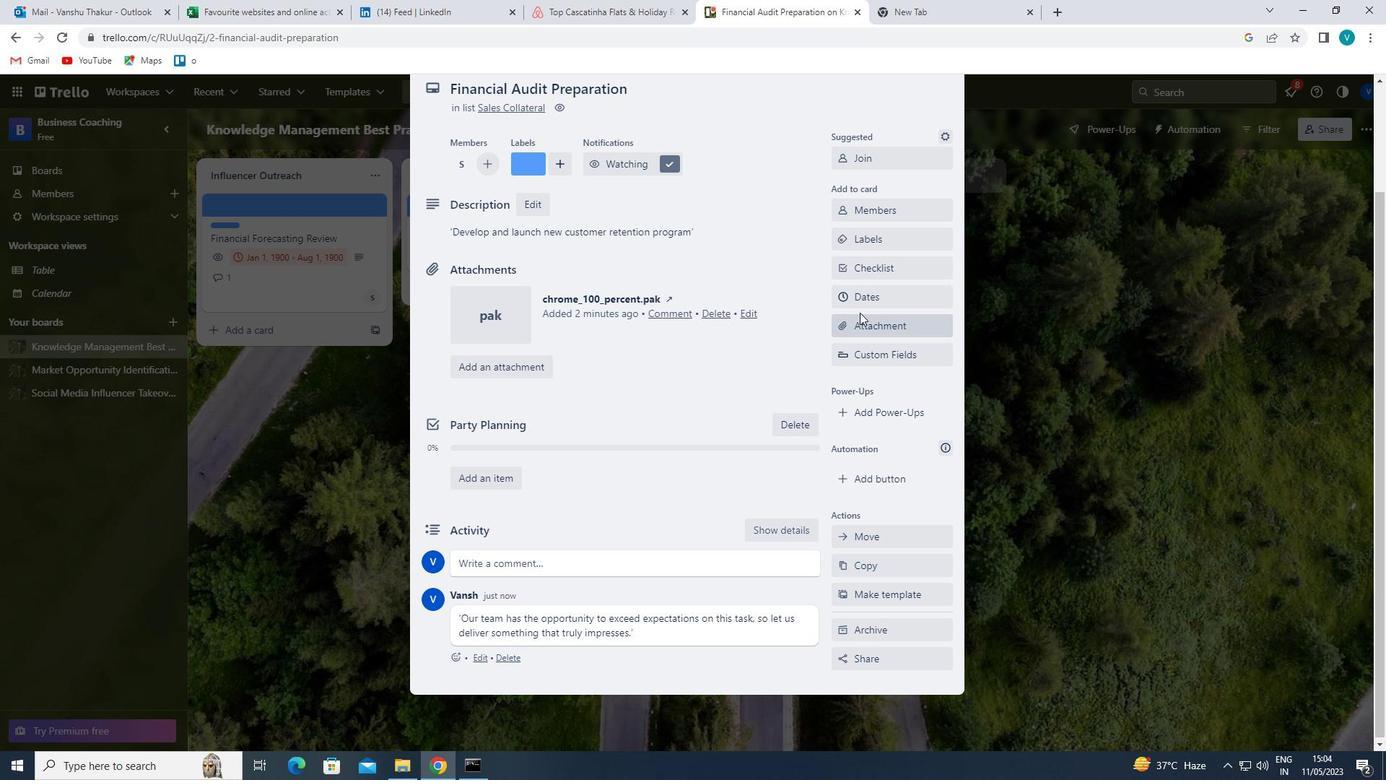 
Action: Mouse pressed left at (863, 306)
Screenshot: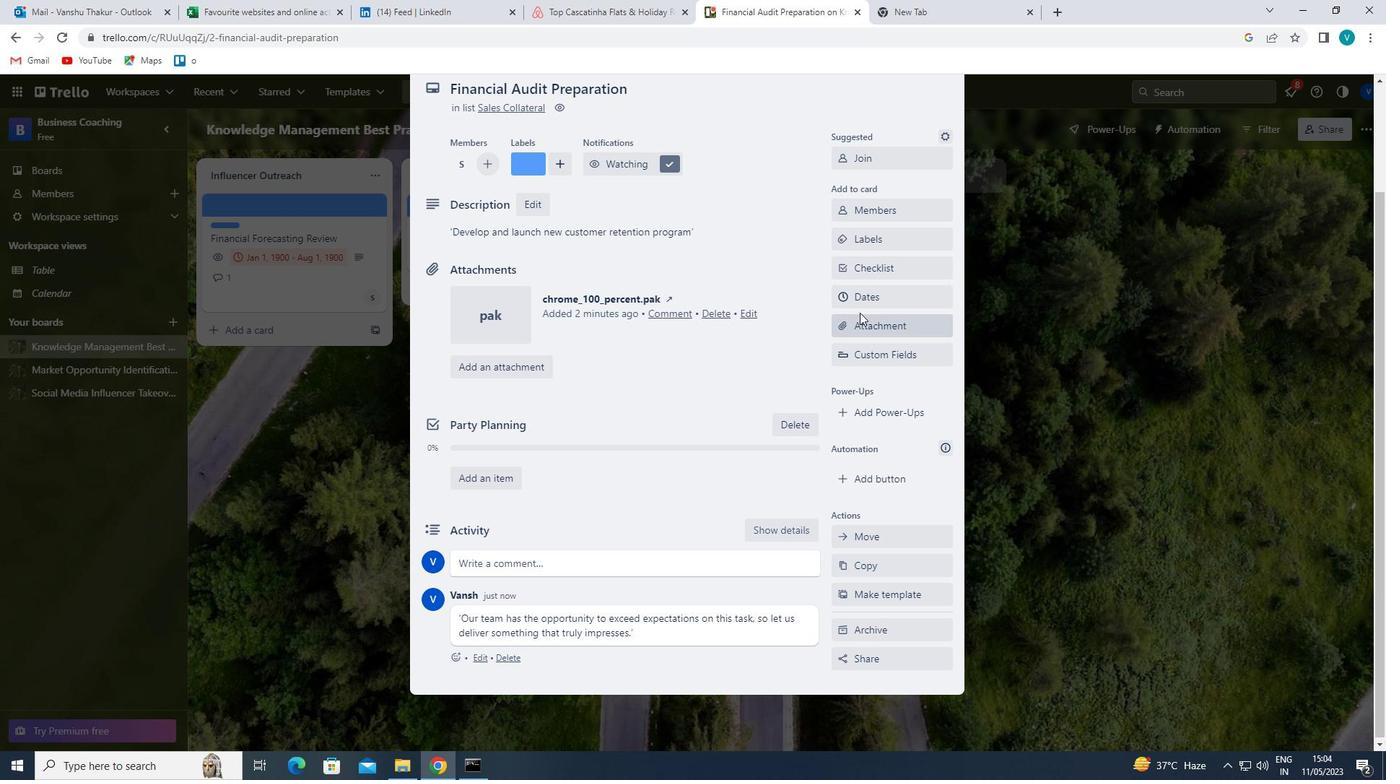 
Action: Mouse moved to (850, 390)
Screenshot: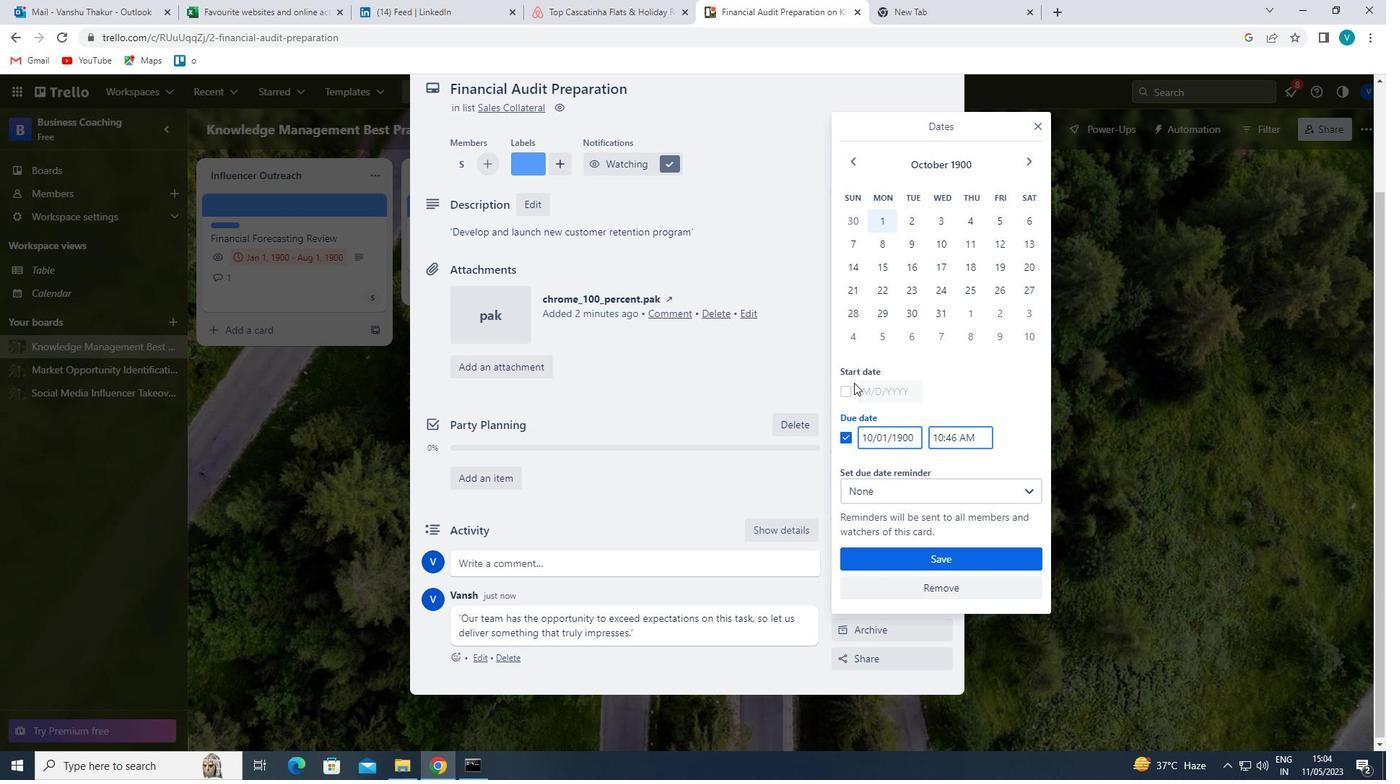 
Action: Mouse pressed left at (850, 390)
Screenshot: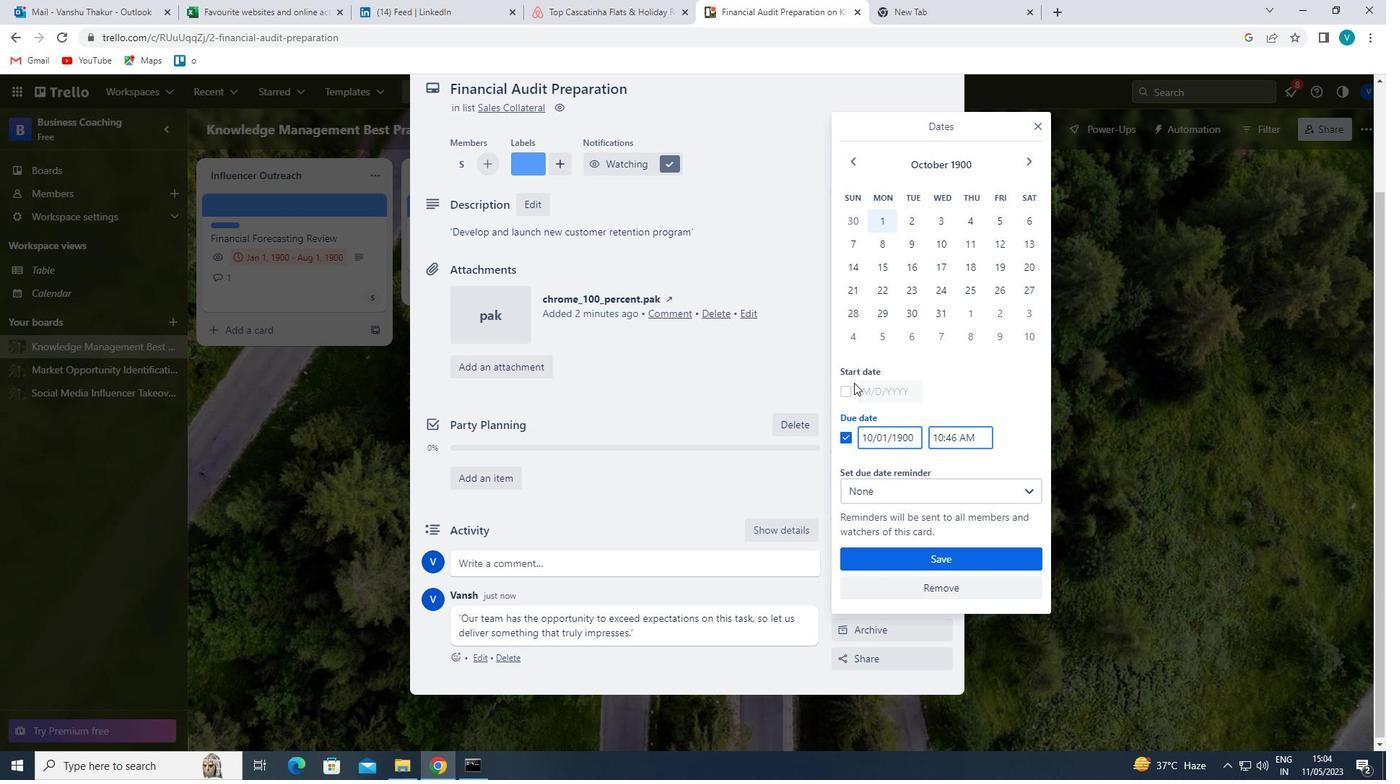 
Action: Mouse moved to (870, 389)
Screenshot: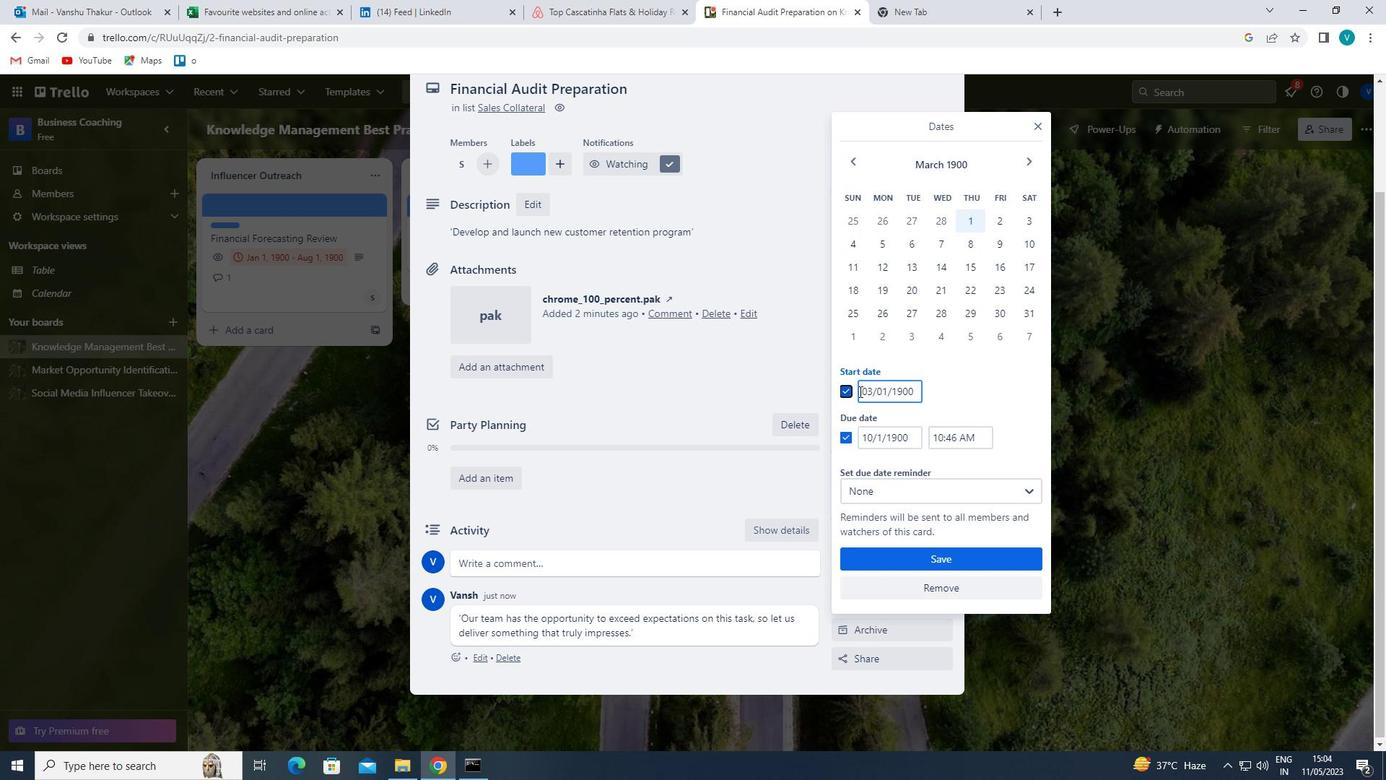 
Action: Mouse pressed left at (870, 389)
Screenshot: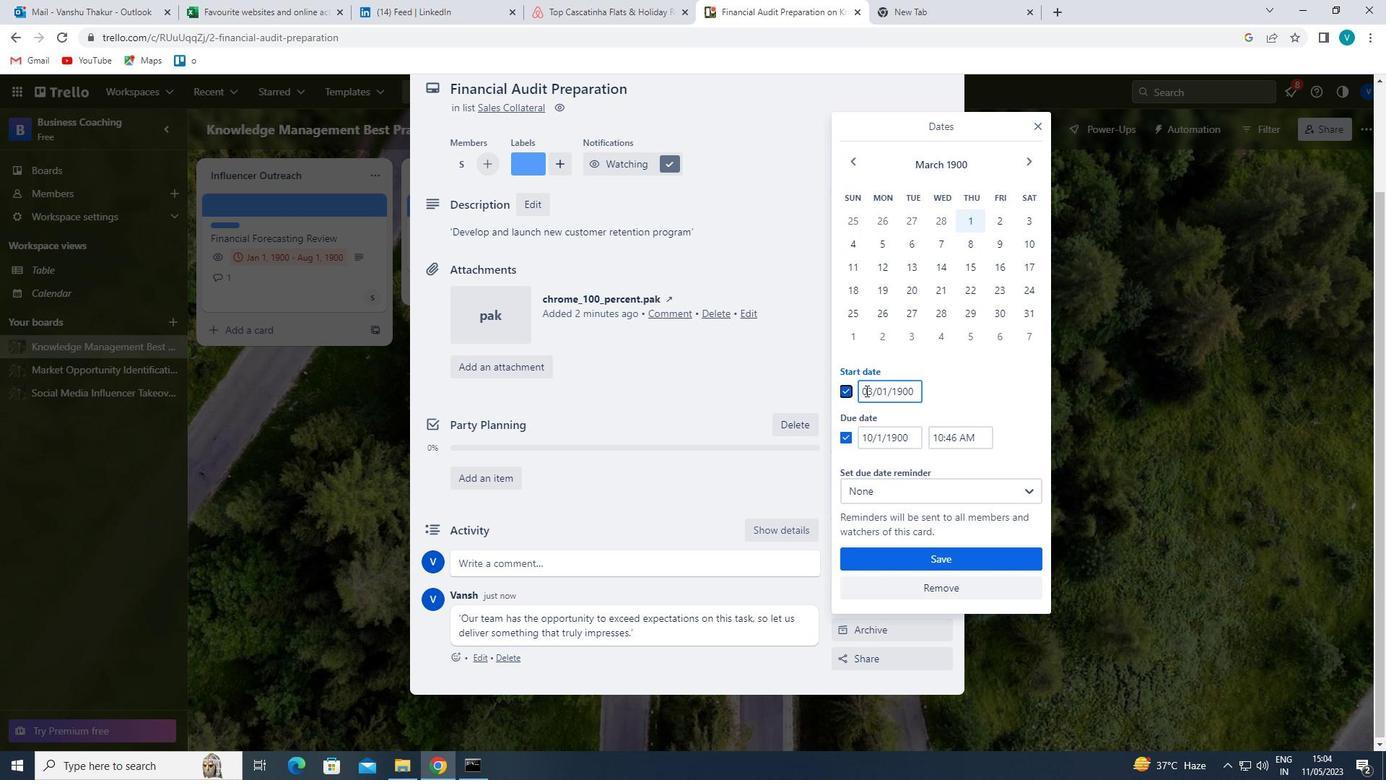
Action: Mouse moved to (863, 390)
Screenshot: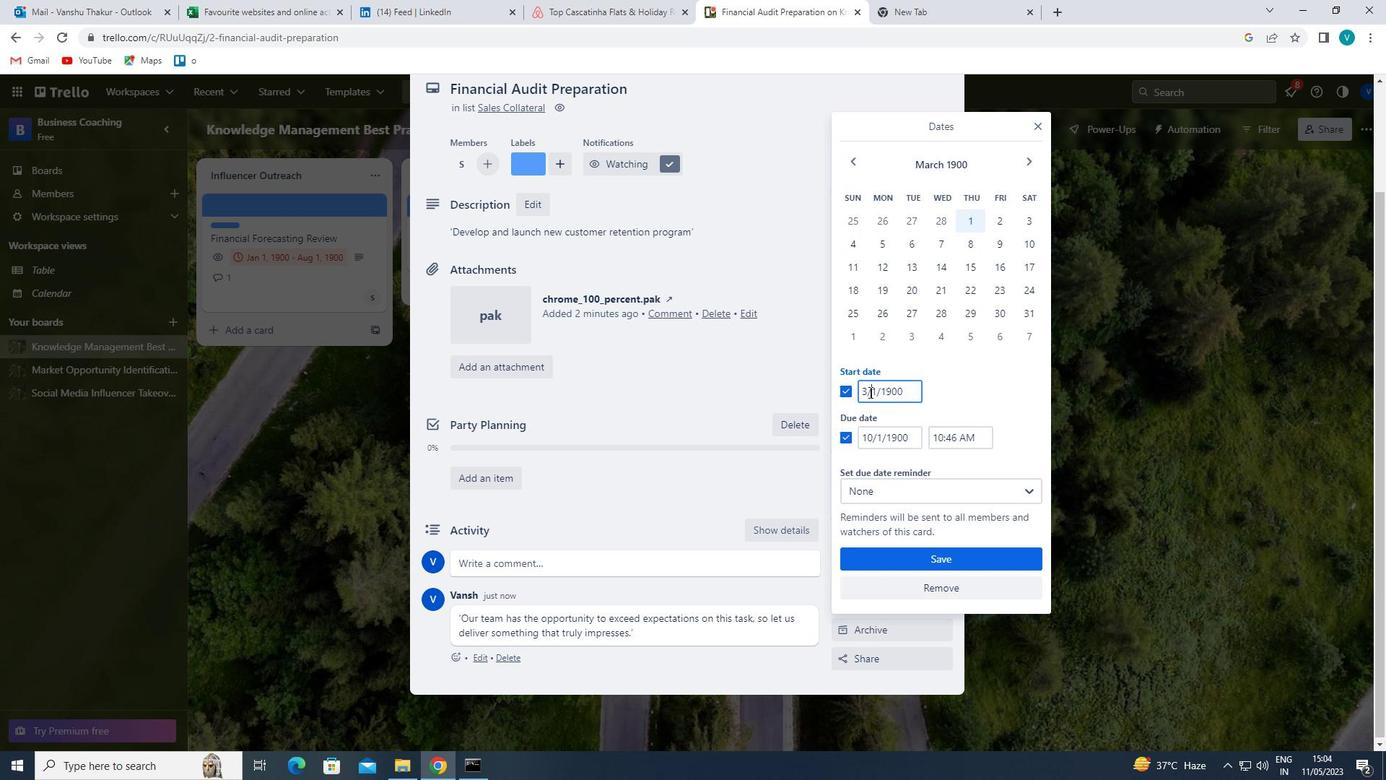 
Action: Mouse pressed left at (863, 390)
Screenshot: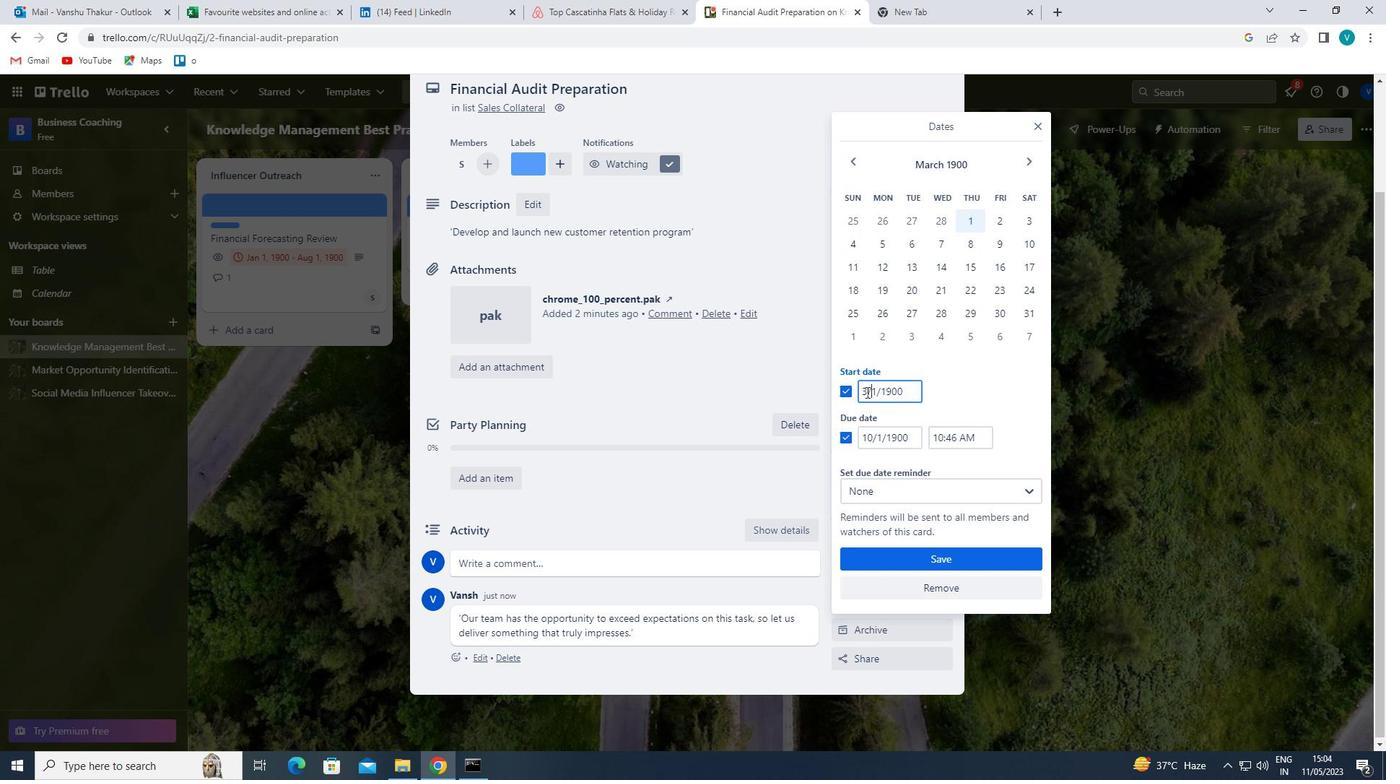 
Action: Mouse moved to (868, 390)
Screenshot: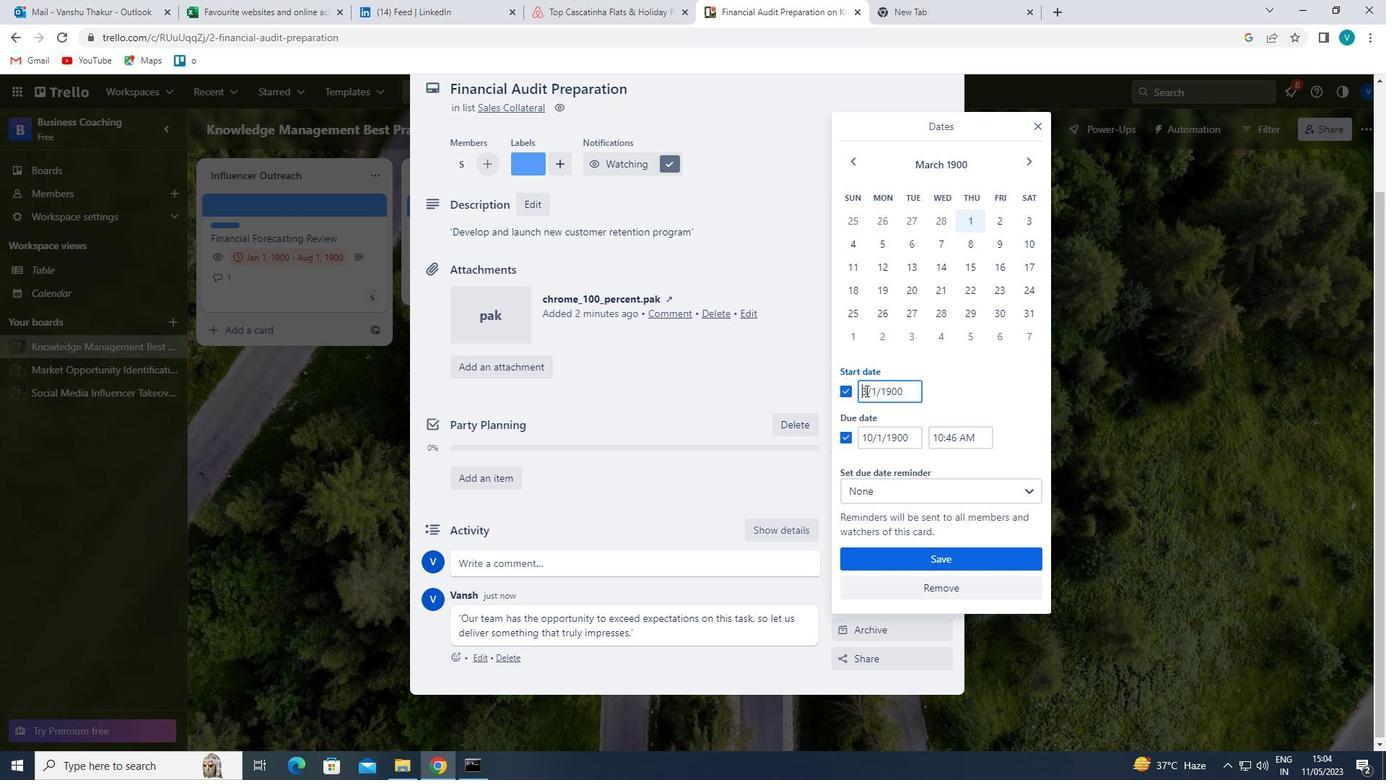 
Action: Mouse pressed left at (868, 390)
Screenshot: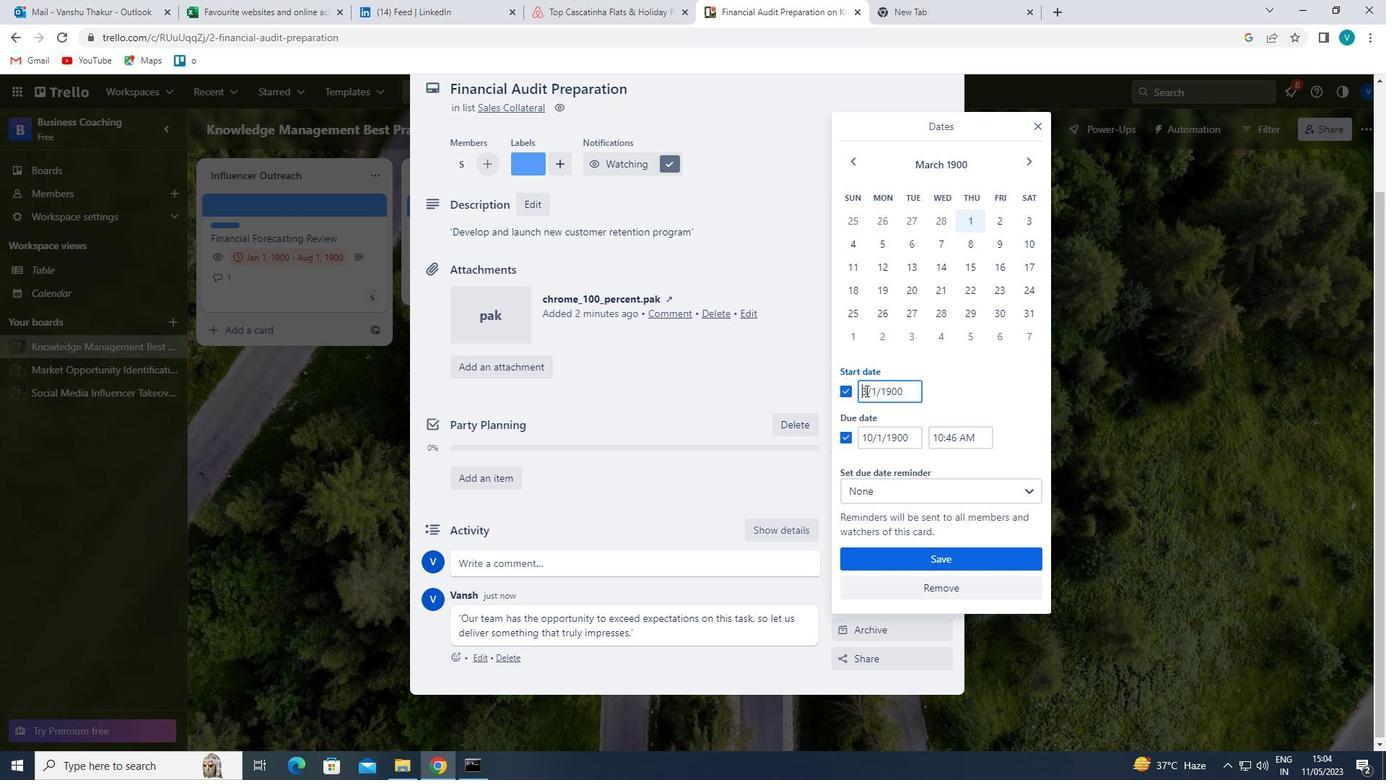 
Action: Mouse moved to (902, 470)
Screenshot: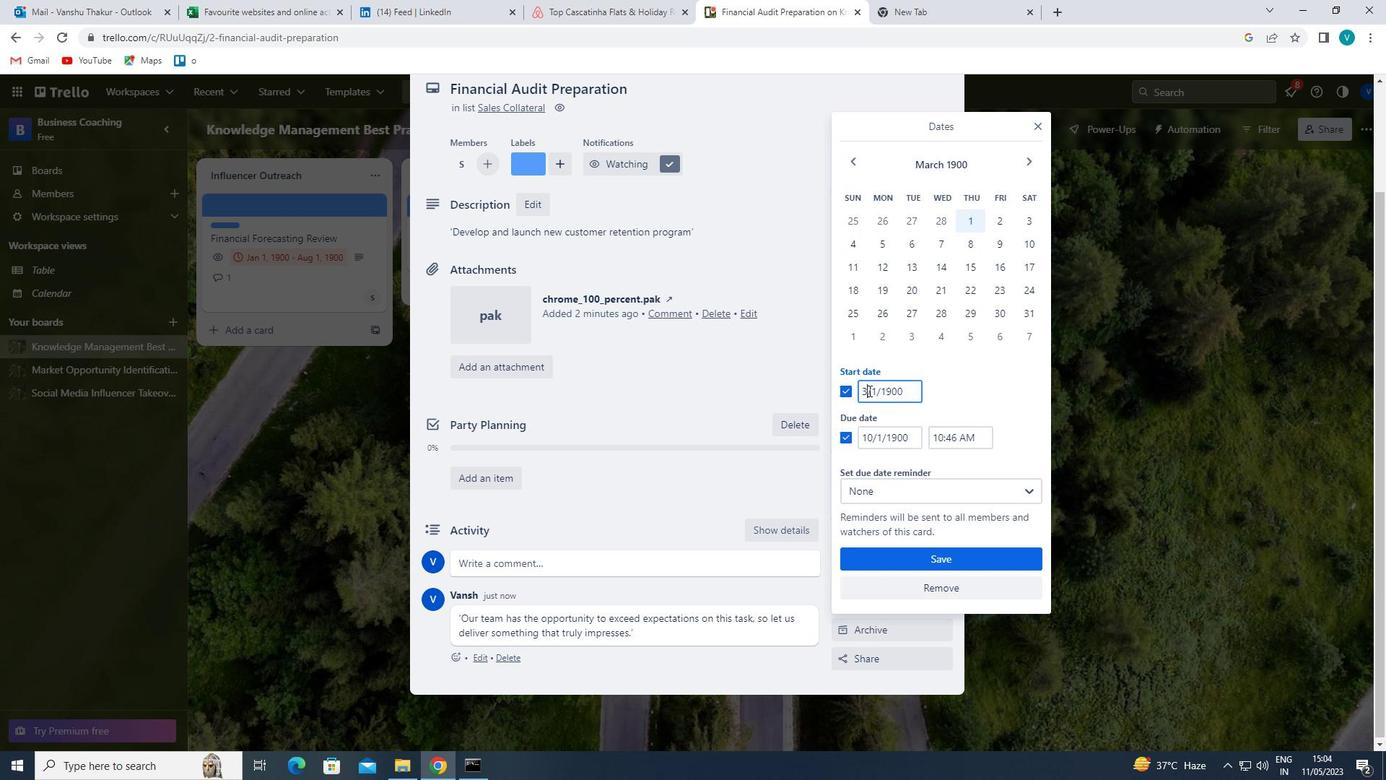 
Action: Key pressed <Key.backspace>4
Screenshot: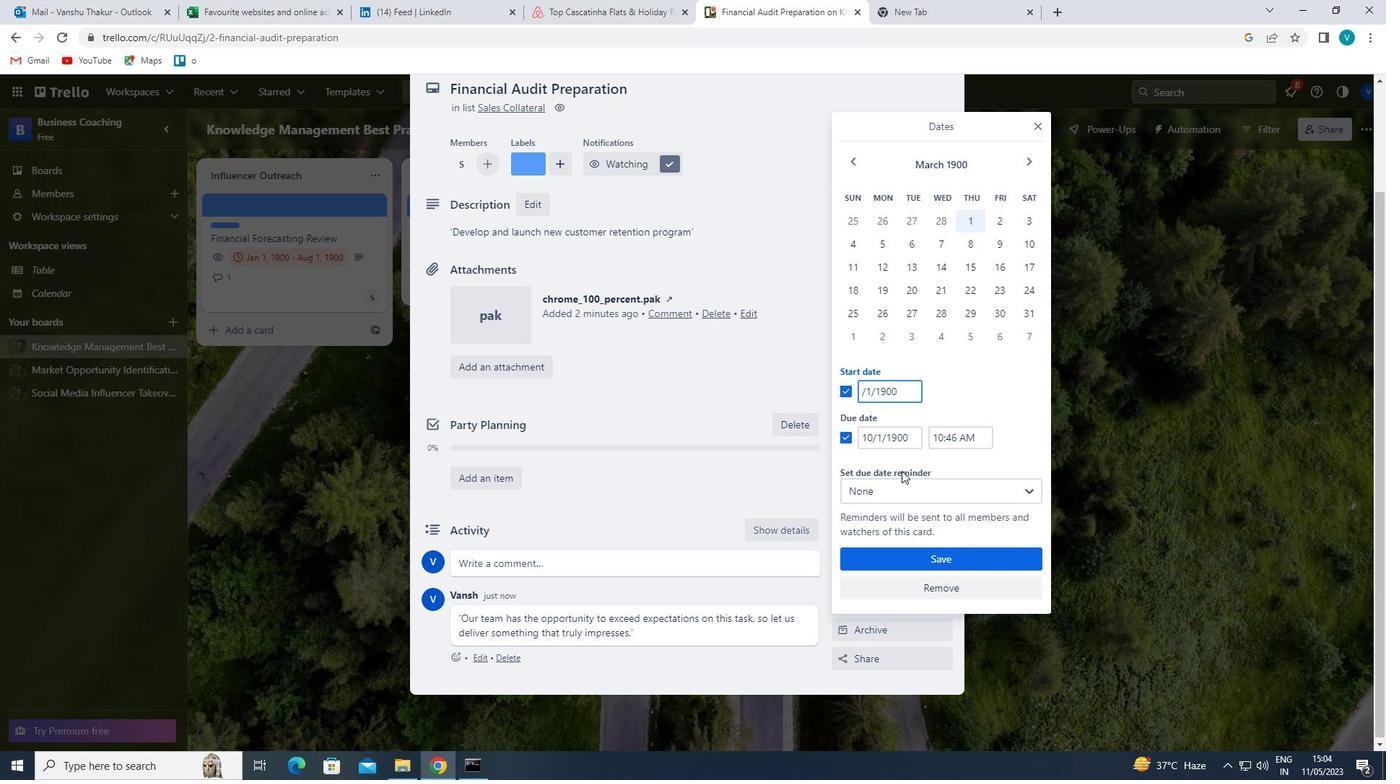 
Action: Mouse moved to (873, 436)
Screenshot: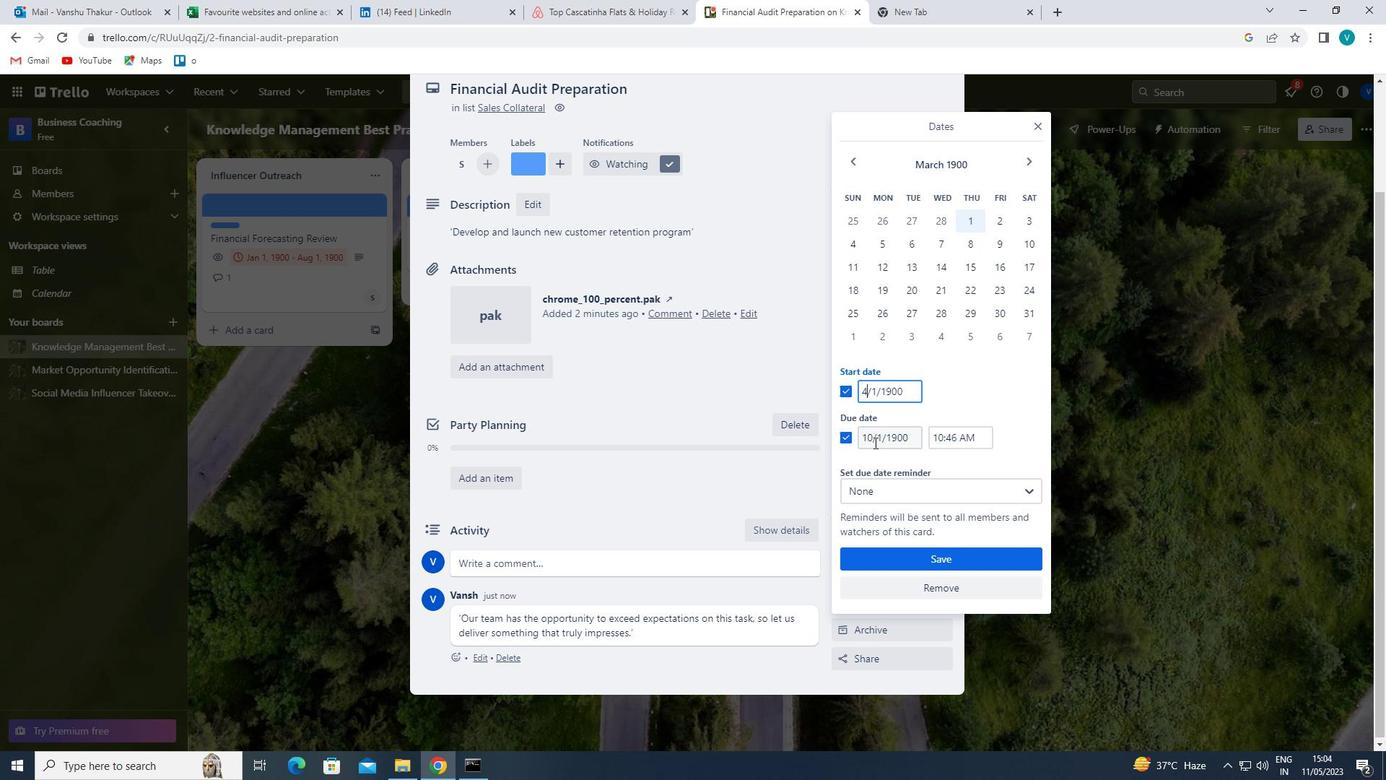 
Action: Mouse pressed left at (873, 436)
Screenshot: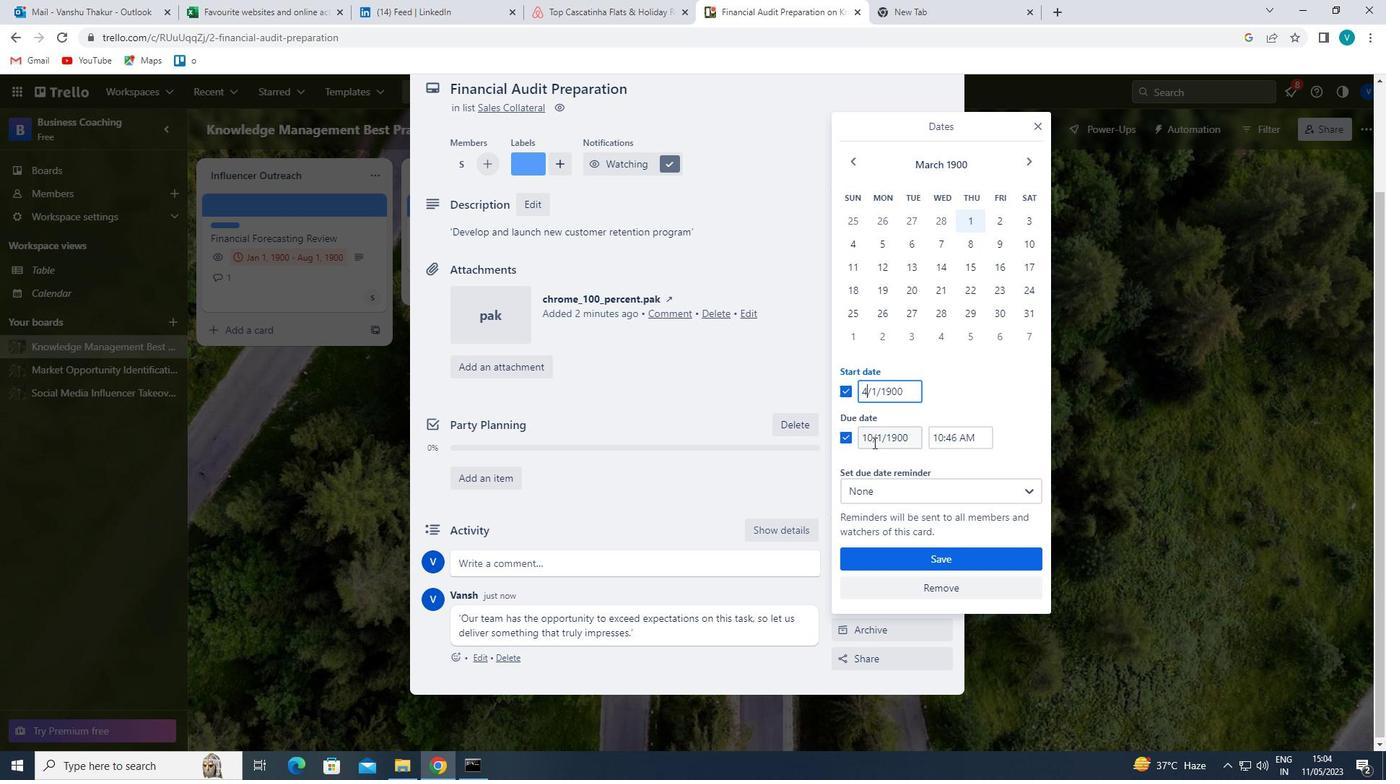 
Action: Mouse moved to (873, 475)
Screenshot: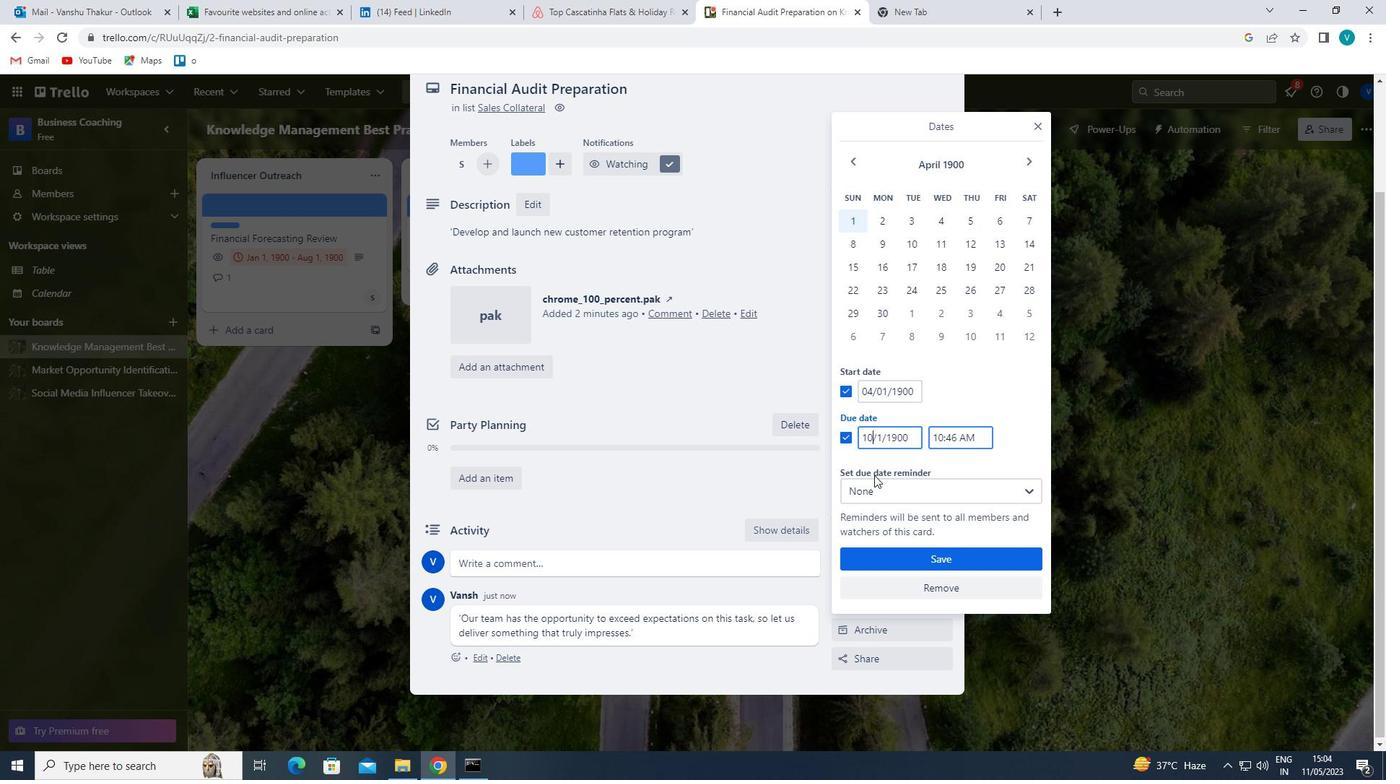 
Action: Key pressed <Key.backspace><Key.backspace>
Screenshot: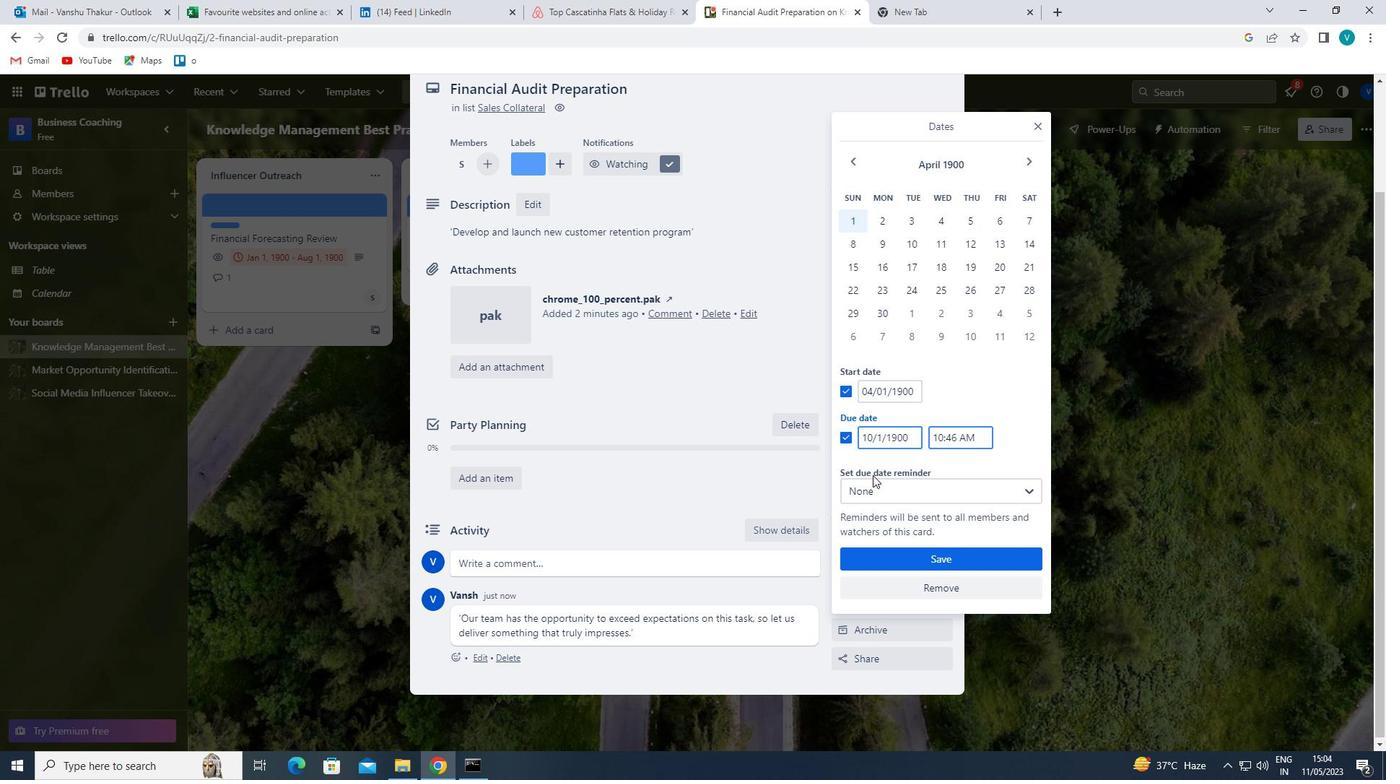 
Action: Mouse moved to (873, 475)
Screenshot: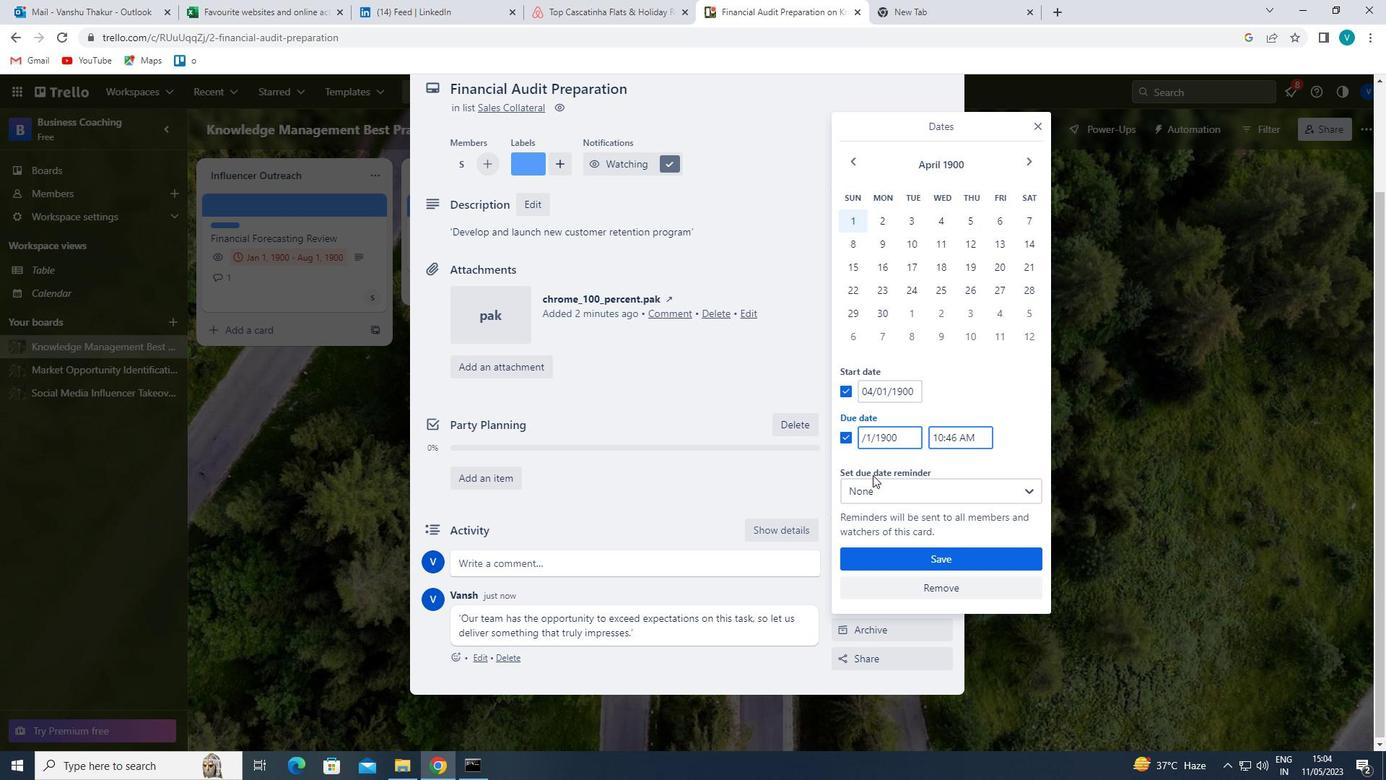 
Action: Key pressed 11
Screenshot: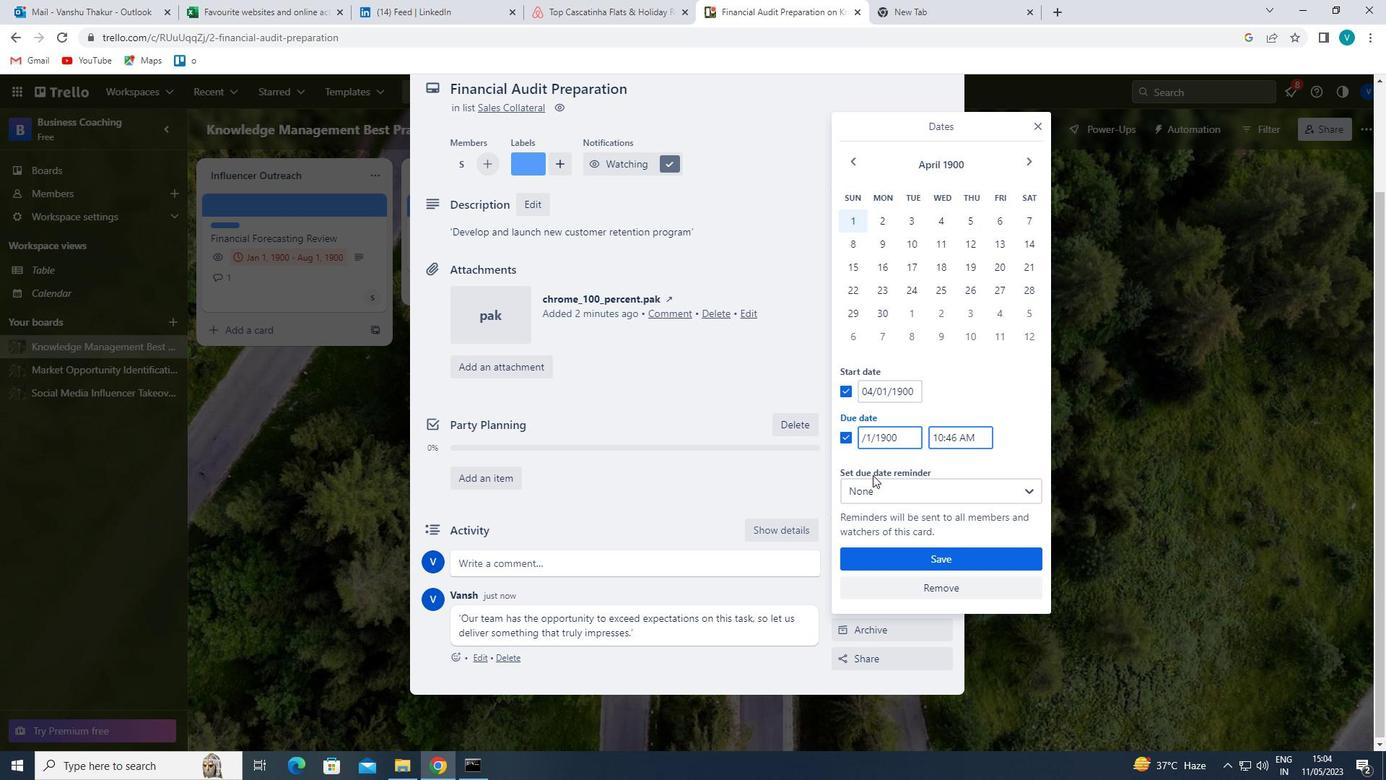 
Action: Mouse moved to (920, 559)
Screenshot: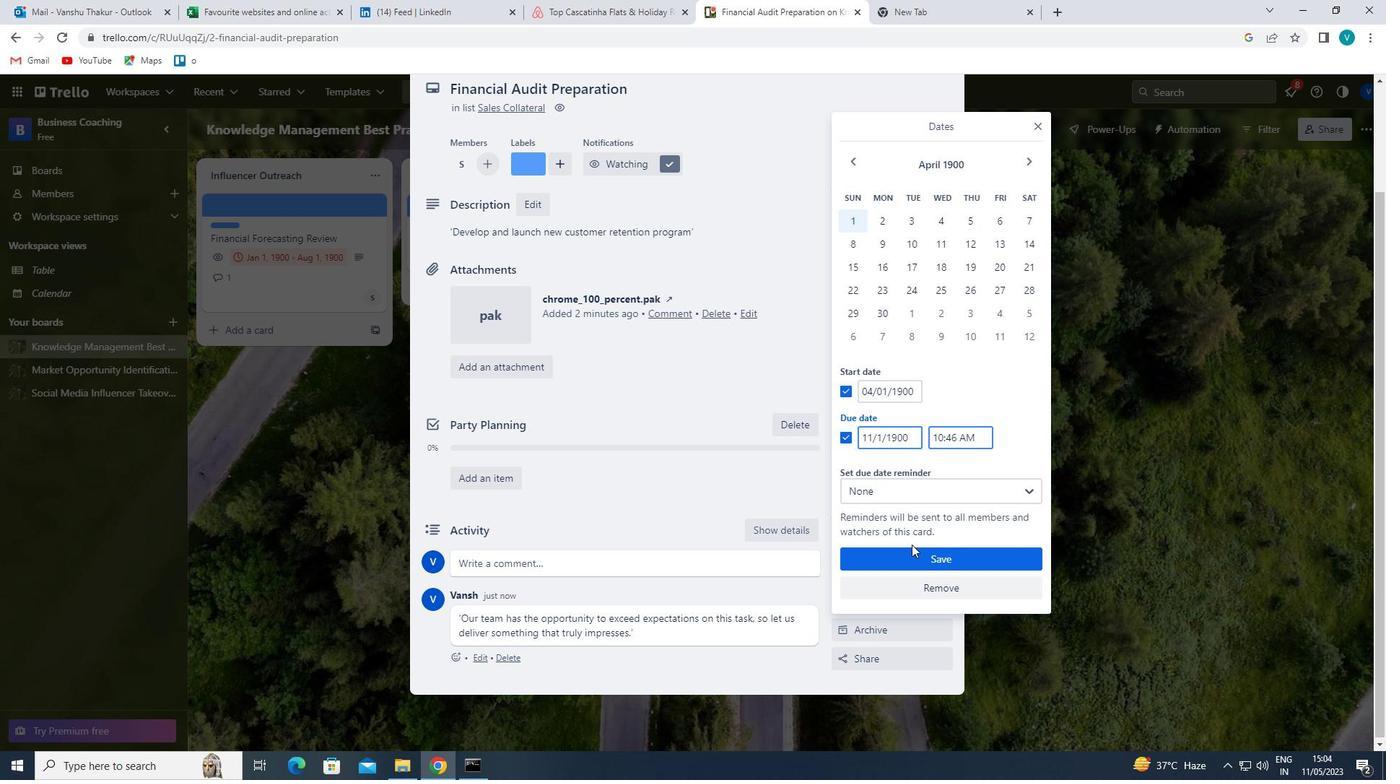 
Action: Mouse pressed left at (920, 559)
Screenshot: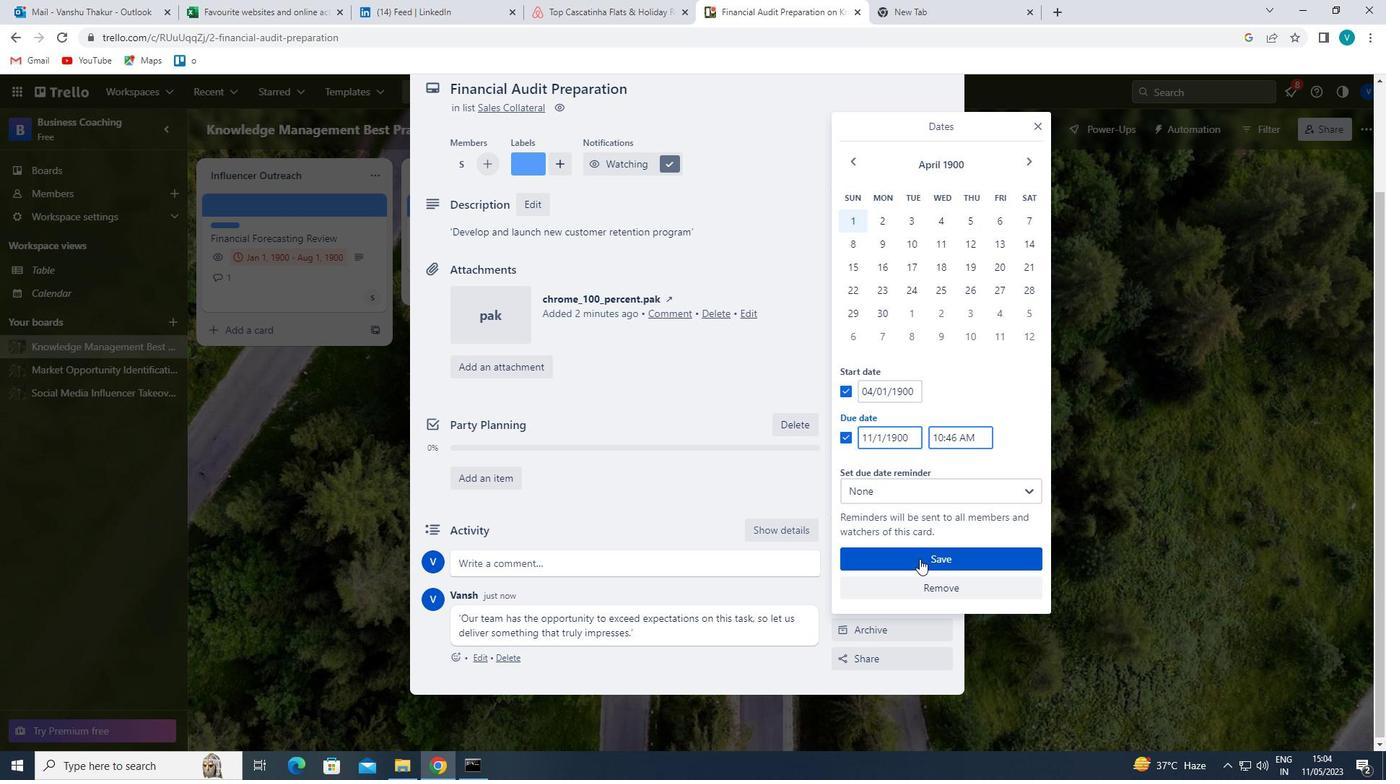 
